 Task: Explore Salesforce AppExchange for third-party applications and install some of the apps.
Action: Mouse moved to (689, 47)
Screenshot: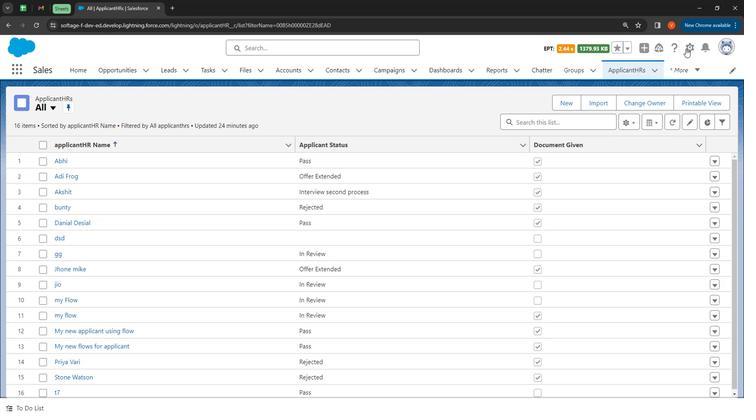 
Action: Mouse pressed left at (689, 47)
Screenshot: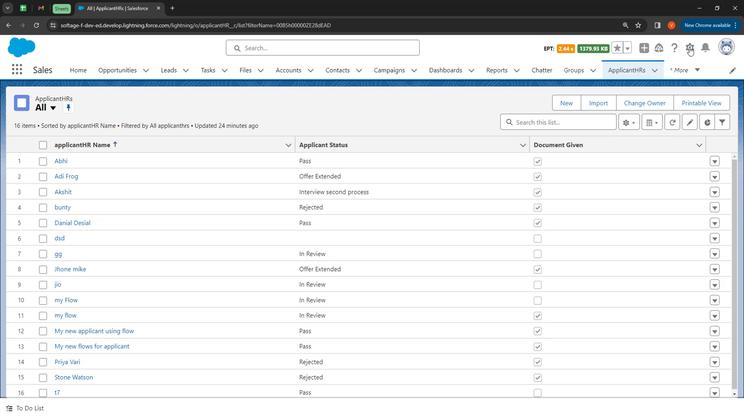 
Action: Mouse moved to (657, 77)
Screenshot: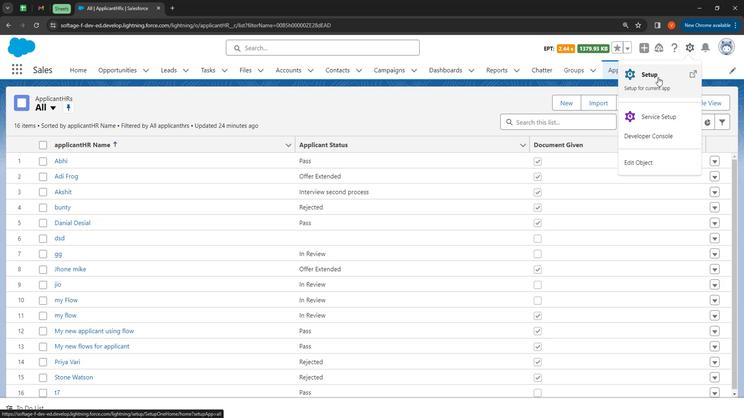
Action: Mouse pressed left at (657, 77)
Screenshot: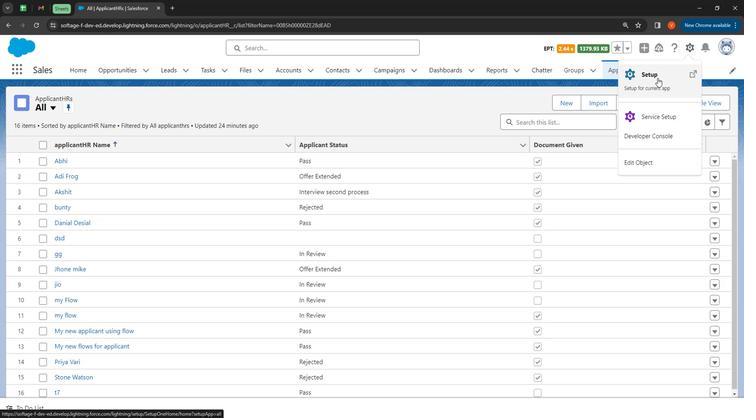 
Action: Mouse moved to (58, 101)
Screenshot: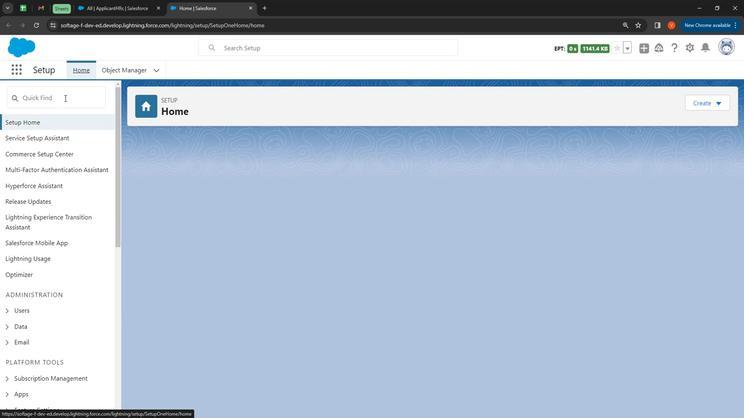 
Action: Mouse pressed left at (58, 101)
Screenshot: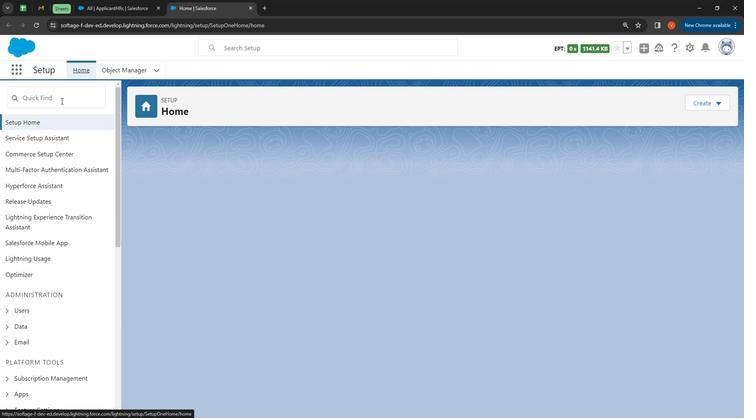 
Action: Mouse moved to (40, 91)
Screenshot: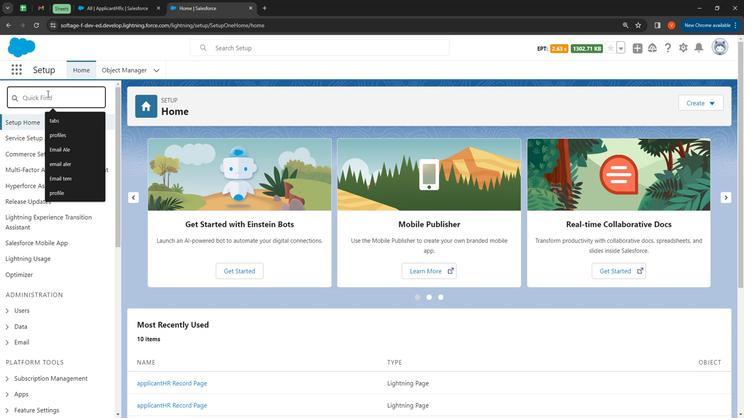 
Action: Key pressed installed
Screenshot: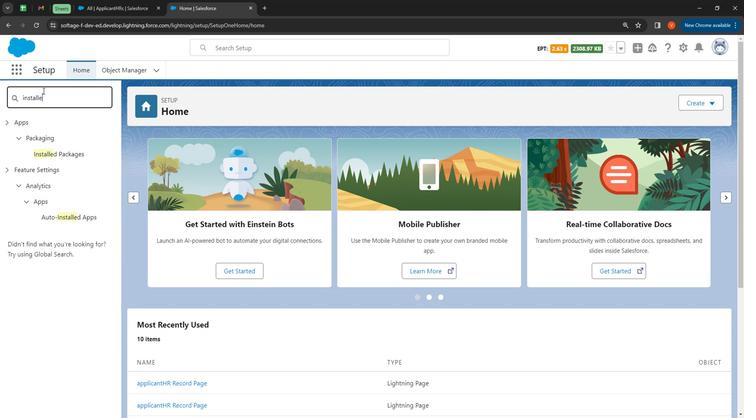 
Action: Mouse moved to (63, 151)
Screenshot: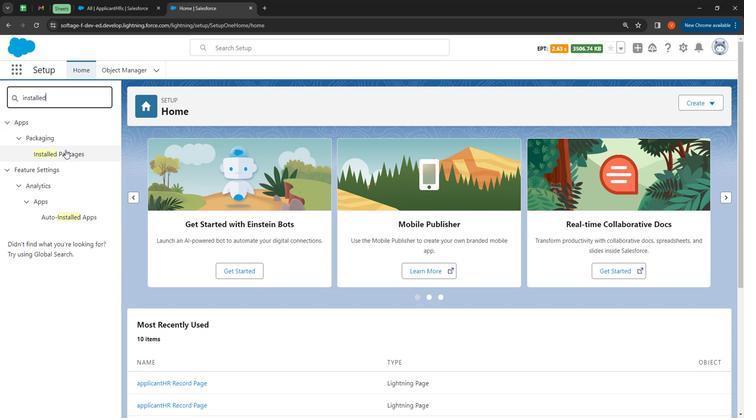 
Action: Mouse pressed left at (63, 151)
Screenshot: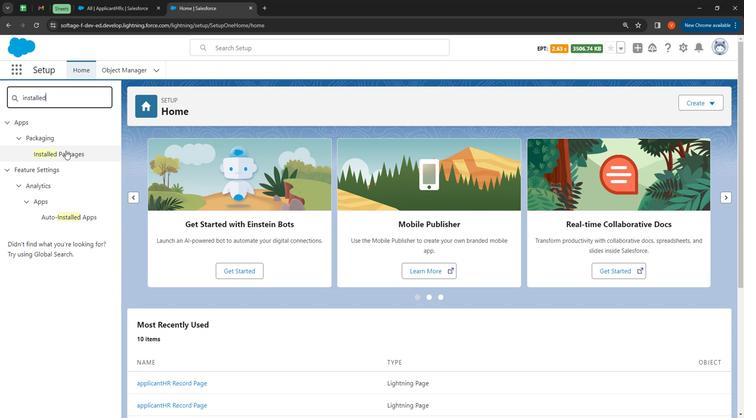 
Action: Mouse moved to (666, 206)
Screenshot: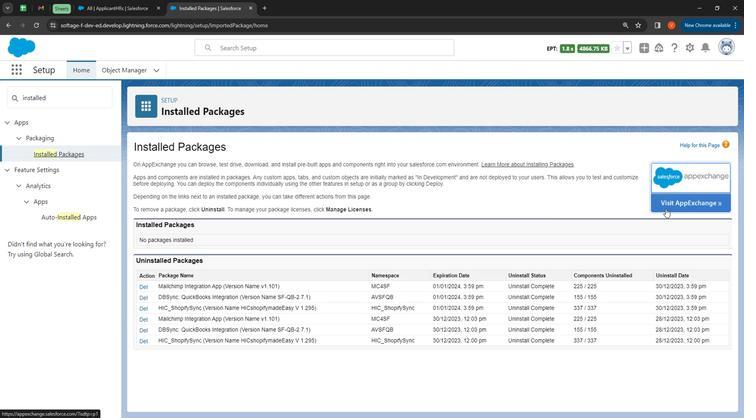
Action: Mouse pressed left at (666, 206)
Screenshot: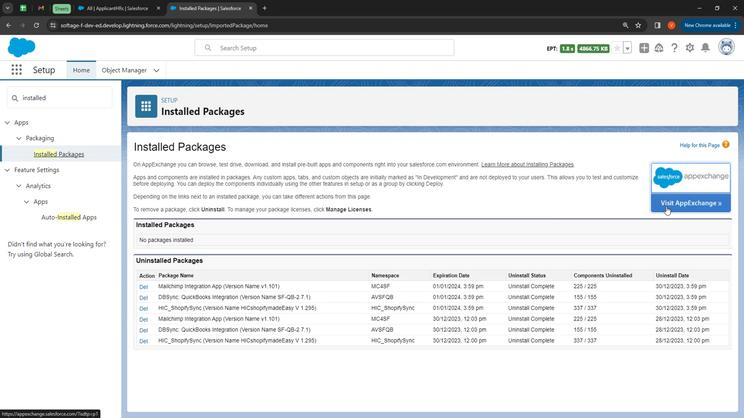 
Action: Mouse moved to (247, 209)
Screenshot: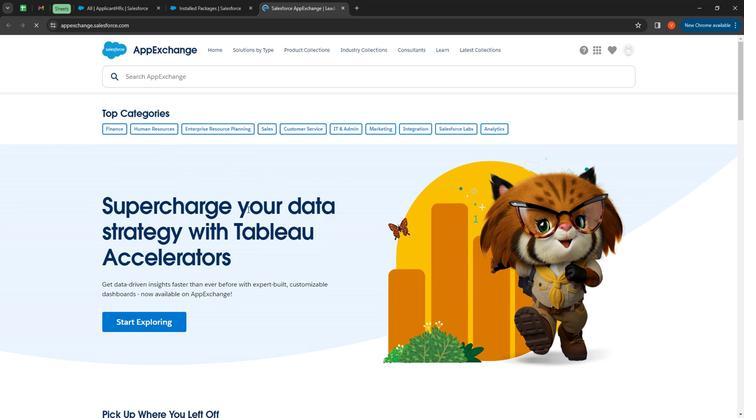 
Action: Mouse scrolled (247, 209) with delta (0, 0)
Screenshot: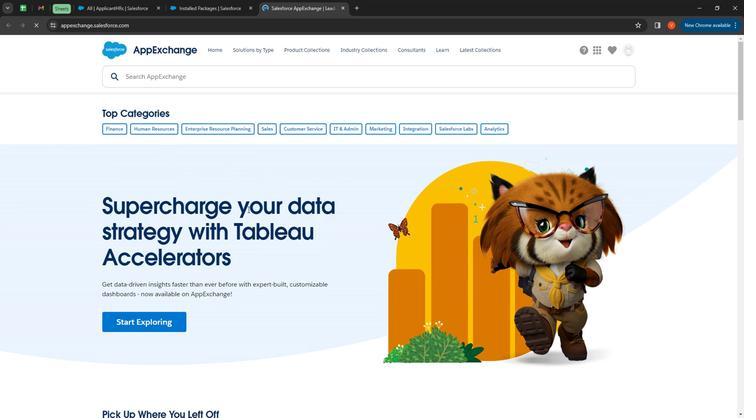 
Action: Mouse moved to (249, 212)
Screenshot: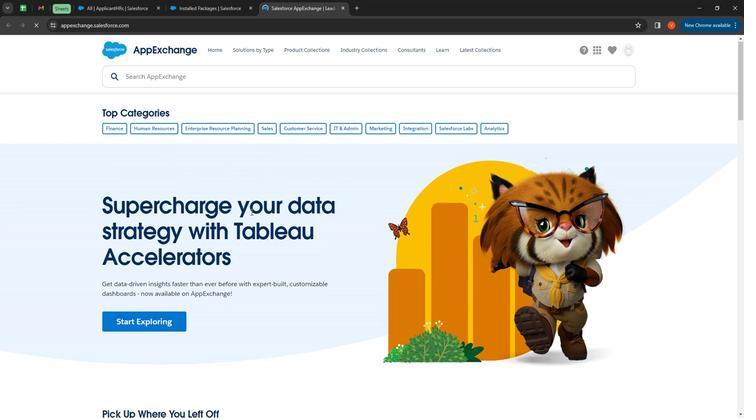 
Action: Mouse scrolled (249, 212) with delta (0, 0)
Screenshot: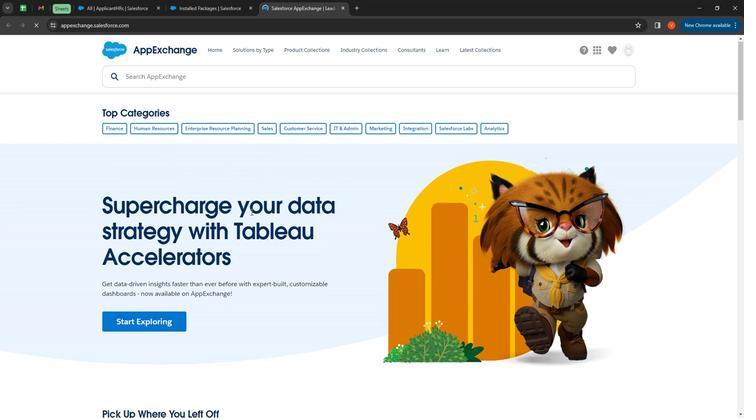 
Action: Mouse moved to (258, 215)
Screenshot: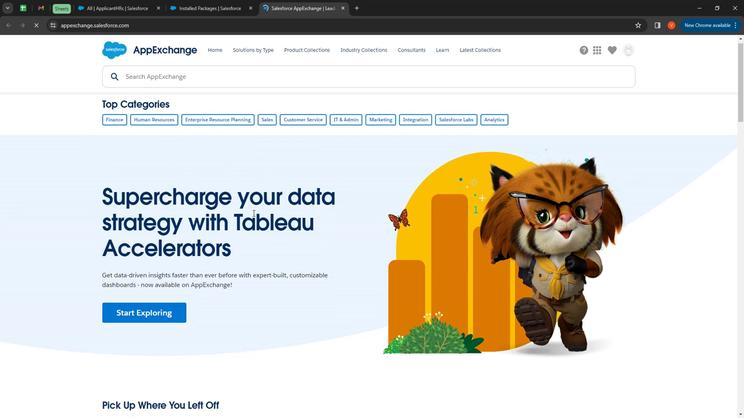 
Action: Mouse scrolled (255, 214) with delta (0, 0)
Screenshot: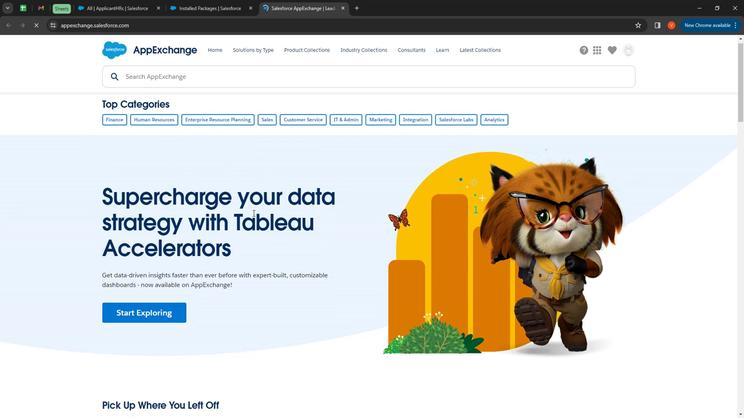 
Action: Mouse moved to (274, 252)
Screenshot: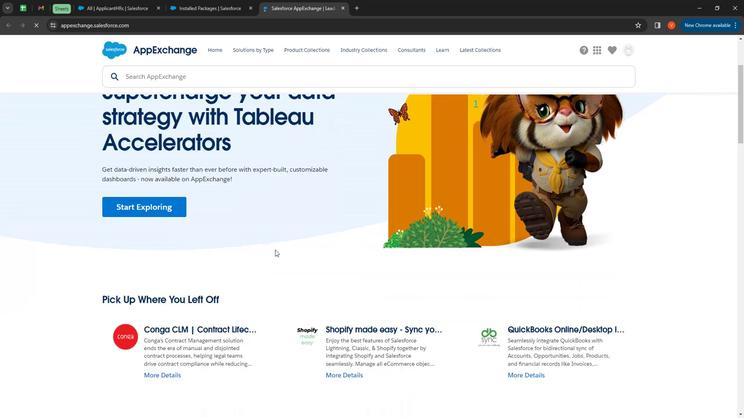 
Action: Mouse scrolled (274, 252) with delta (0, 0)
Screenshot: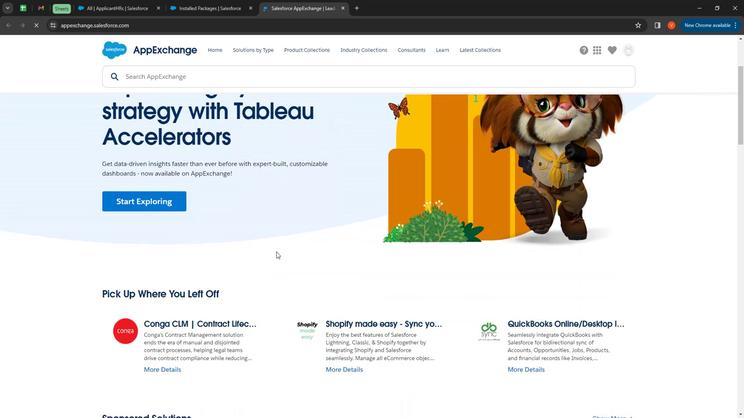 
Action: Mouse moved to (274, 250)
Screenshot: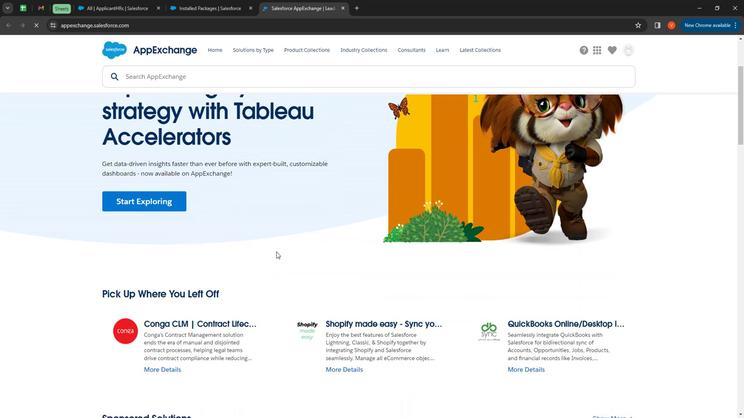
Action: Mouse scrolled (274, 249) with delta (0, 0)
Screenshot: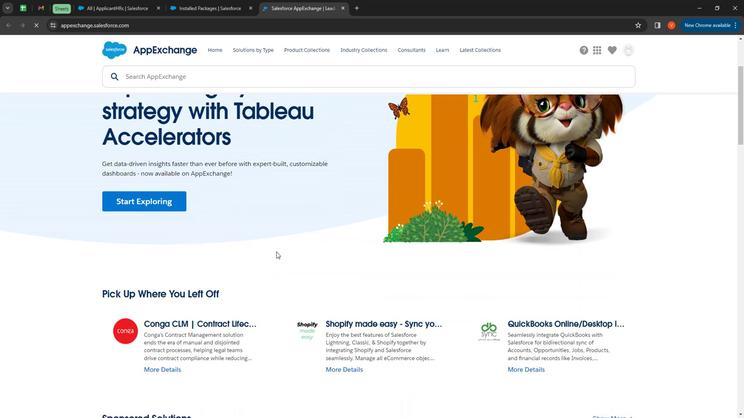 
Action: Mouse moved to (274, 246)
Screenshot: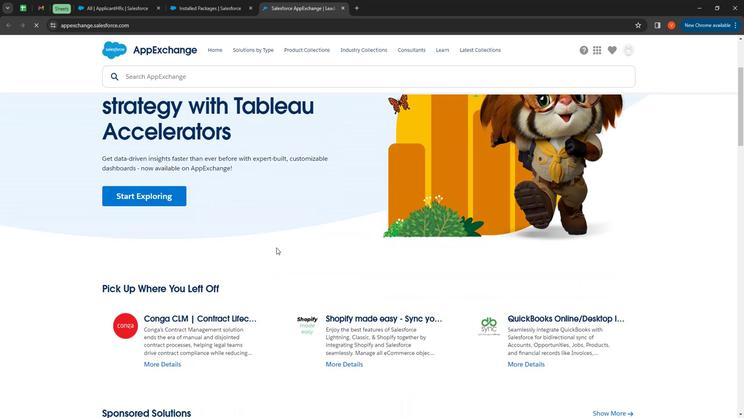 
Action: Mouse scrolled (274, 245) with delta (0, 0)
Screenshot: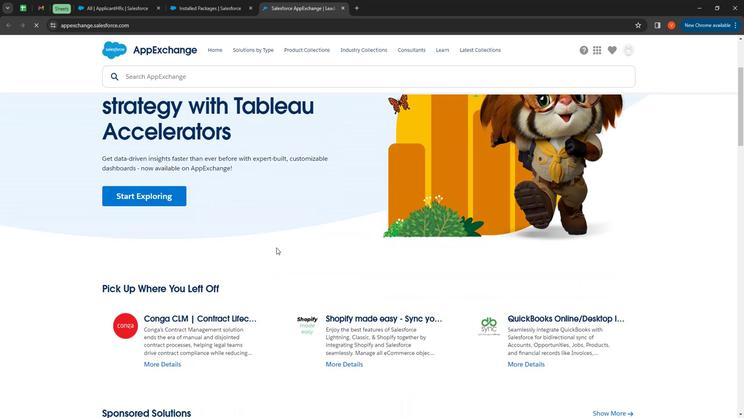 
Action: Mouse moved to (286, 226)
Screenshot: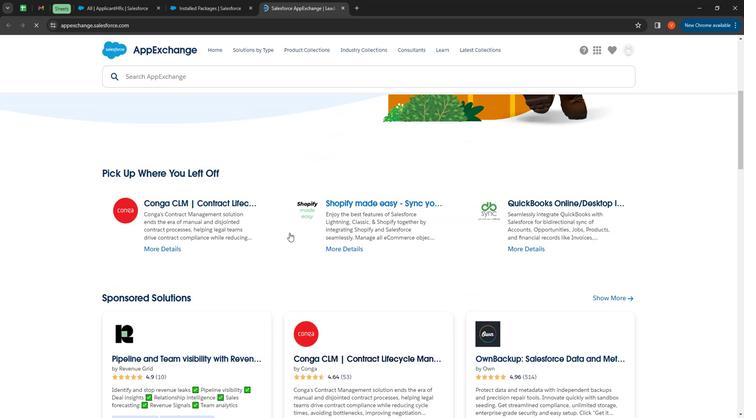 
Action: Mouse scrolled (286, 225) with delta (0, 0)
Screenshot: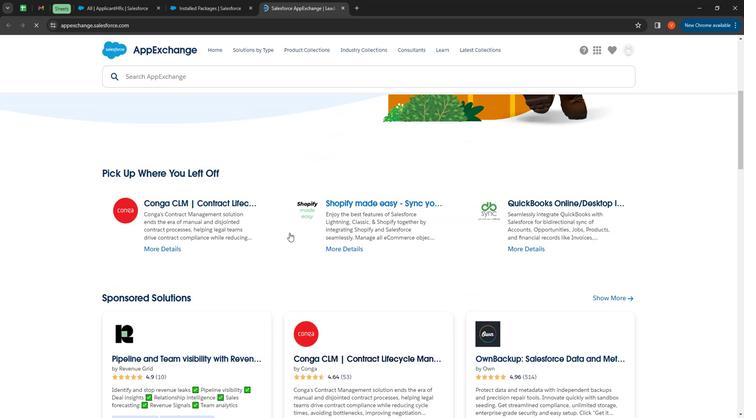 
Action: Mouse moved to (288, 225)
Screenshot: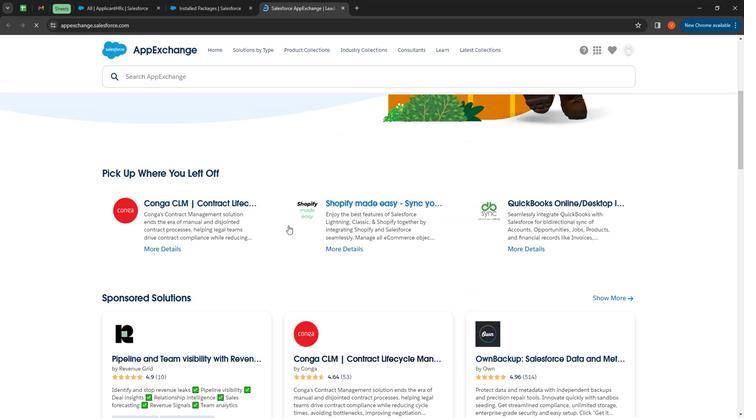 
Action: Mouse scrolled (288, 225) with delta (0, 0)
Screenshot: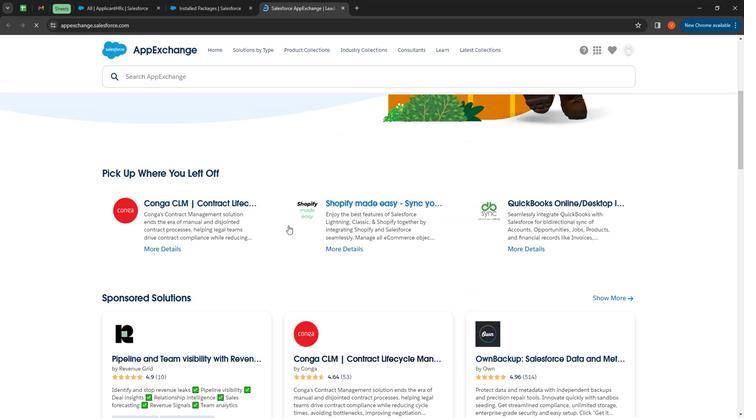 
Action: Mouse moved to (291, 227)
Screenshot: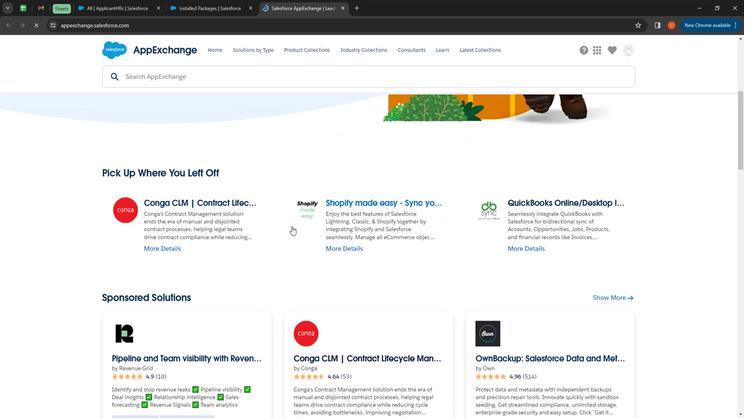 
Action: Mouse scrolled (291, 227) with delta (0, 0)
Screenshot: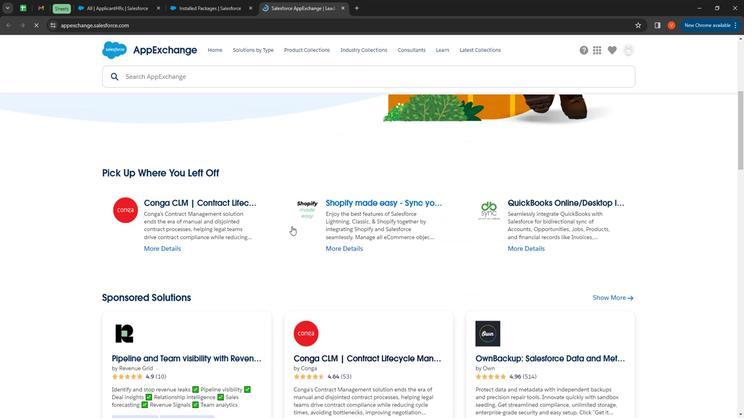 
Action: Mouse moved to (474, 325)
Screenshot: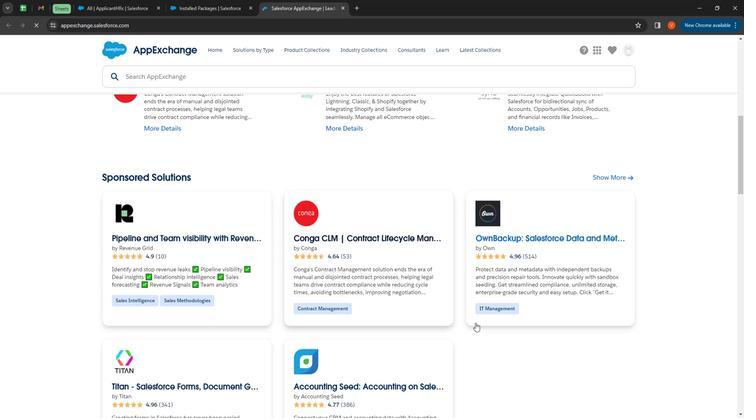 
Action: Mouse scrolled (474, 325) with delta (0, 0)
Screenshot: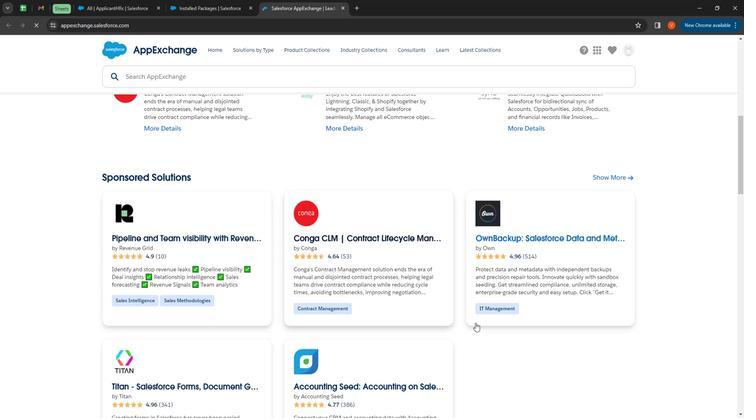 
Action: Mouse moved to (475, 326)
Screenshot: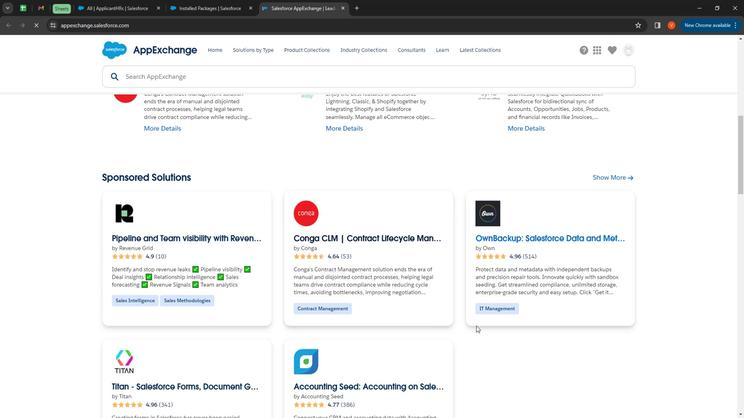 
Action: Mouse scrolled (475, 326) with delta (0, 0)
Screenshot: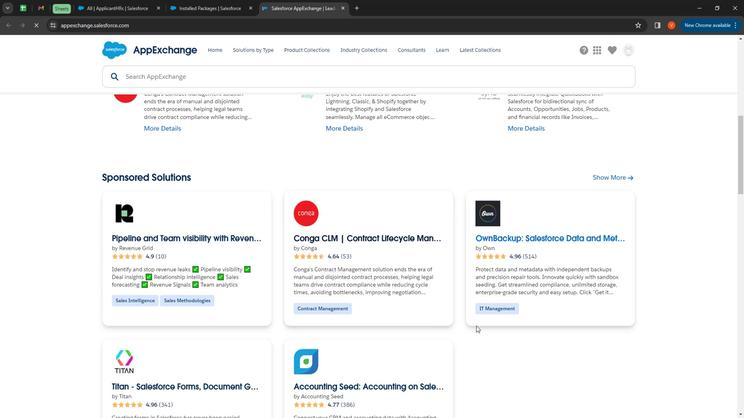 
Action: Mouse scrolled (475, 327) with delta (0, 0)
Screenshot: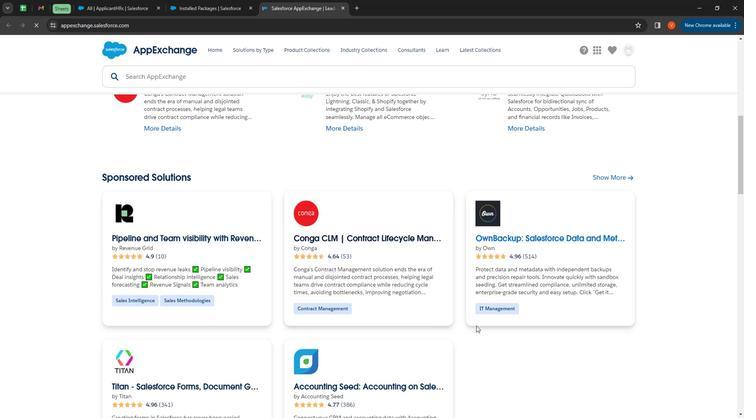 
Action: Mouse moved to (473, 326)
Screenshot: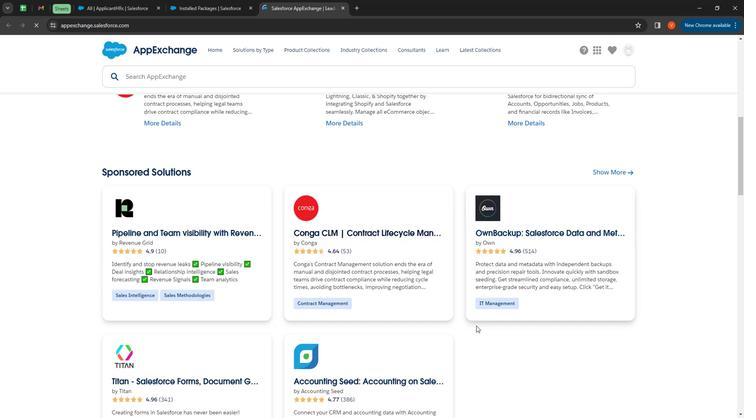 
Action: Mouse scrolled (473, 326) with delta (0, 0)
Screenshot: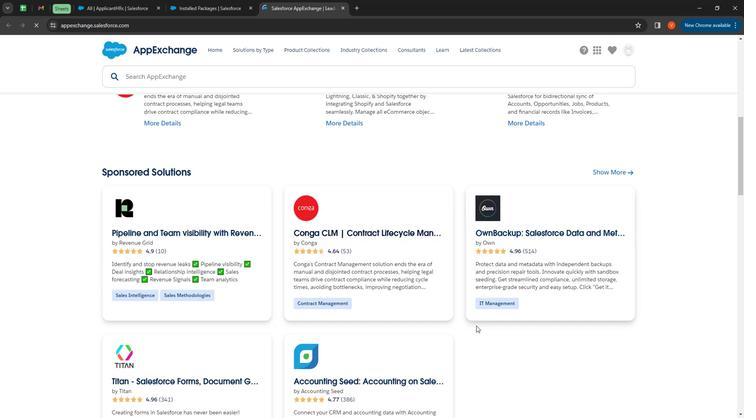 
Action: Mouse moved to (471, 325)
Screenshot: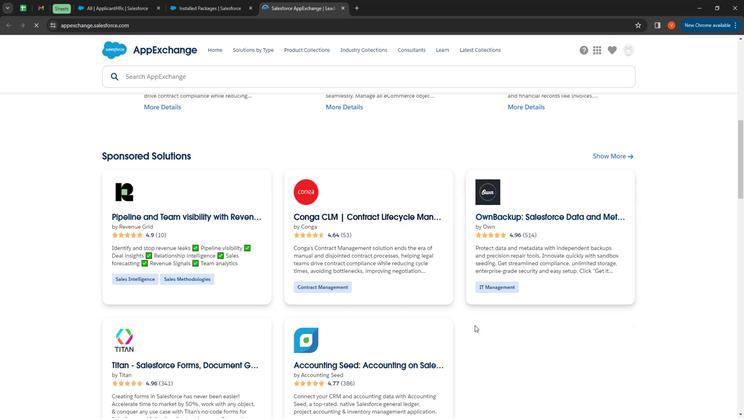 
Action: Mouse scrolled (471, 325) with delta (0, 0)
Screenshot: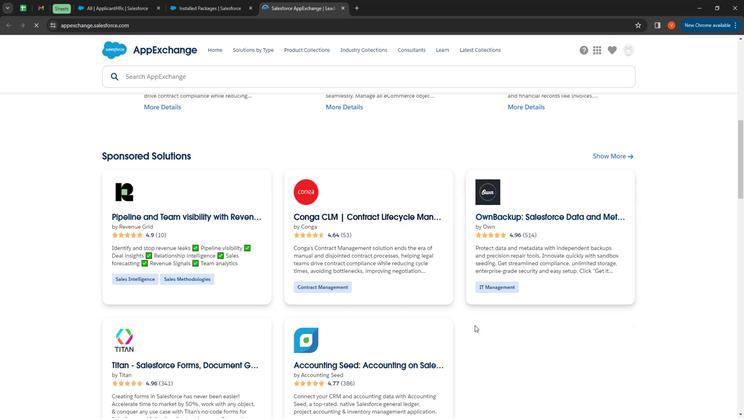 
Action: Mouse moved to (475, 323)
Screenshot: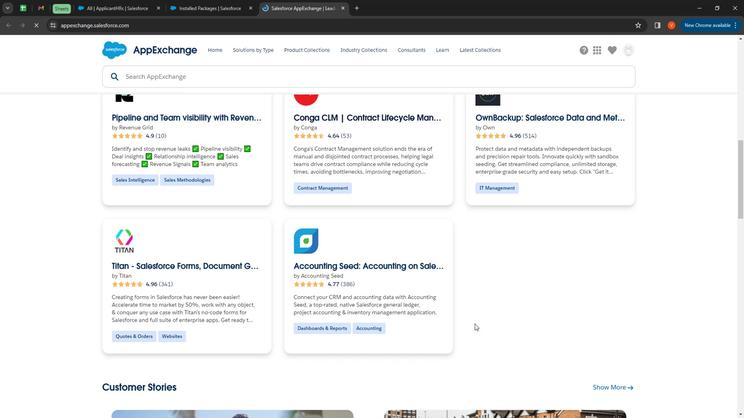 
Action: Mouse scrolled (475, 322) with delta (0, 0)
Screenshot: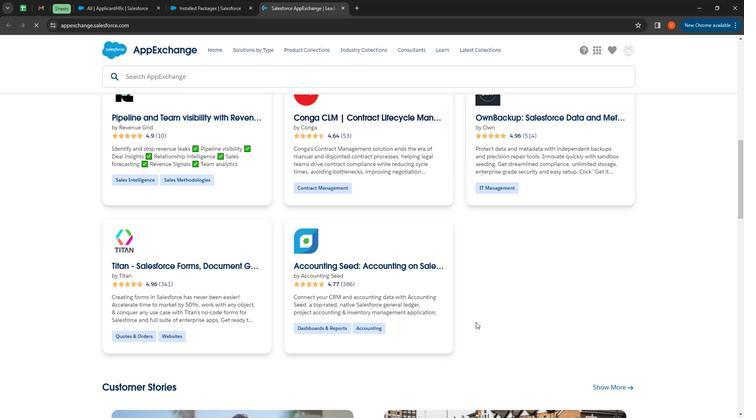 
Action: Mouse moved to (475, 323)
Screenshot: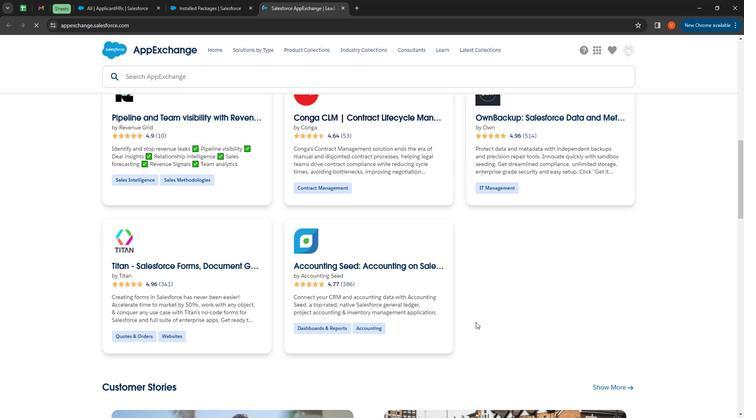 
Action: Mouse scrolled (475, 322) with delta (0, 0)
Screenshot: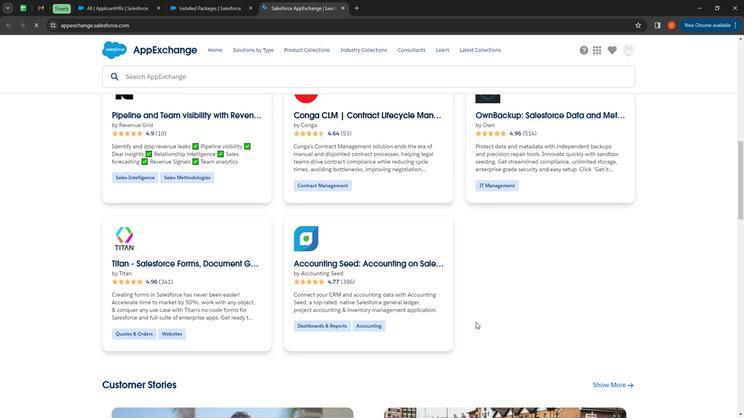 
Action: Mouse scrolled (475, 322) with delta (0, 0)
Screenshot: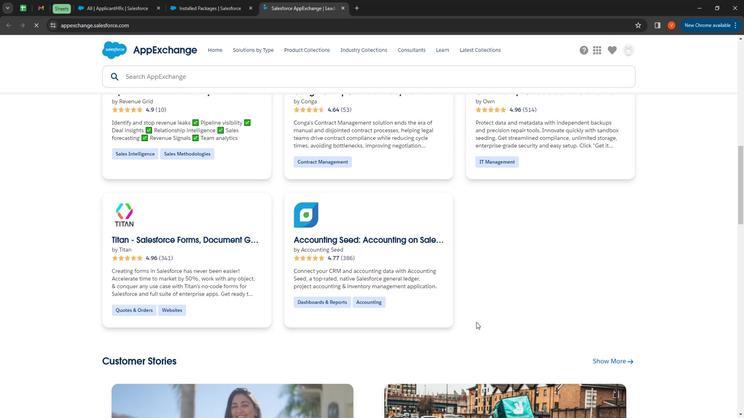 
Action: Mouse moved to (476, 322)
Screenshot: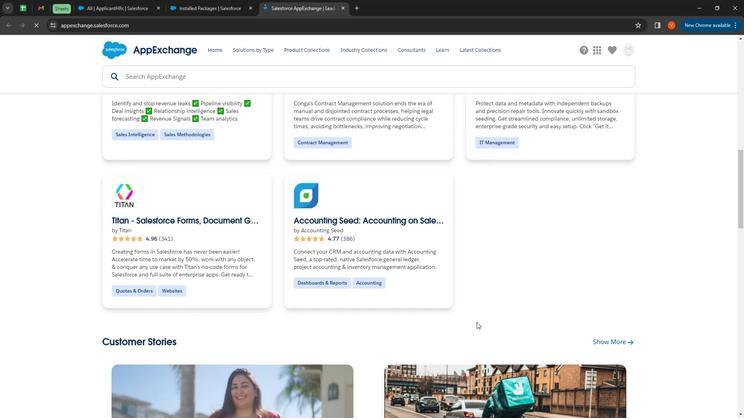 
Action: Mouse scrolled (476, 322) with delta (0, 0)
Screenshot: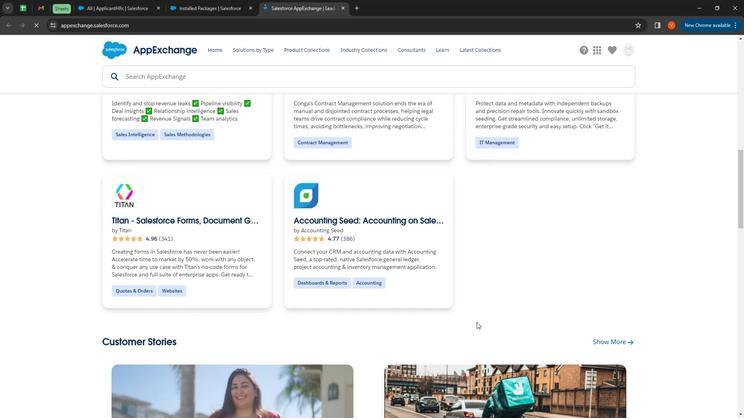 
Action: Mouse moved to (479, 320)
Screenshot: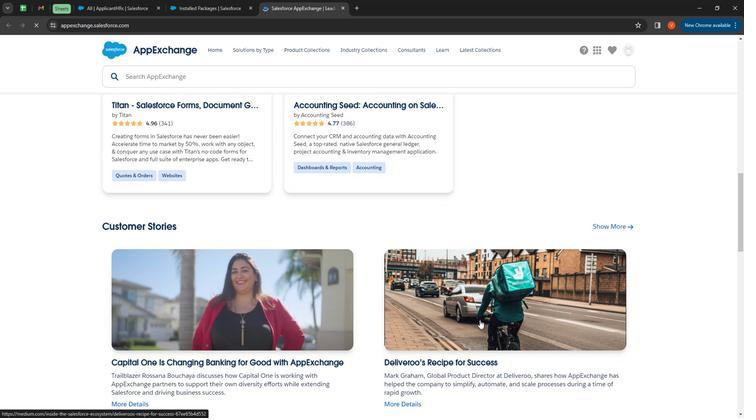 
Action: Mouse scrolled (479, 320) with delta (0, 0)
Screenshot: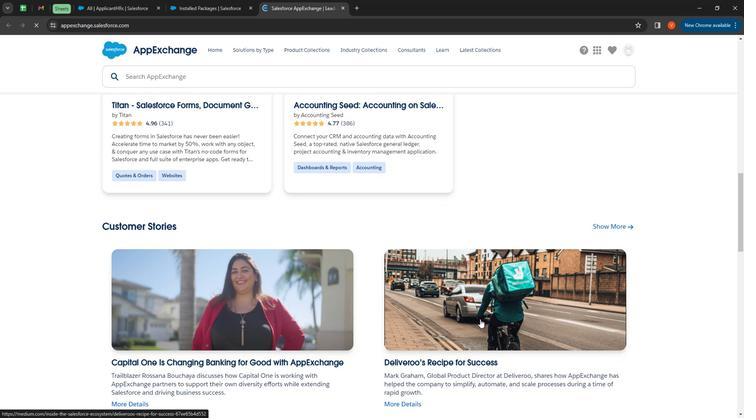 
Action: Mouse moved to (480, 320)
Screenshot: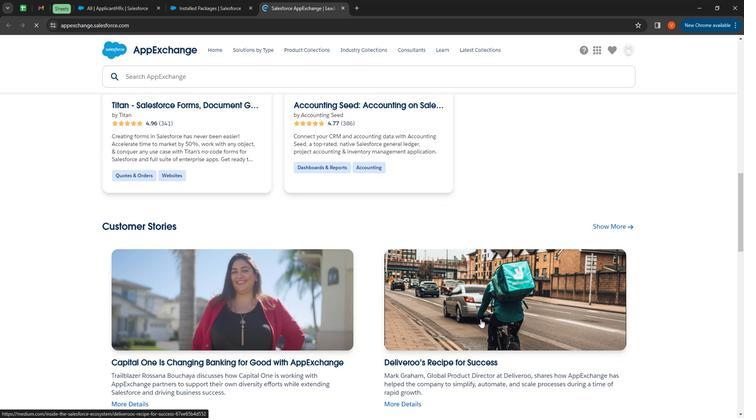 
Action: Mouse scrolled (480, 319) with delta (0, 0)
Screenshot: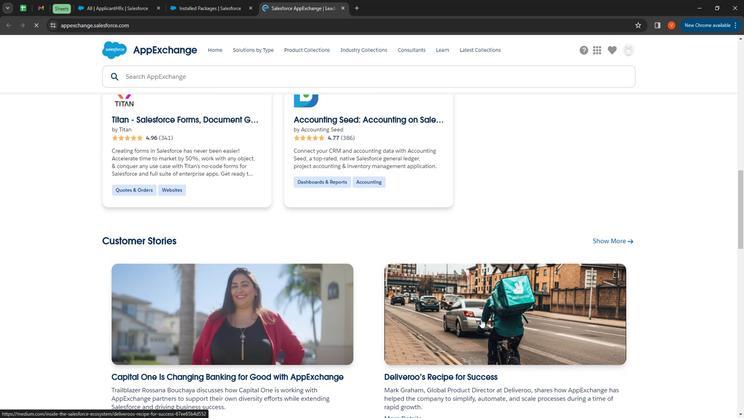 
Action: Mouse moved to (482, 318)
Screenshot: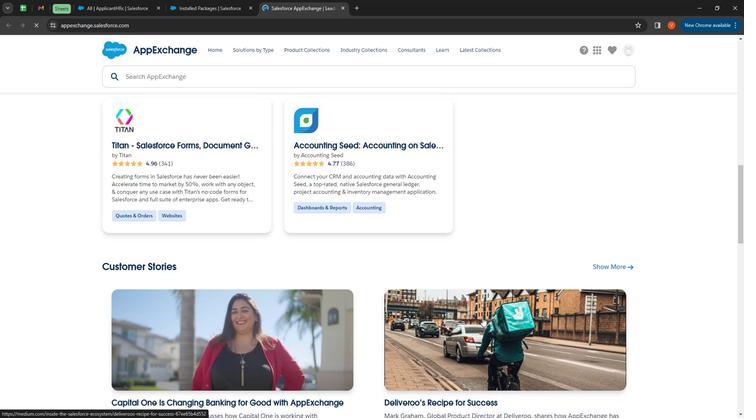 
Action: Mouse scrolled (482, 317) with delta (0, 0)
Screenshot: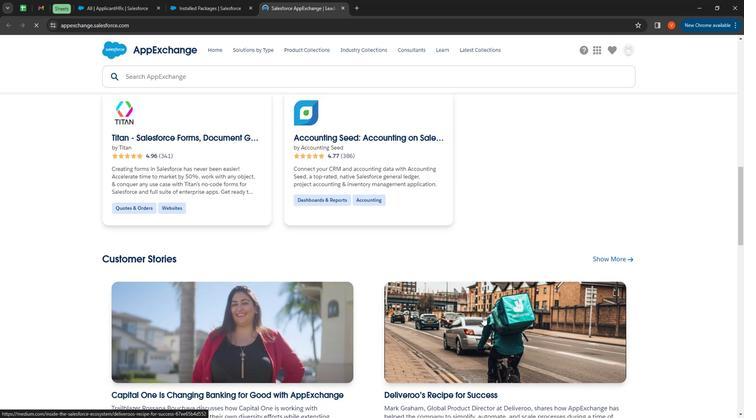 
Action: Mouse moved to (404, 313)
Screenshot: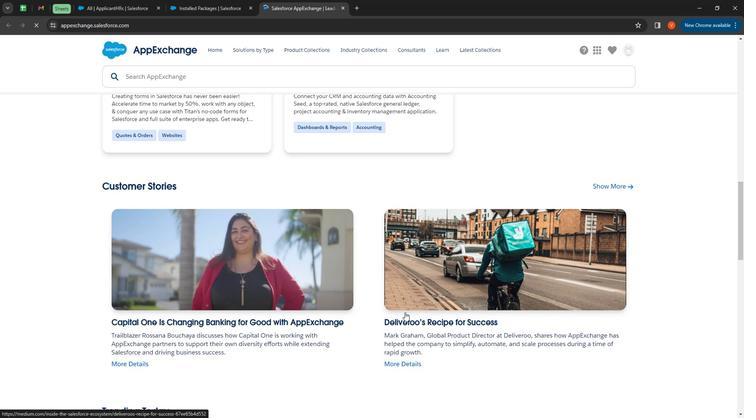 
Action: Mouse scrolled (404, 312) with delta (0, 0)
Screenshot: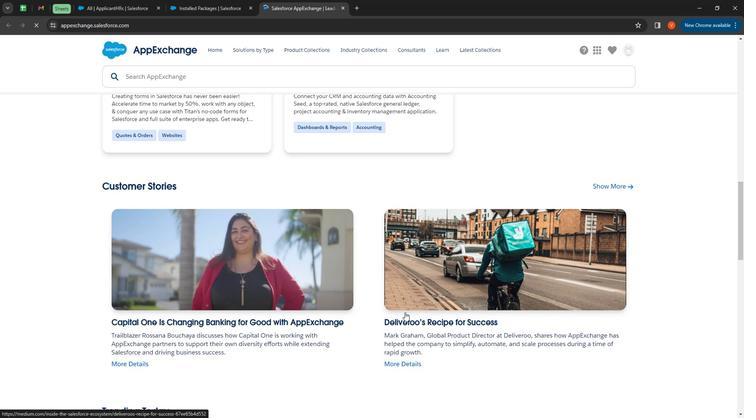 
Action: Mouse moved to (370, 325)
Screenshot: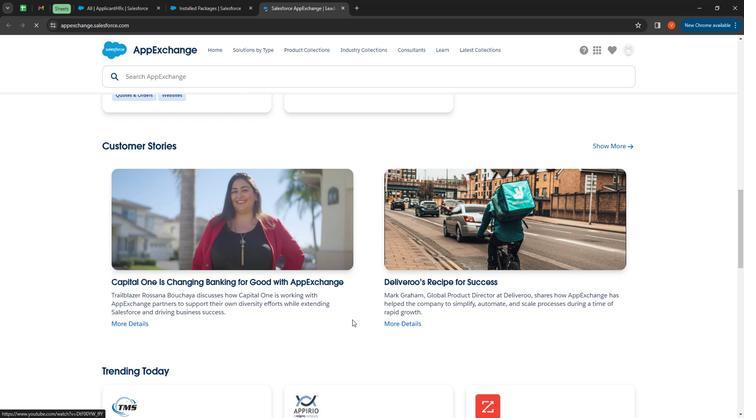 
Action: Mouse scrolled (370, 325) with delta (0, 0)
Screenshot: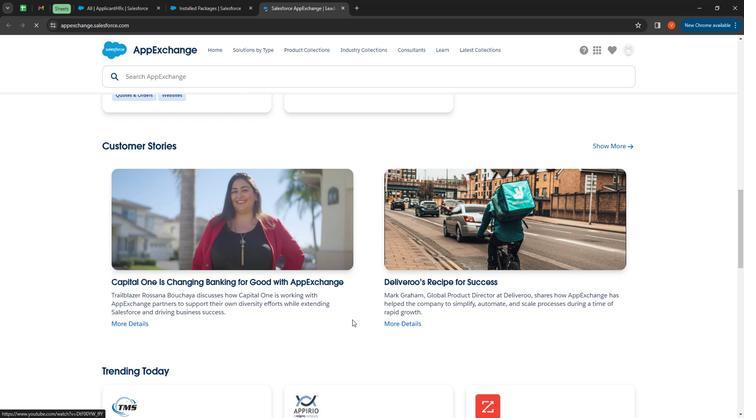 
Action: Mouse moved to (372, 327)
Screenshot: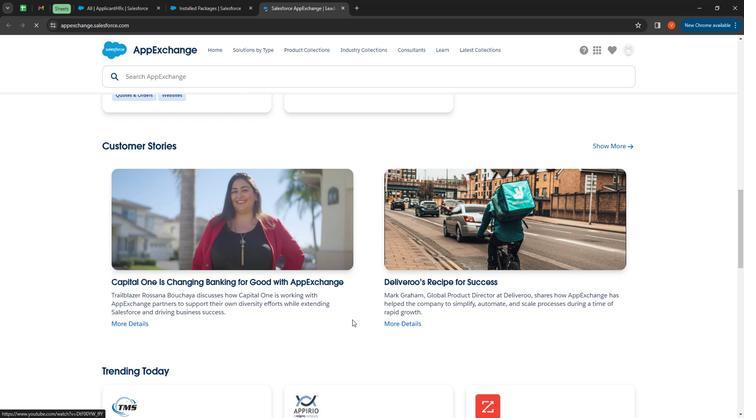 
Action: Mouse scrolled (372, 327) with delta (0, 0)
Screenshot: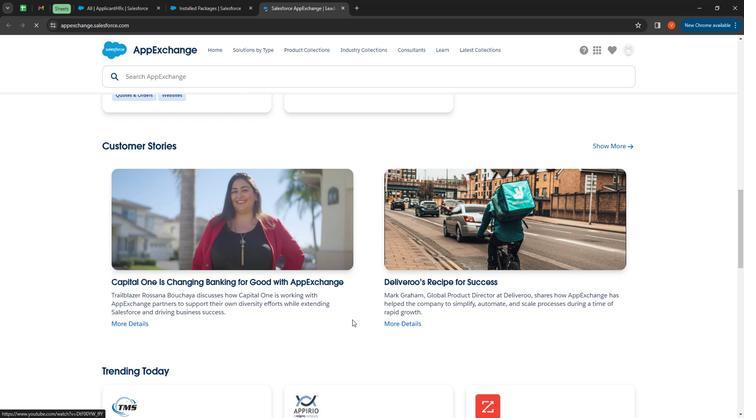 
Action: Mouse moved to (374, 332)
Screenshot: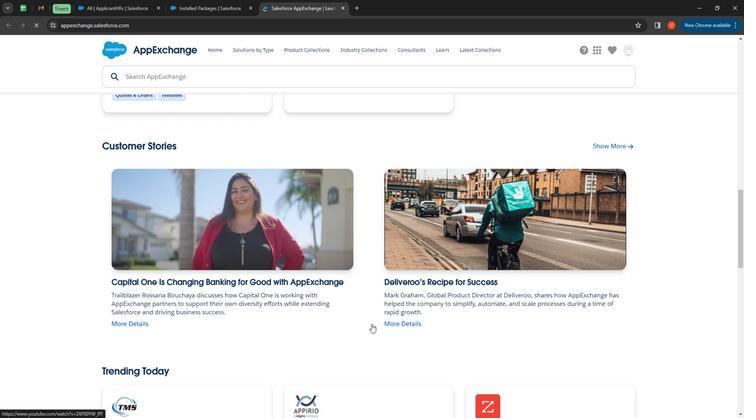 
Action: Mouse scrolled (374, 331) with delta (0, 0)
Screenshot: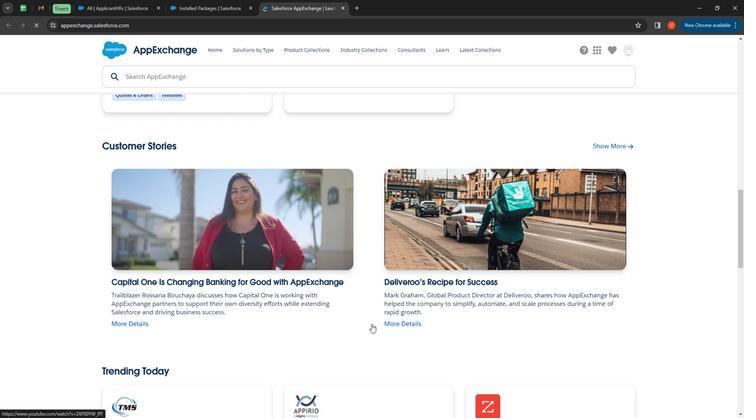 
Action: Mouse moved to (375, 332)
Screenshot: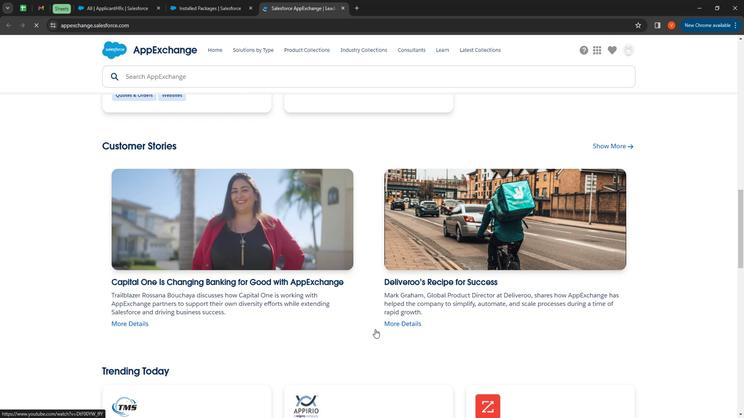 
Action: Mouse scrolled (375, 332) with delta (0, 0)
Screenshot: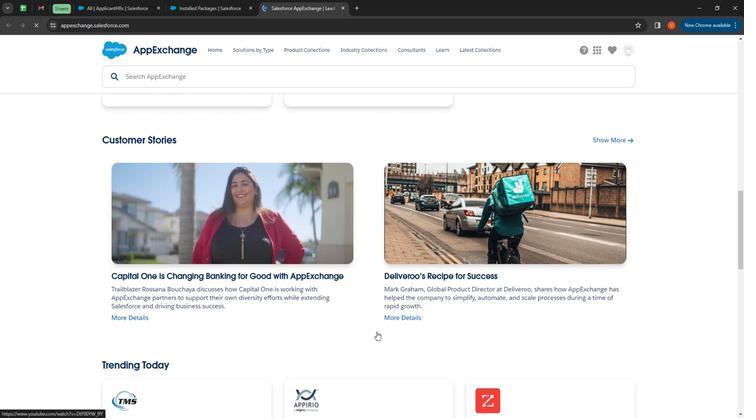 
Action: Mouse moved to (375, 332)
Screenshot: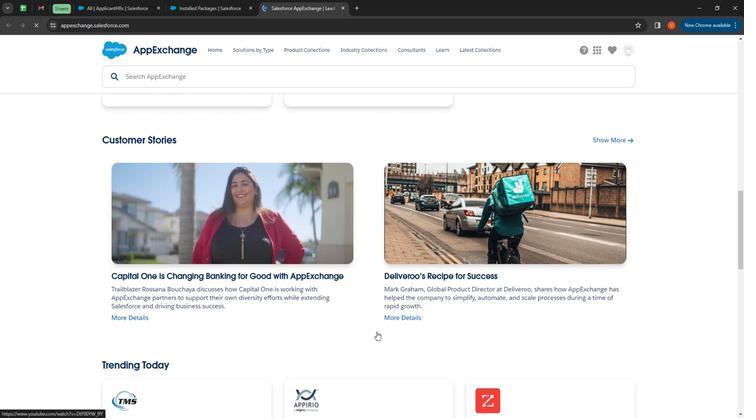 
Action: Mouse scrolled (375, 332) with delta (0, 0)
Screenshot: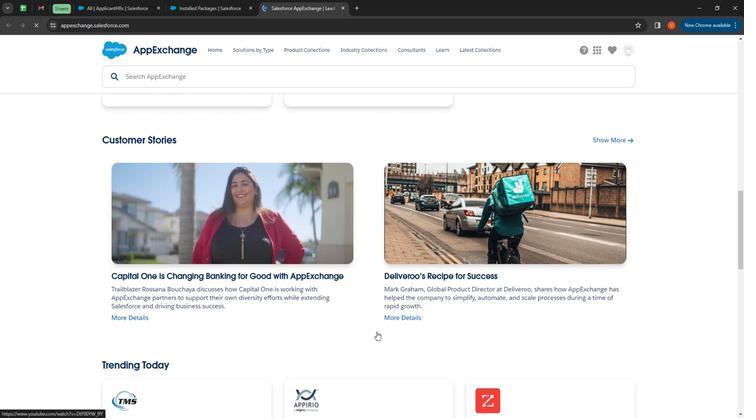 
Action: Mouse moved to (353, 261)
Screenshot: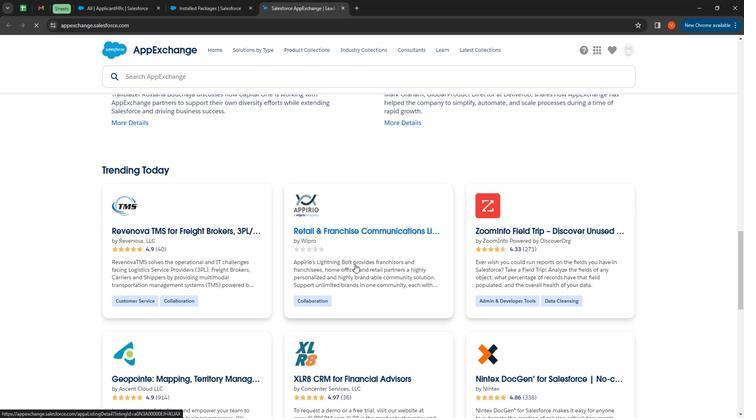 
Action: Mouse scrolled (353, 261) with delta (0, 0)
Screenshot: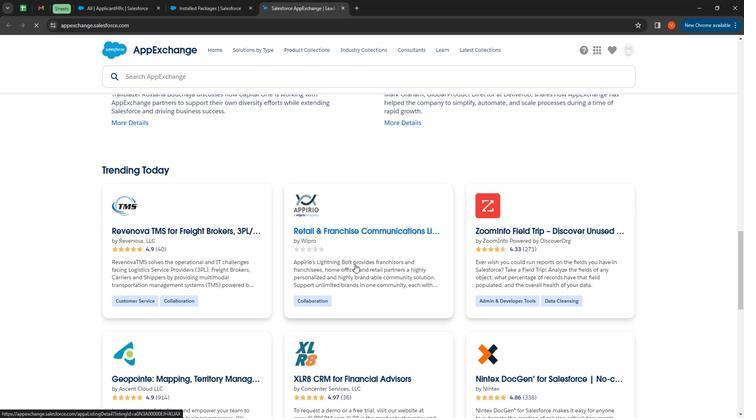 
Action: Mouse moved to (362, 253)
Screenshot: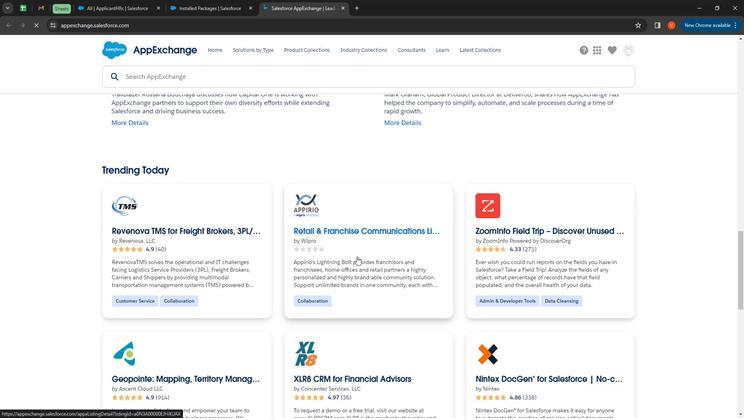 
Action: Mouse scrolled (362, 254) with delta (0, 0)
Screenshot: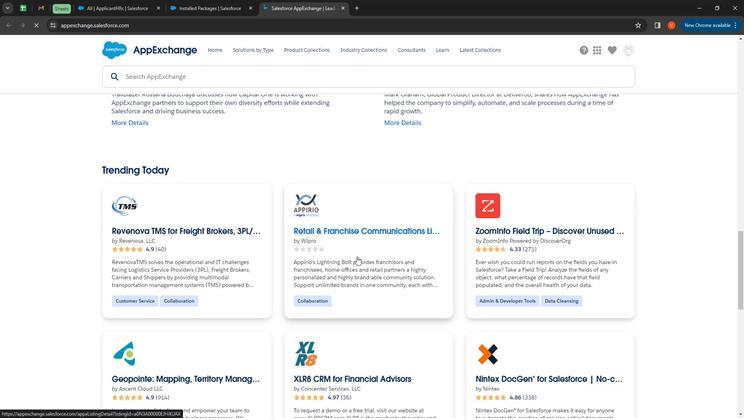 
Action: Mouse moved to (378, 248)
Screenshot: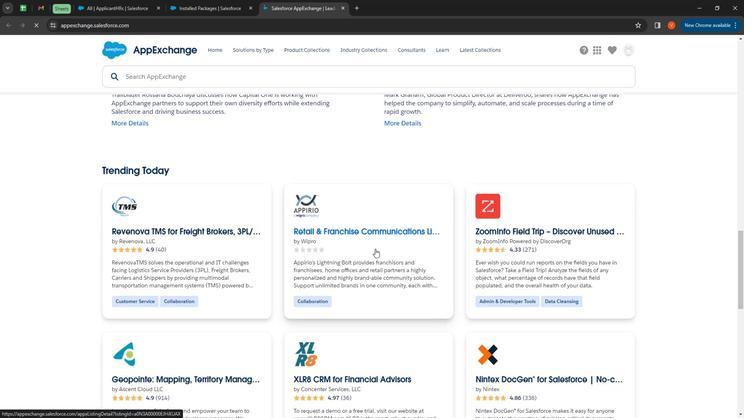 
Action: Mouse scrolled (378, 249) with delta (0, 0)
Screenshot: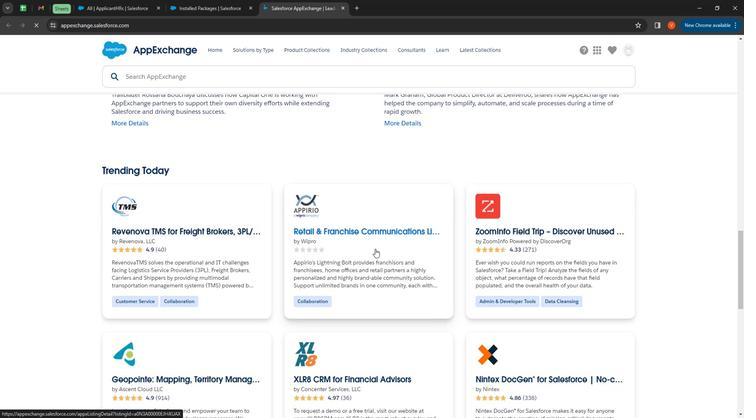 
Action: Mouse moved to (384, 247)
Screenshot: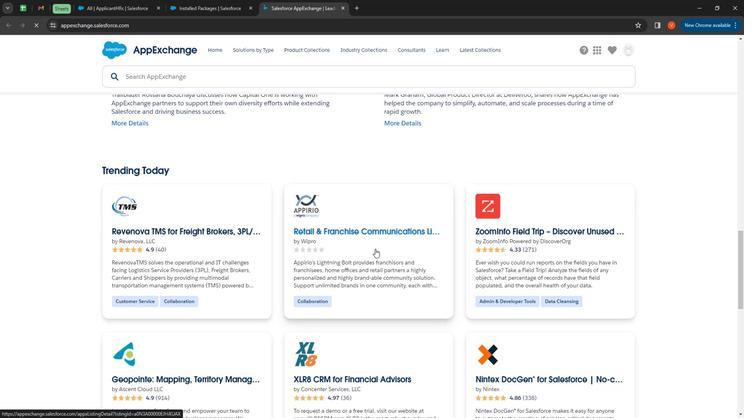 
Action: Mouse scrolled (384, 247) with delta (0, 0)
Screenshot: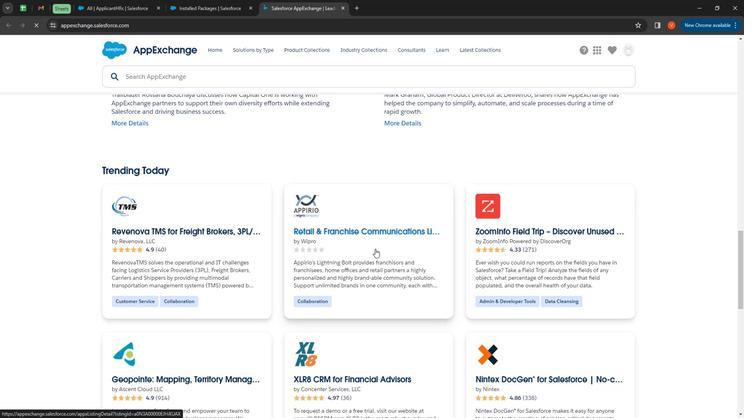 
Action: Mouse moved to (386, 247)
Screenshot: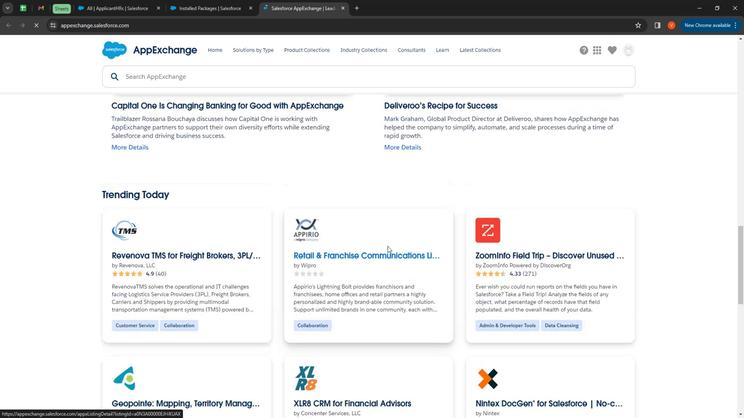 
Action: Mouse scrolled (386, 247) with delta (0, 0)
Screenshot: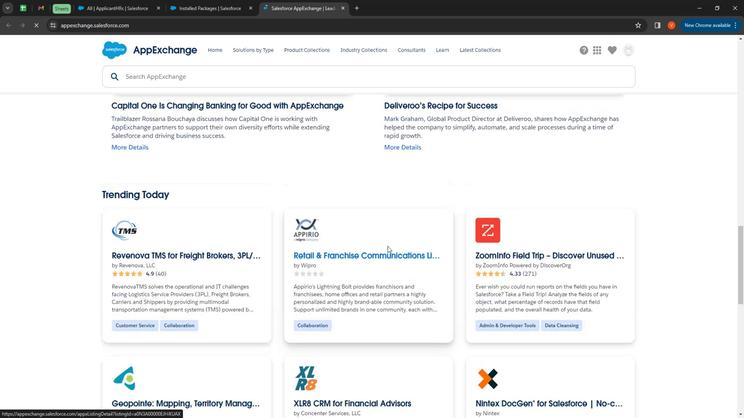 
Action: Mouse moved to (360, 237)
Screenshot: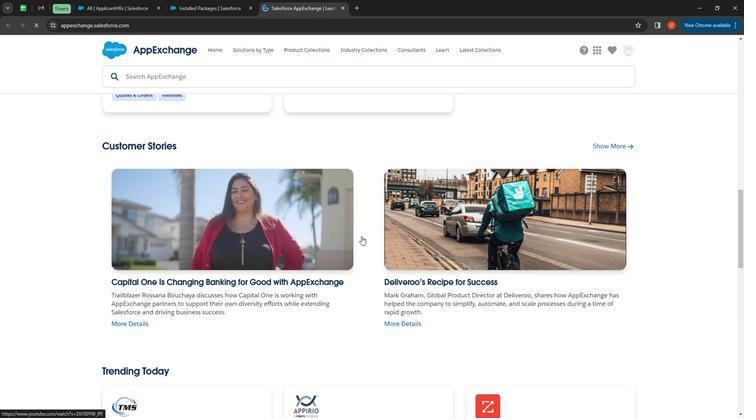 
Action: Mouse scrolled (360, 238) with delta (0, 0)
Screenshot: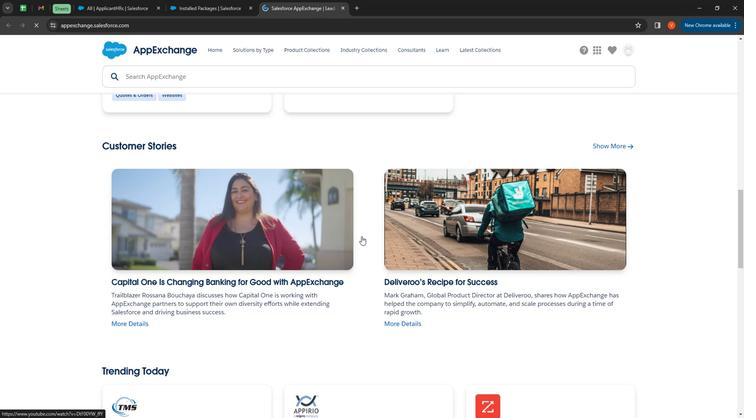 
Action: Mouse scrolled (360, 238) with delta (0, 0)
Screenshot: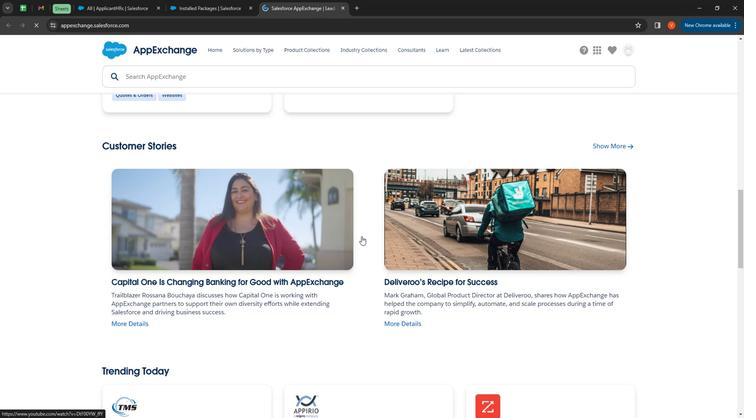 
Action: Mouse moved to (361, 238)
Screenshot: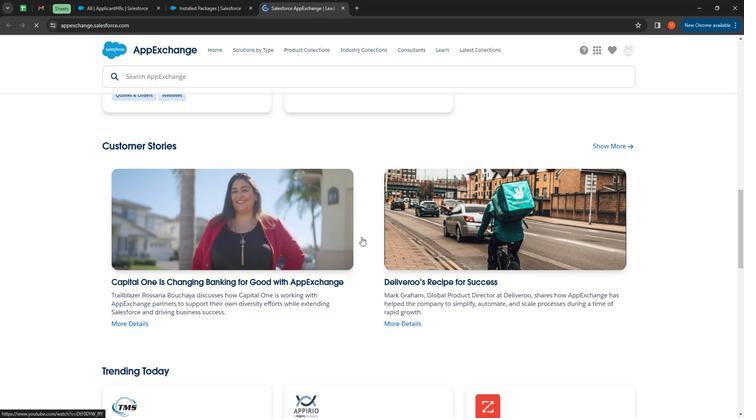 
Action: Mouse scrolled (361, 239) with delta (0, 0)
Screenshot: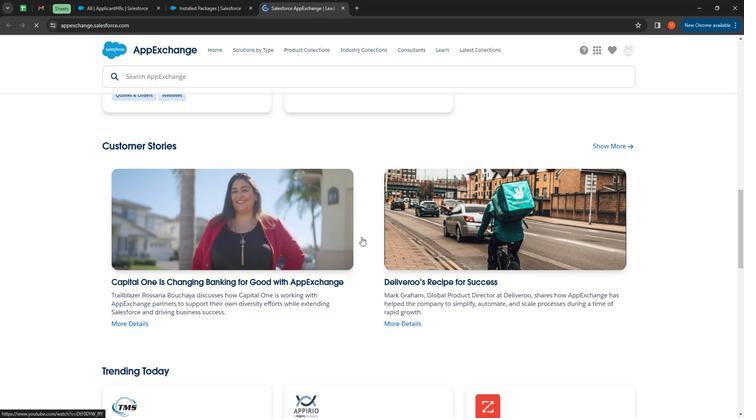 
Action: Mouse moved to (362, 240)
Screenshot: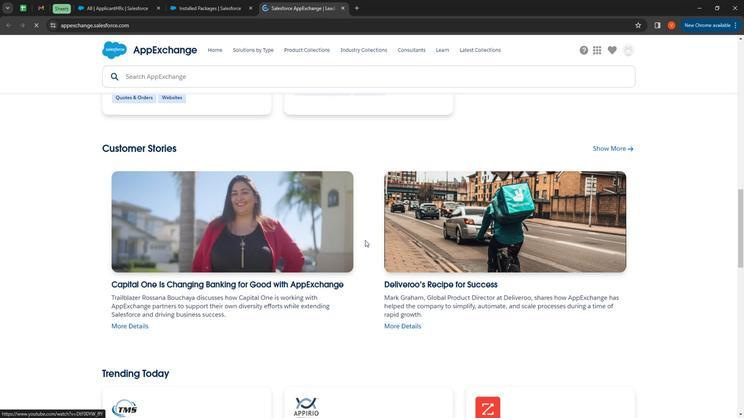 
Action: Mouse scrolled (362, 240) with delta (0, 0)
Screenshot: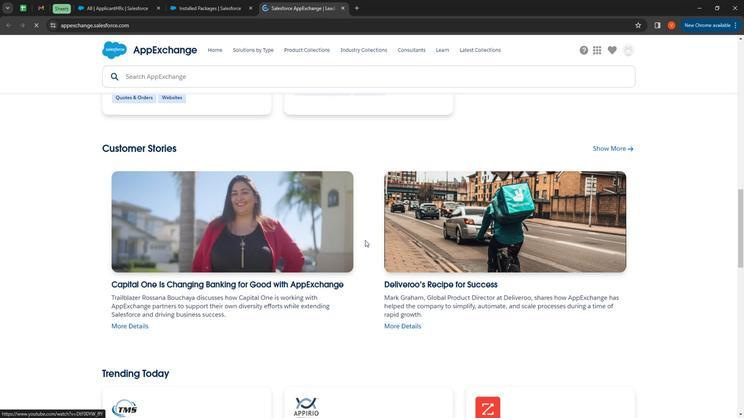 
Action: Mouse moved to (365, 241)
Screenshot: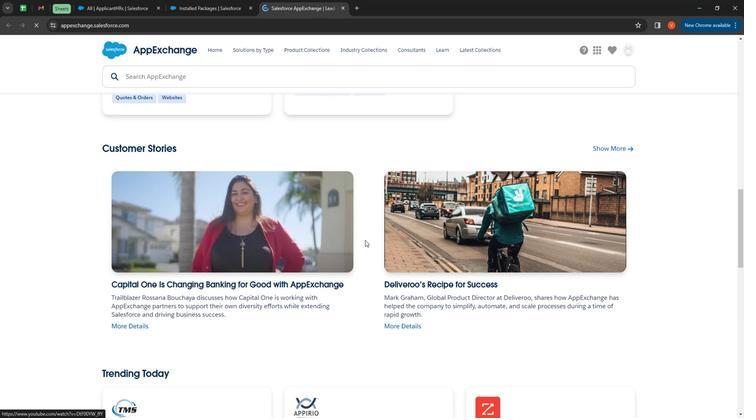 
Action: Mouse scrolled (365, 241) with delta (0, 0)
Screenshot: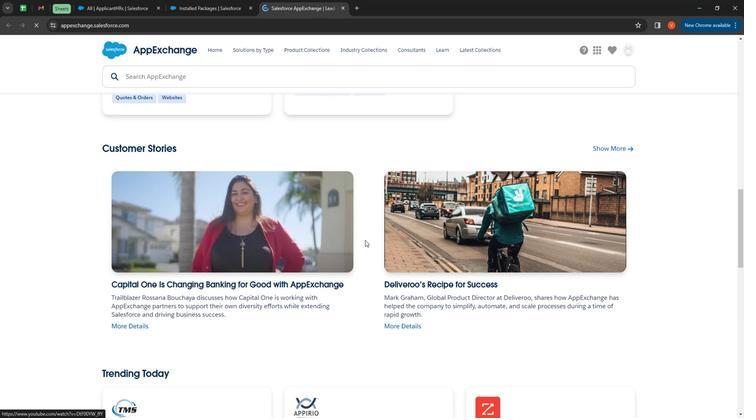 
Action: Mouse moved to (369, 241)
Screenshot: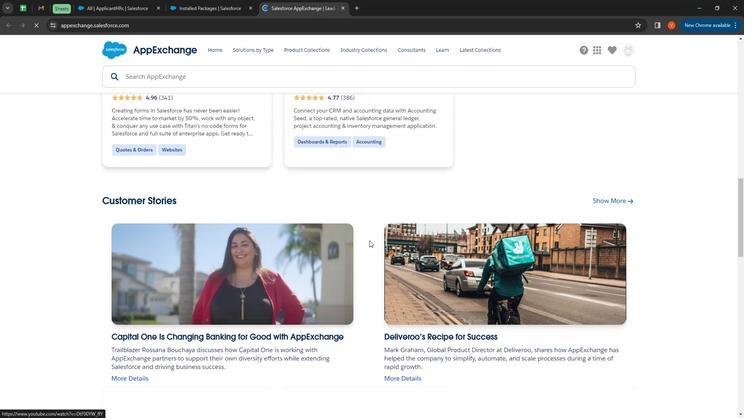 
Action: Mouse scrolled (369, 241) with delta (0, 0)
Screenshot: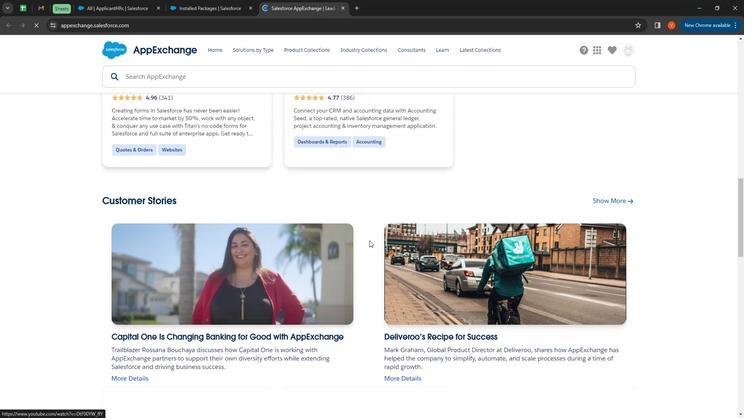 
Action: Mouse moved to (455, 202)
Screenshot: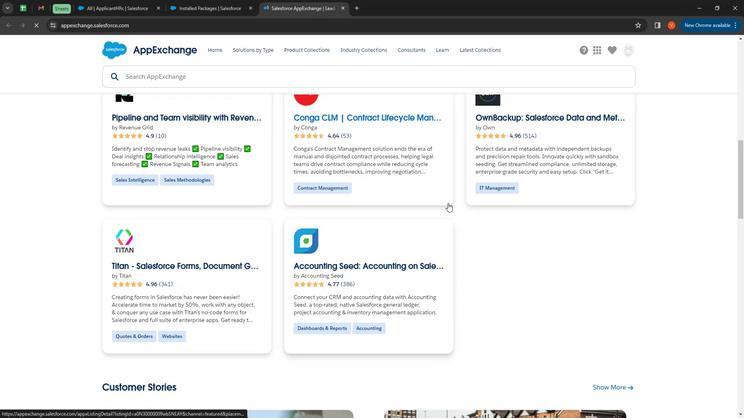
Action: Mouse scrolled (455, 203) with delta (0, 0)
Screenshot: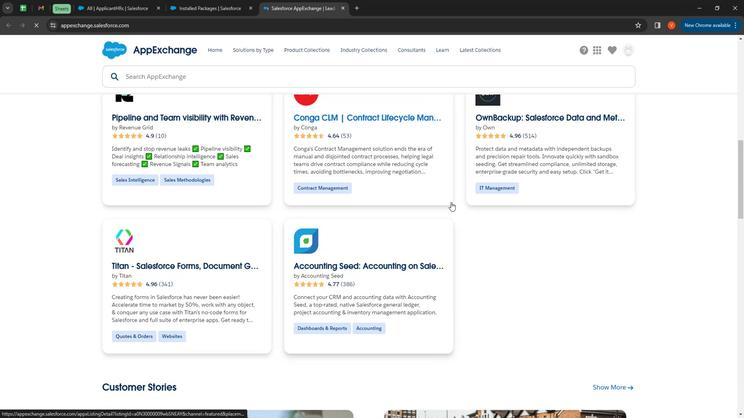
Action: Mouse moved to (458, 202)
Screenshot: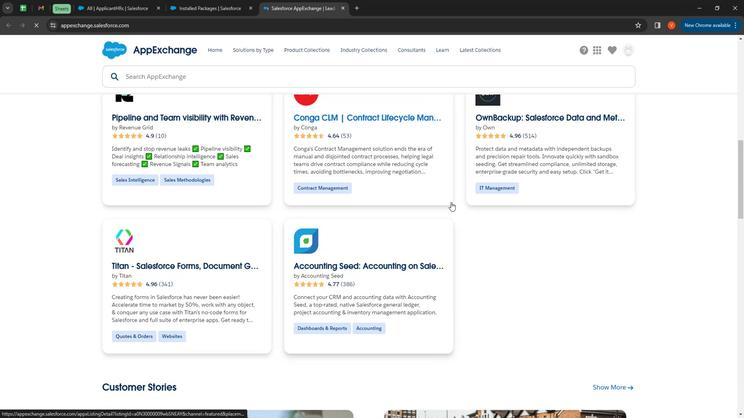 
Action: Mouse scrolled (458, 202) with delta (0, 0)
Screenshot: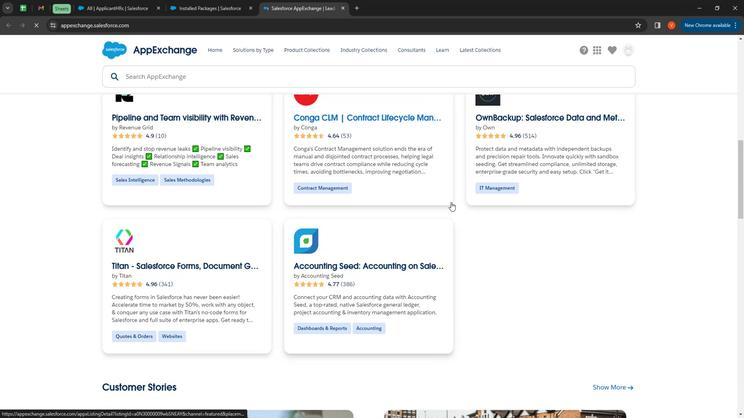 
Action: Mouse moved to (467, 202)
Screenshot: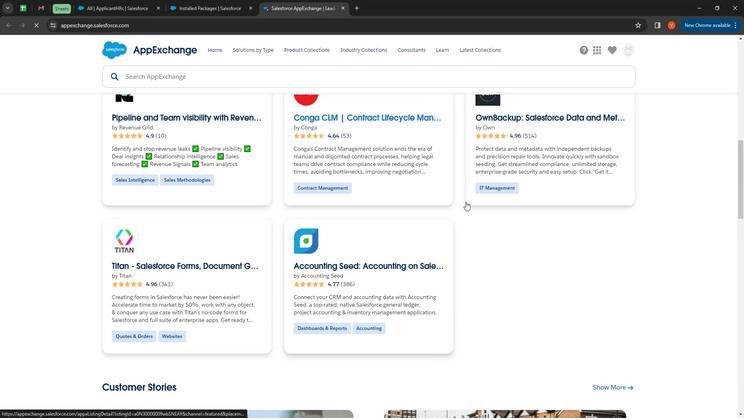 
Action: Mouse scrolled (467, 202) with delta (0, 0)
Screenshot: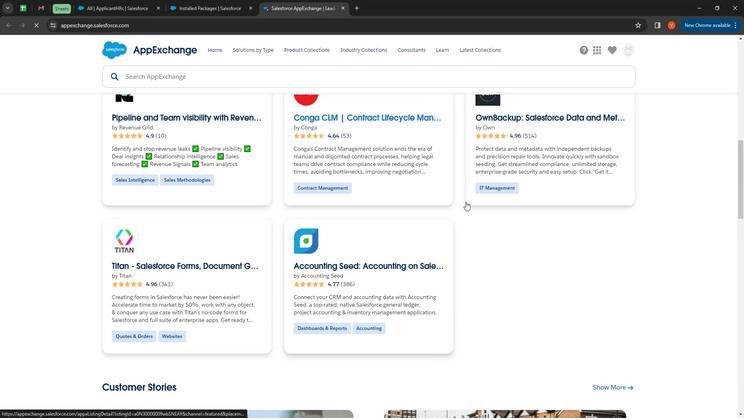 
Action: Mouse moved to (469, 201)
Screenshot: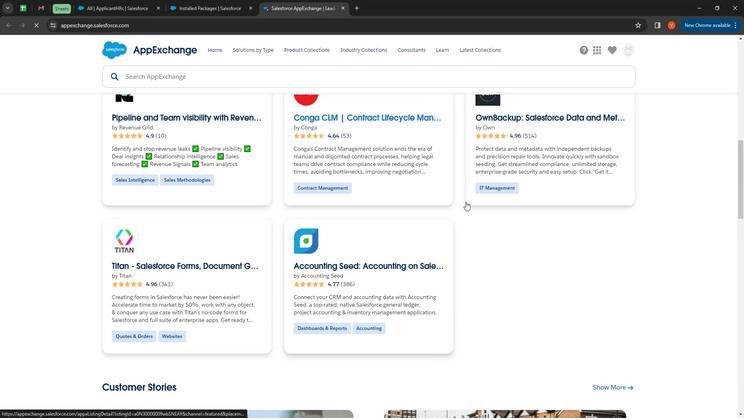 
Action: Mouse scrolled (469, 201) with delta (0, 0)
Screenshot: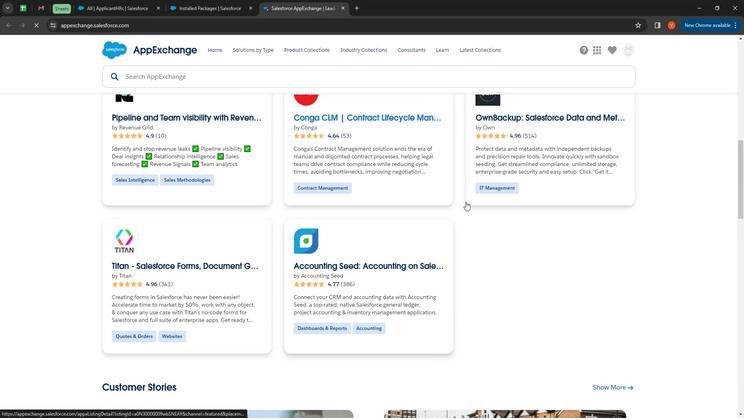 
Action: Mouse moved to (469, 201)
Screenshot: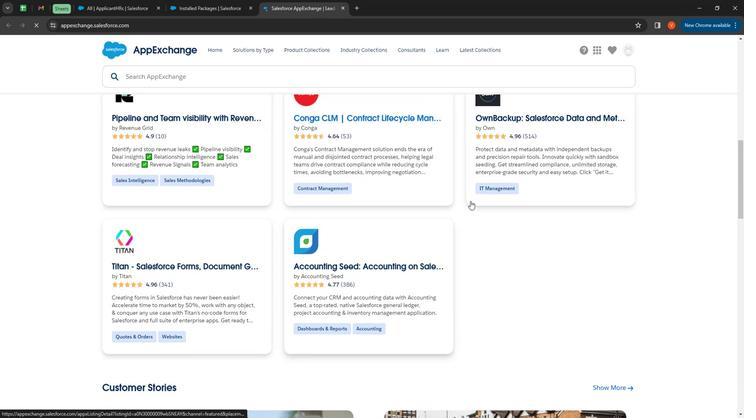 
Action: Mouse scrolled (469, 201) with delta (0, 0)
Screenshot: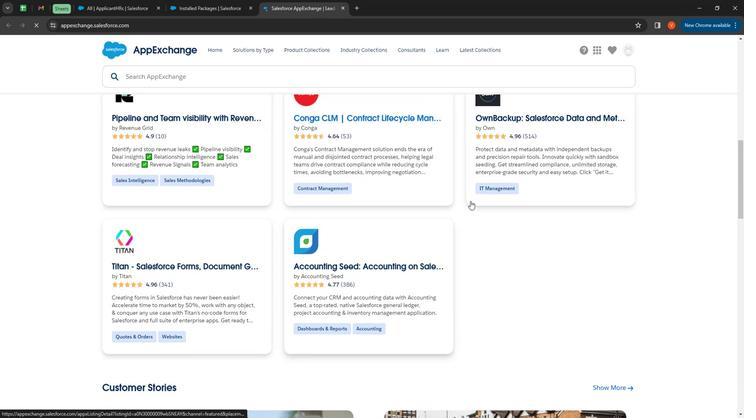 
Action: Mouse moved to (492, 206)
Screenshot: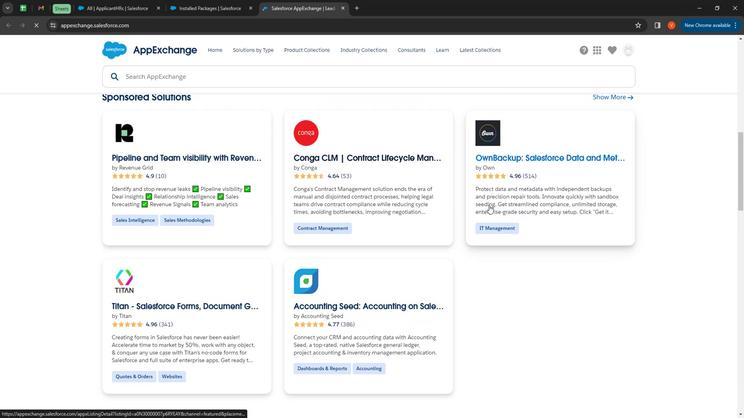 
Action: Mouse scrolled (492, 206) with delta (0, 0)
Screenshot: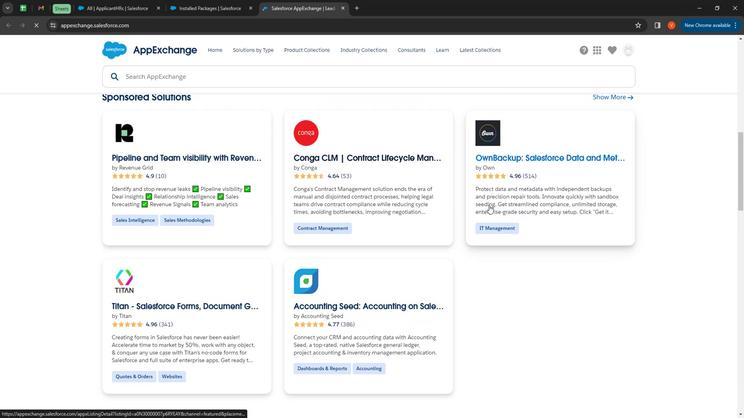 
Action: Mouse moved to (493, 208)
Screenshot: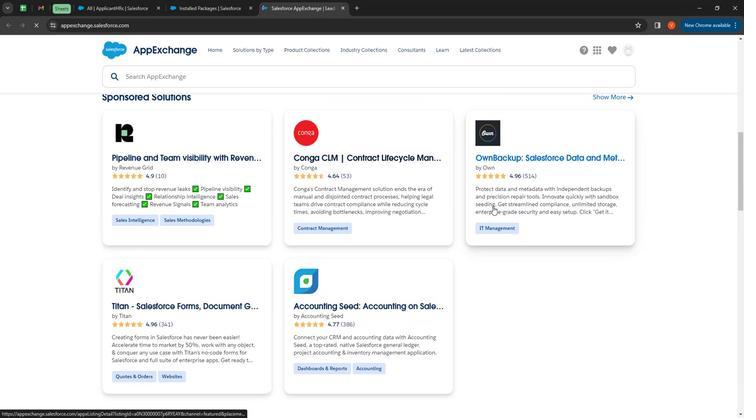 
Action: Mouse scrolled (493, 208) with delta (0, 0)
Screenshot: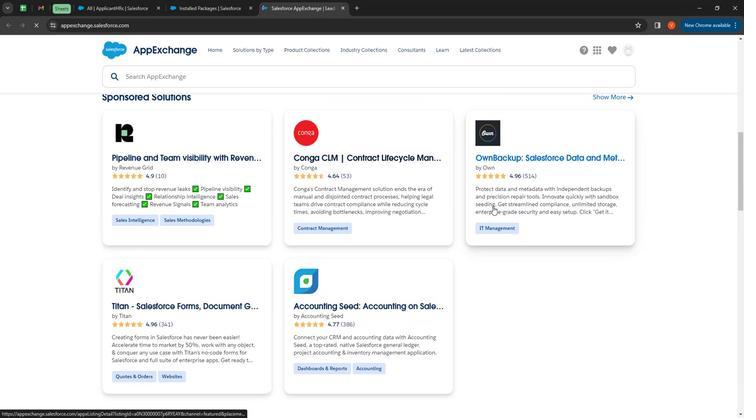 
Action: Mouse moved to (495, 208)
Screenshot: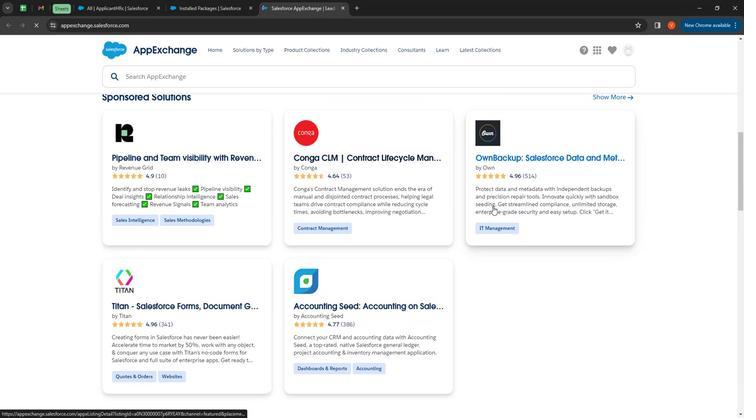 
Action: Mouse scrolled (495, 209) with delta (0, 0)
Screenshot: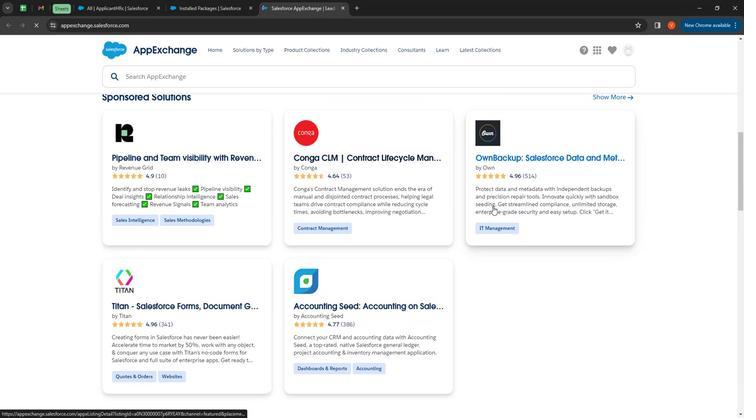 
Action: Mouse moved to (496, 209)
Screenshot: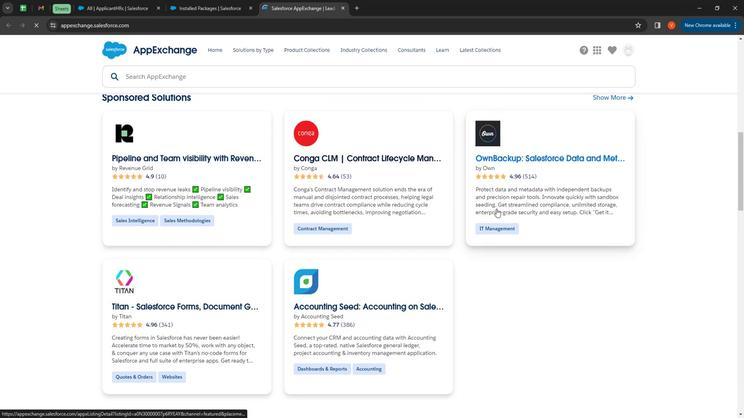 
Action: Mouse scrolled (496, 210) with delta (0, 0)
Screenshot: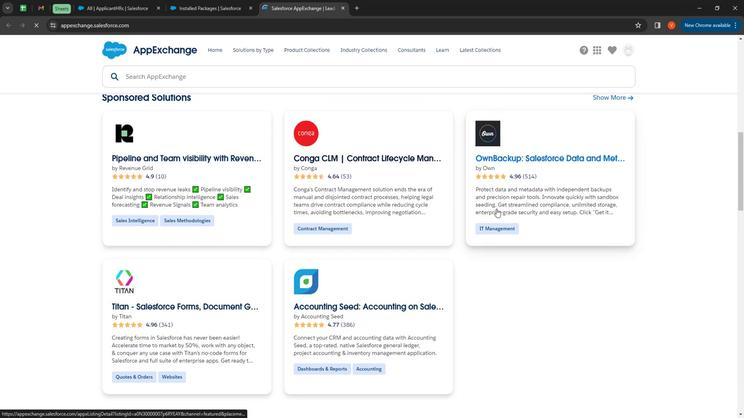 
Action: Mouse moved to (497, 210)
Screenshot: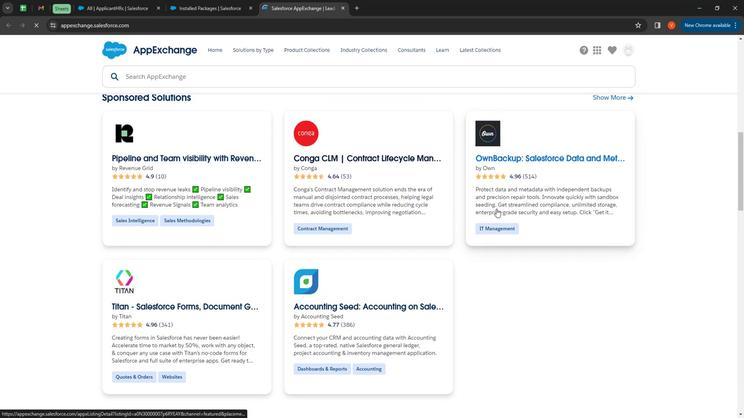 
Action: Mouse scrolled (497, 211) with delta (0, 0)
Screenshot: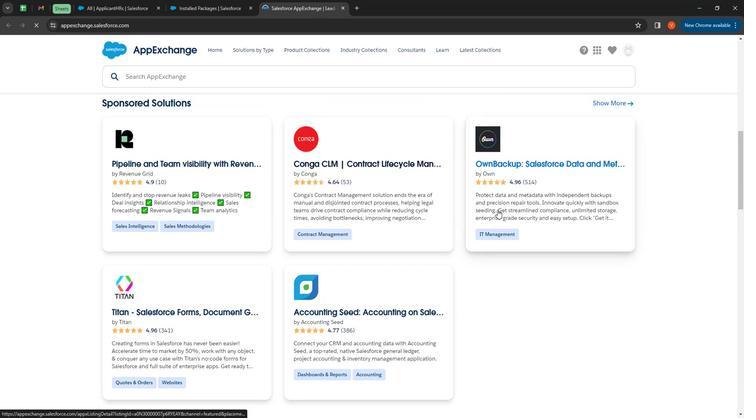 
Action: Mouse moved to (320, 236)
Screenshot: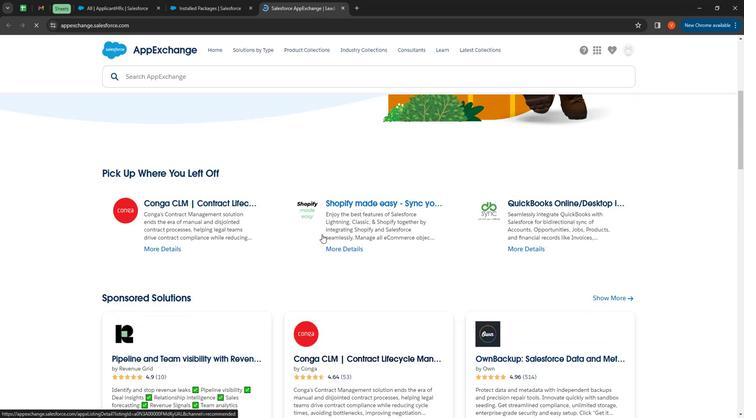 
Action: Mouse scrolled (320, 236) with delta (0, 0)
Screenshot: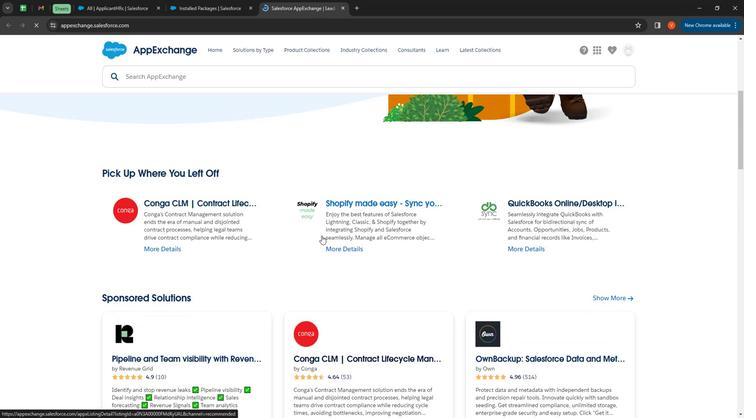 
Action: Mouse moved to (322, 237)
Screenshot: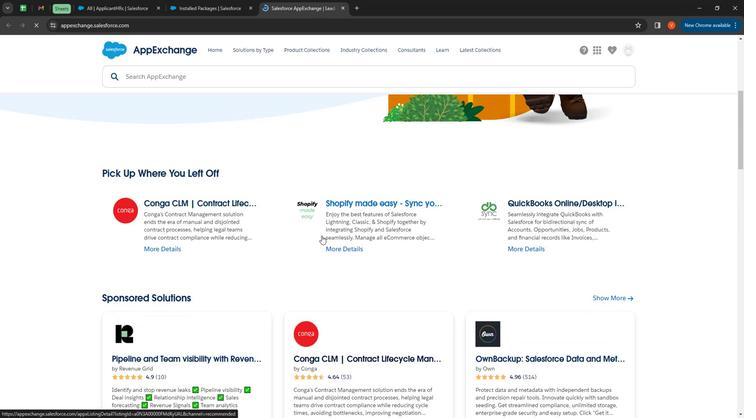 
Action: Mouse scrolled (322, 237) with delta (0, 0)
Screenshot: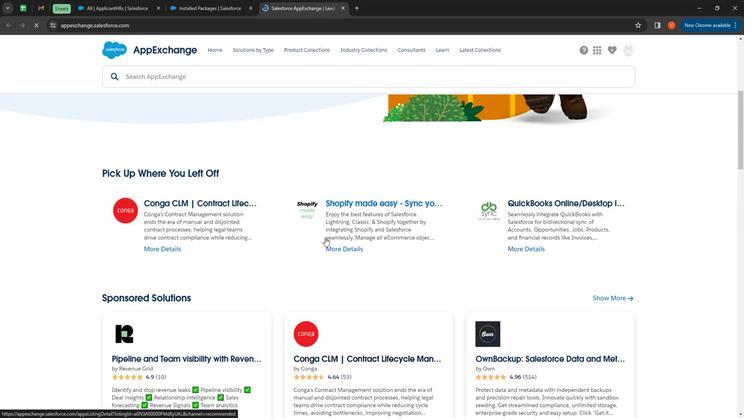 
Action: Mouse moved to (323, 238)
Screenshot: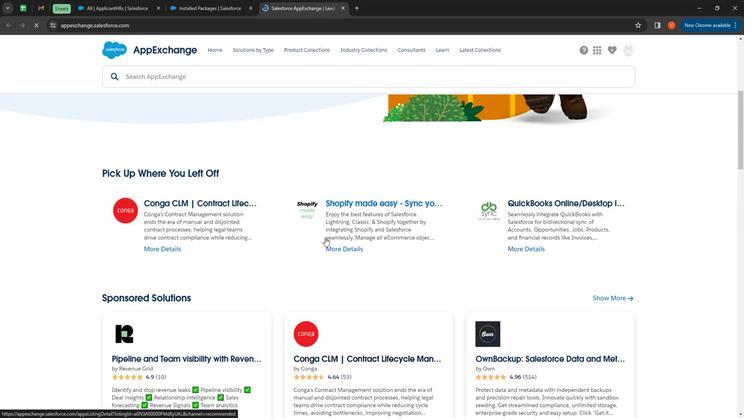 
Action: Mouse scrolled (323, 238) with delta (0, 0)
Screenshot: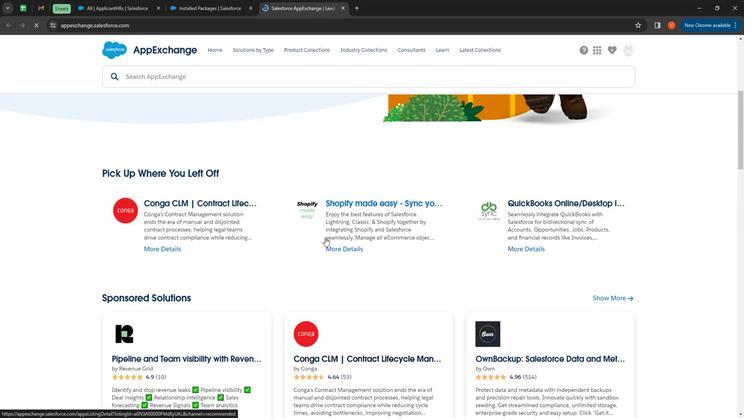
Action: Mouse moved to (324, 238)
Screenshot: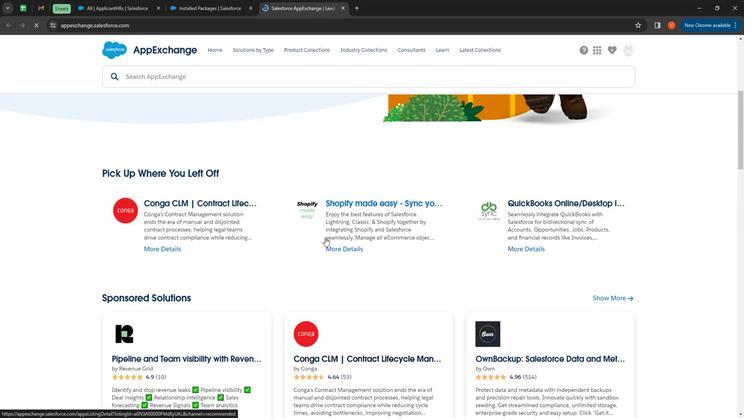 
Action: Mouse scrolled (324, 238) with delta (0, 0)
Screenshot: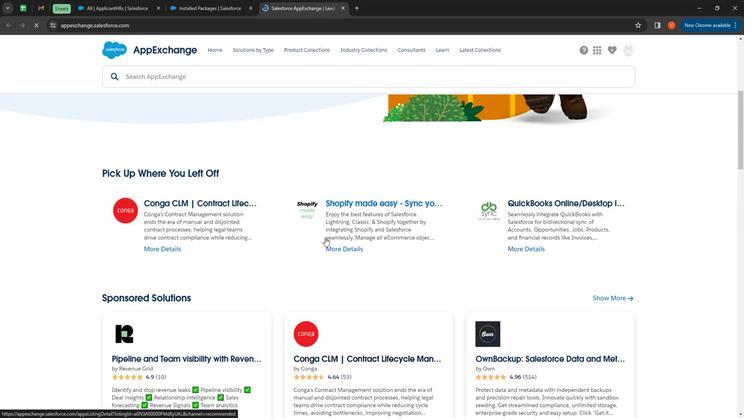 
Action: Mouse moved to (325, 240)
Screenshot: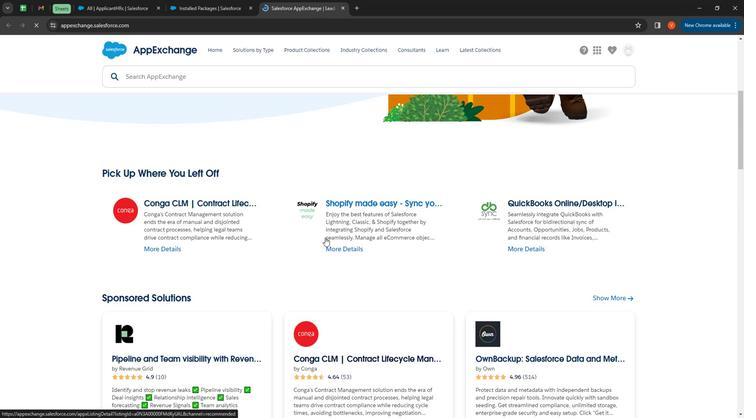 
Action: Mouse scrolled (325, 240) with delta (0, 0)
Screenshot: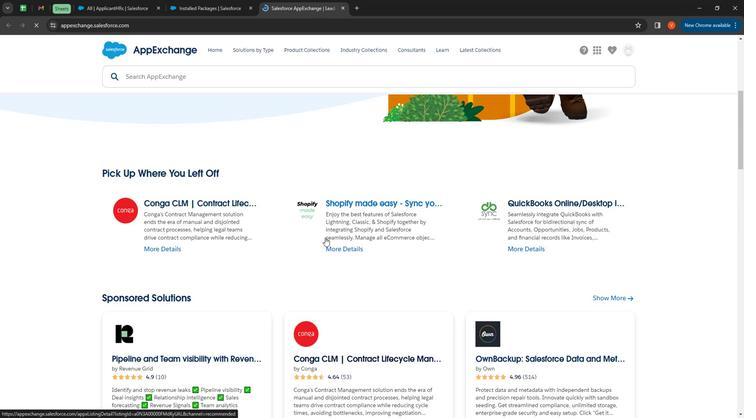 
Action: Mouse moved to (326, 240)
Screenshot: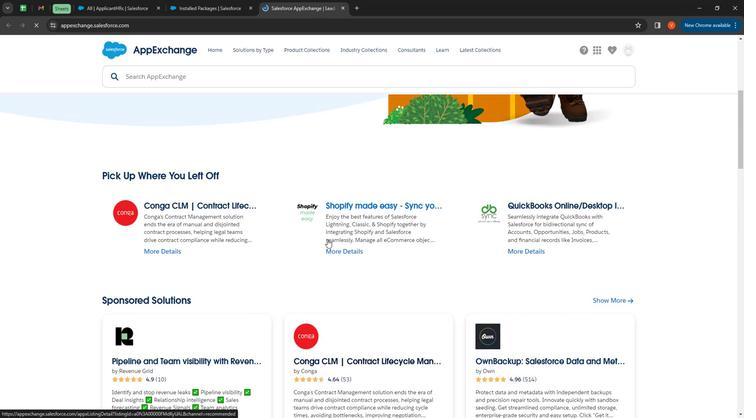 
Action: Mouse scrolled (326, 240) with delta (0, 0)
Screenshot: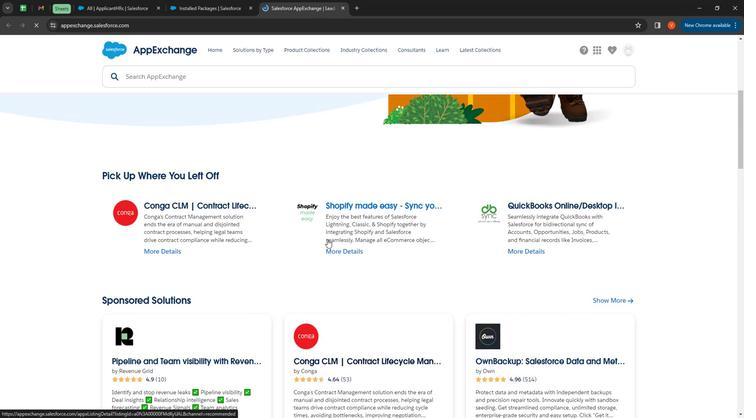 
Action: Mouse moved to (325, 248)
Screenshot: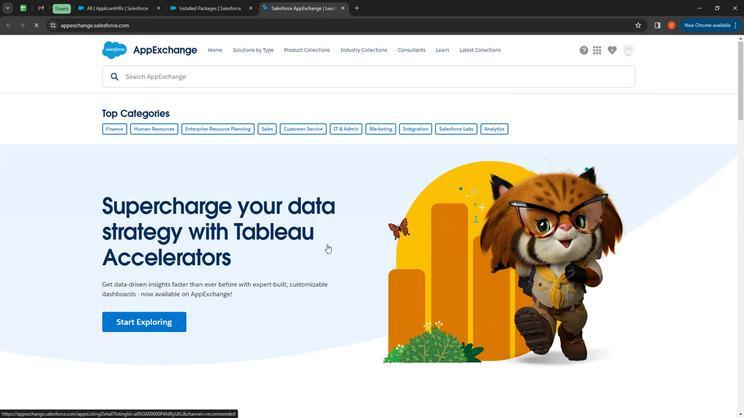 
Action: Mouse scrolled (325, 249) with delta (0, 0)
Screenshot: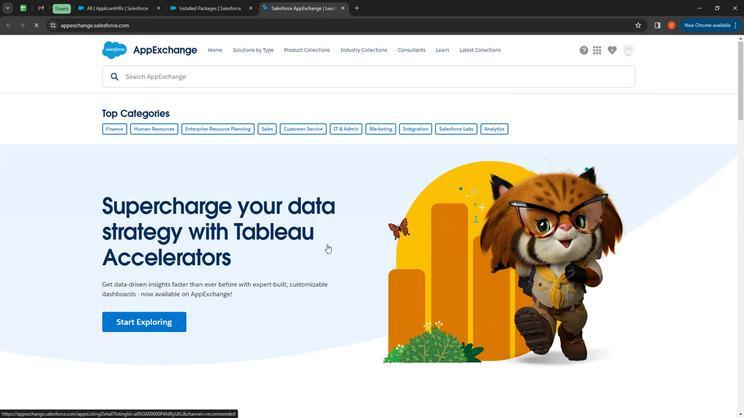 
Action: Mouse moved to (314, 263)
Screenshot: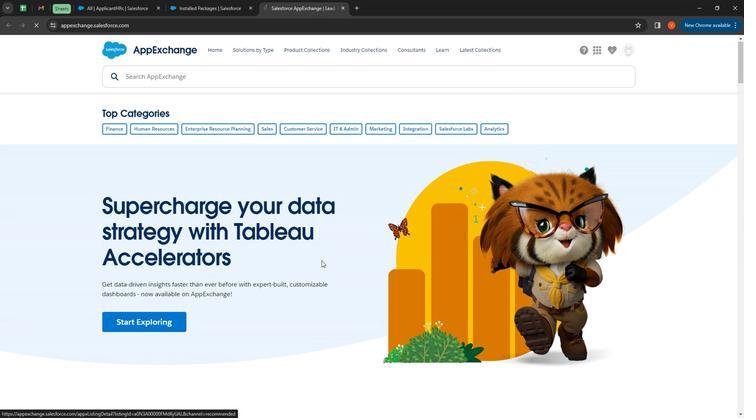 
Action: Mouse scrolled (314, 263) with delta (0, 0)
Screenshot: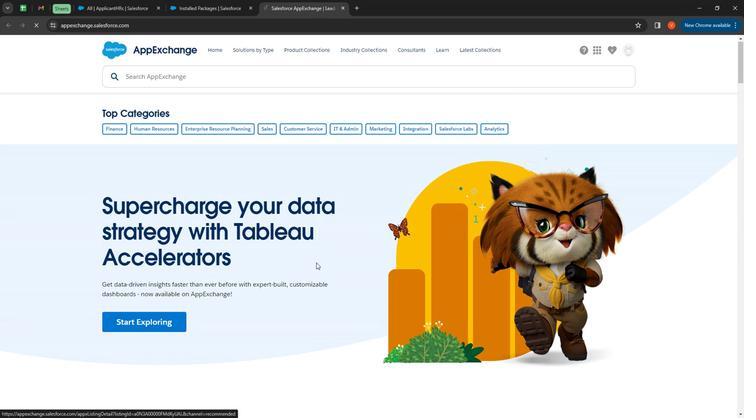 
Action: Mouse moved to (313, 263)
Screenshot: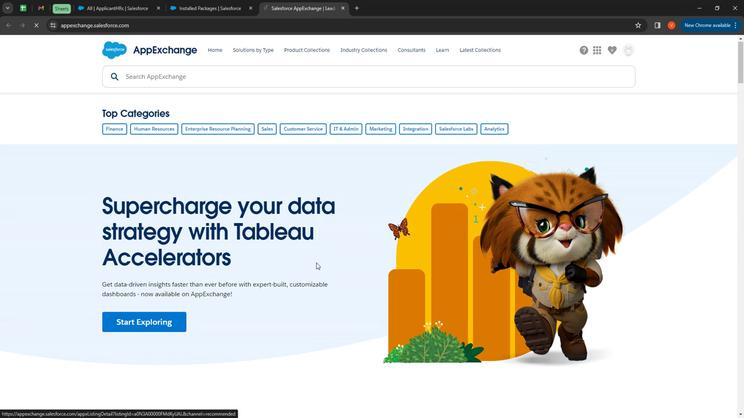 
Action: Mouse scrolled (313, 264) with delta (0, 0)
Screenshot: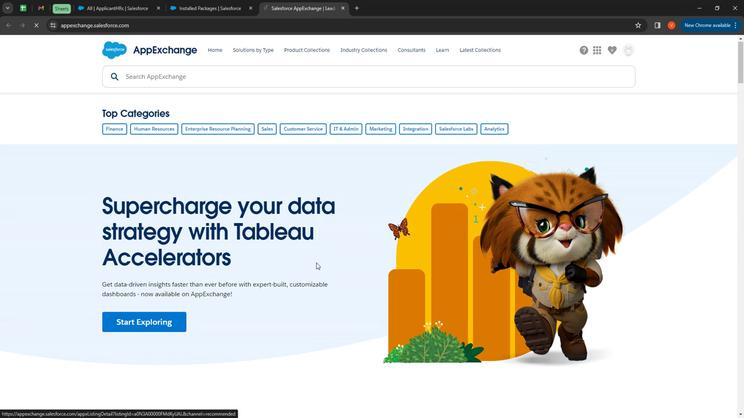 
Action: Mouse moved to (312, 263)
Screenshot: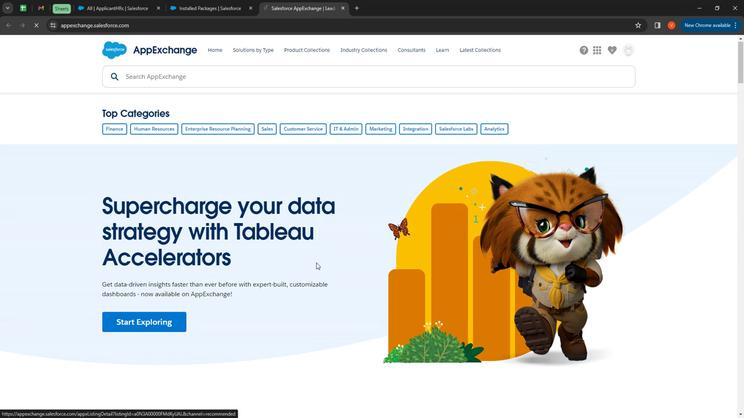 
Action: Mouse scrolled (312, 264) with delta (0, 0)
Screenshot: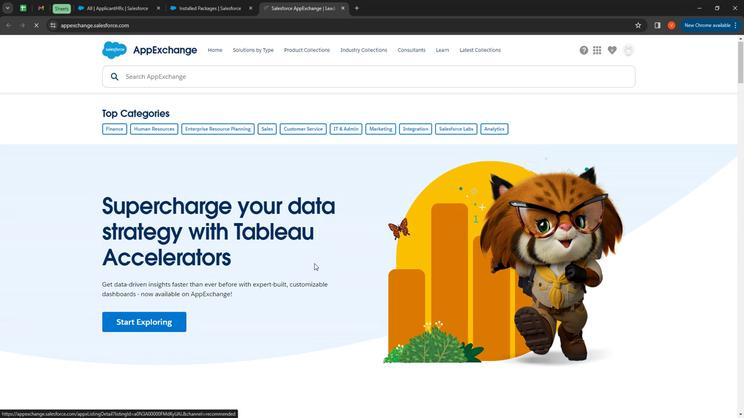 
Action: Mouse moved to (239, 154)
Screenshot: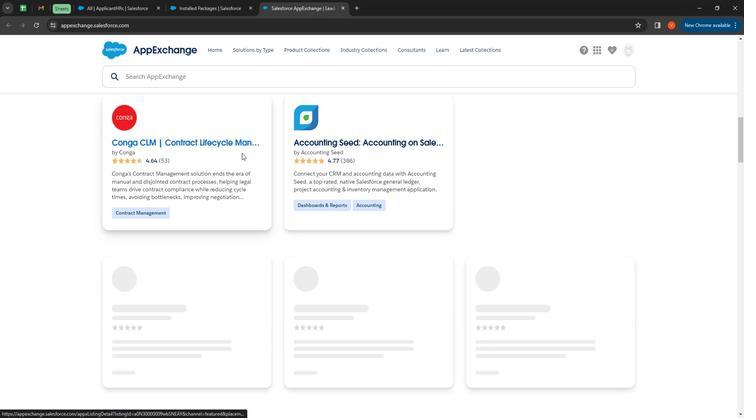 
Action: Mouse scrolled (239, 154) with delta (0, 0)
Screenshot: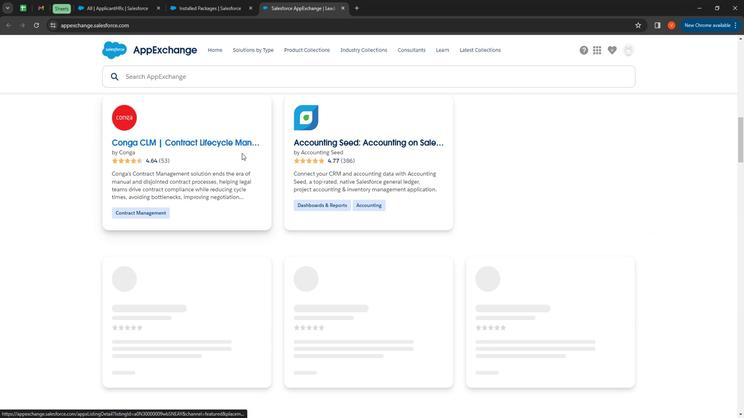 
Action: Mouse scrolled (239, 154) with delta (0, 0)
Screenshot: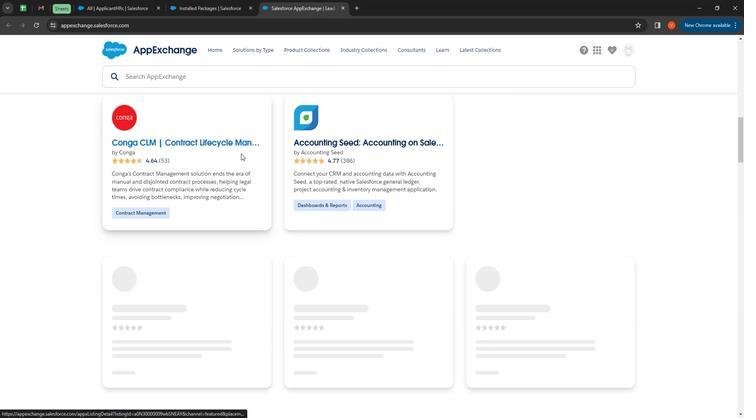 
Action: Mouse moved to (239, 155)
Screenshot: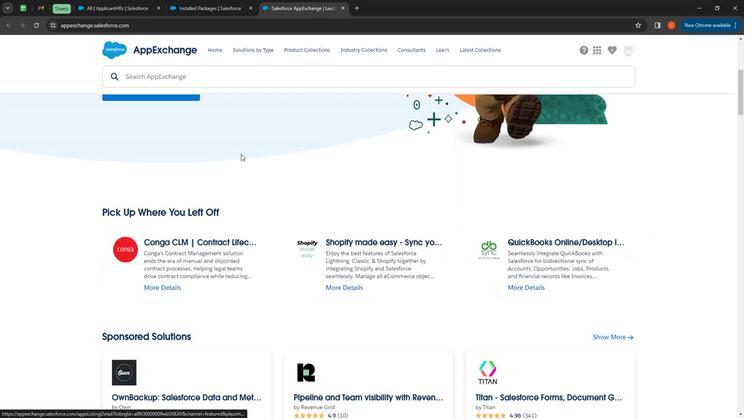 
Action: Mouse scrolled (239, 155) with delta (0, 0)
Screenshot: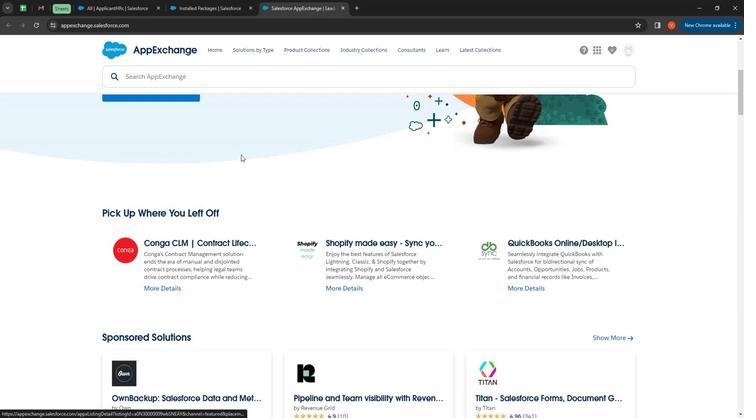 
Action: Mouse moved to (191, 77)
Screenshot: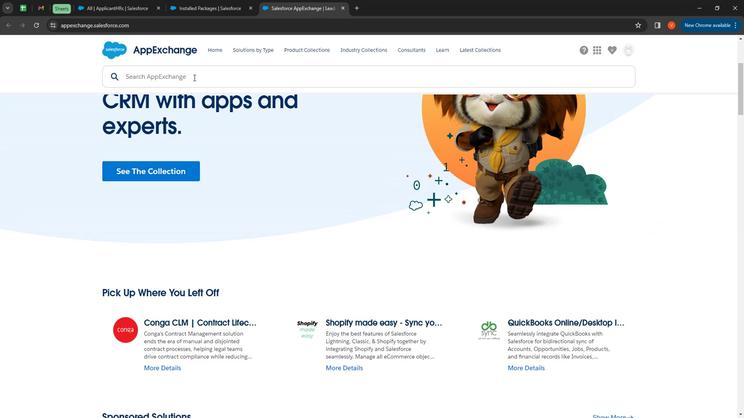 
Action: Mouse pressed left at (191, 77)
Screenshot: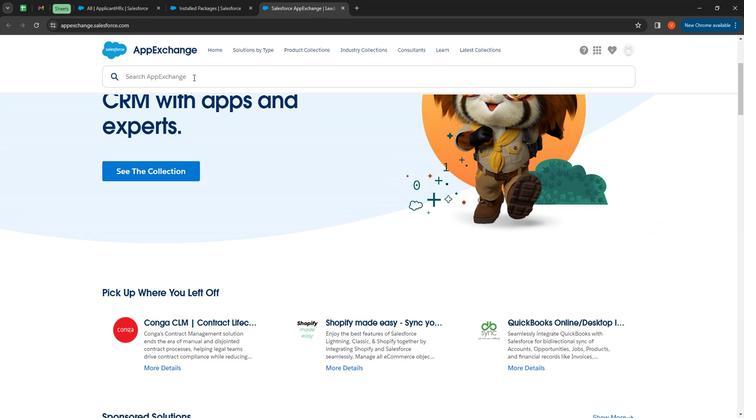 
Action: Key pressed hic<Key.enter>
Screenshot: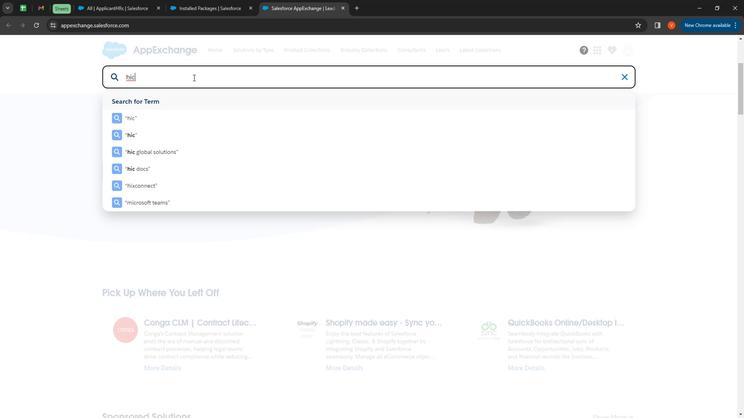 
Action: Mouse moved to (347, 195)
Screenshot: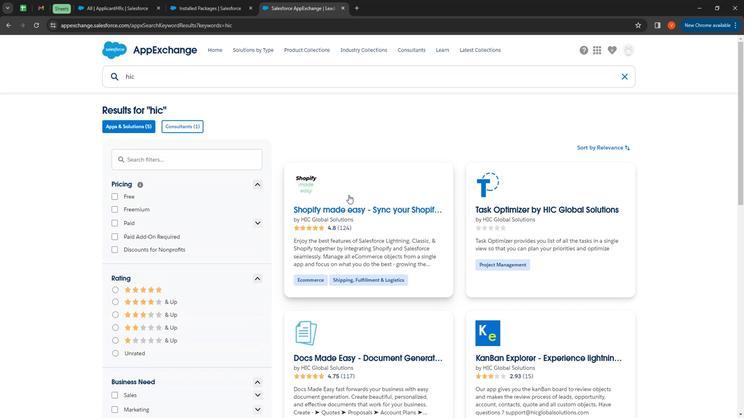 
Action: Mouse pressed left at (347, 195)
Screenshot: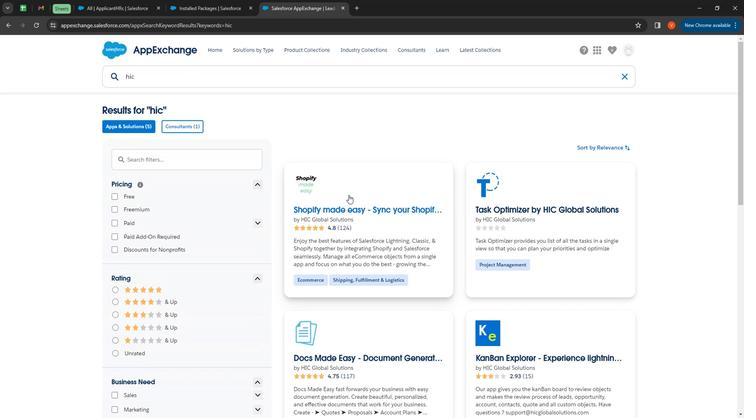 
Action: Mouse moved to (261, 240)
Screenshot: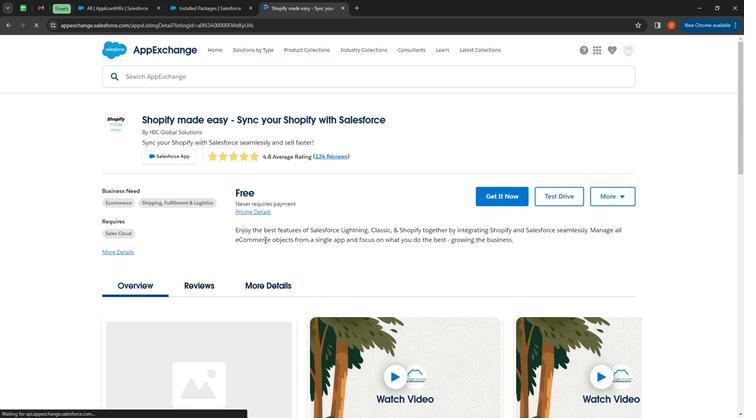 
Action: Mouse scrolled (261, 239) with delta (0, 0)
Screenshot: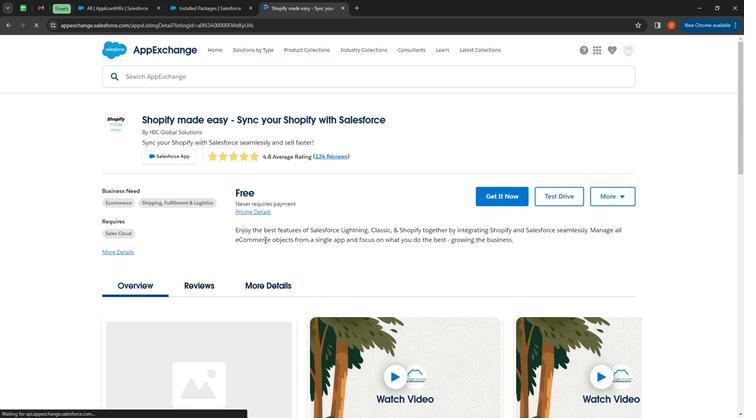 
Action: Mouse moved to (261, 237)
Screenshot: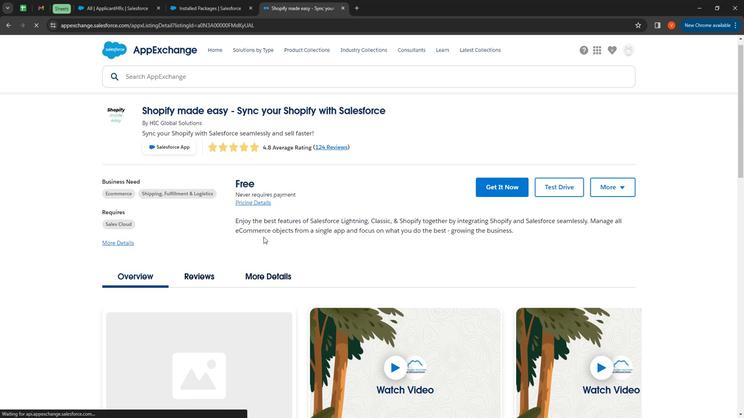 
Action: Mouse scrolled (261, 236) with delta (0, 0)
Screenshot: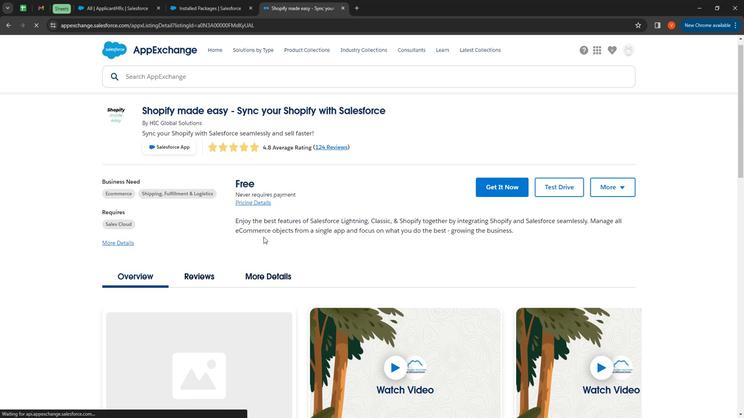 
Action: Mouse moved to (261, 235)
Screenshot: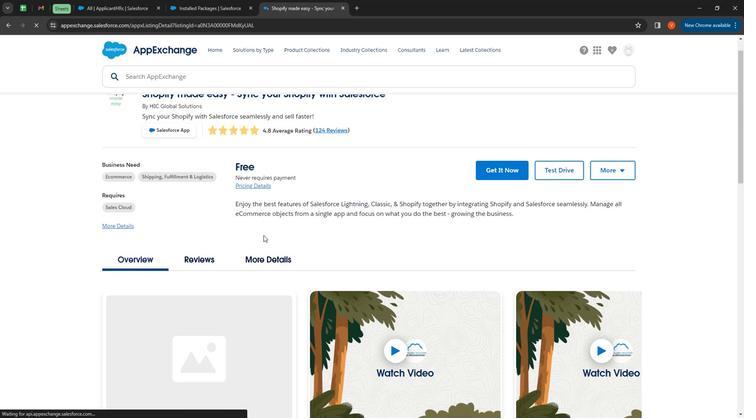 
Action: Mouse scrolled (261, 234) with delta (0, 0)
Screenshot: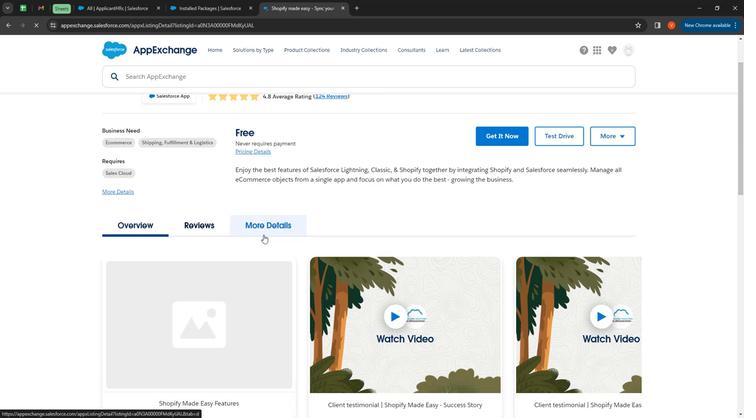 
Action: Mouse moved to (262, 234)
Screenshot: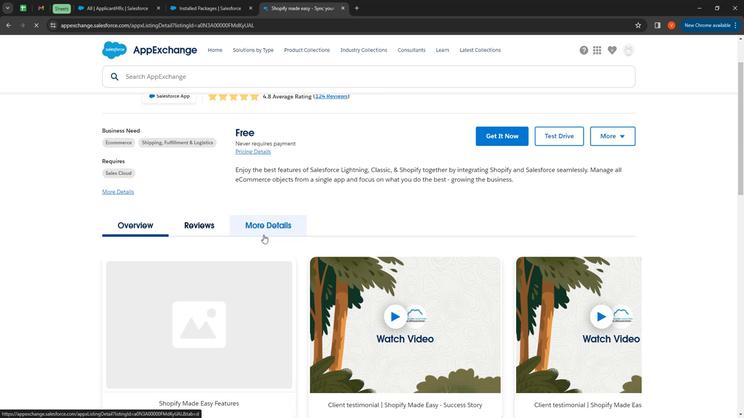 
Action: Mouse scrolled (262, 233) with delta (0, 0)
Screenshot: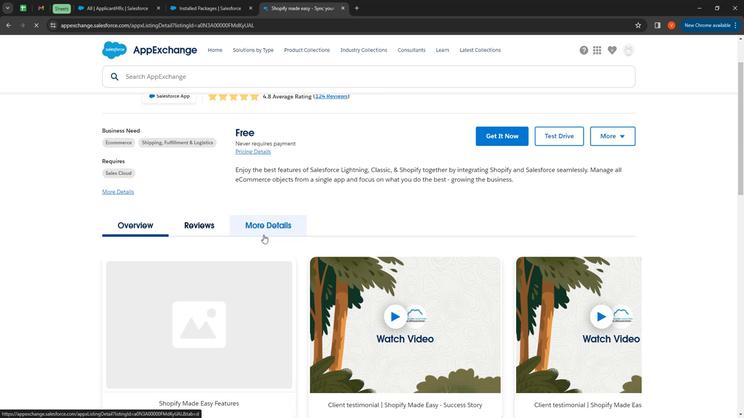 
Action: Mouse moved to (263, 233)
Screenshot: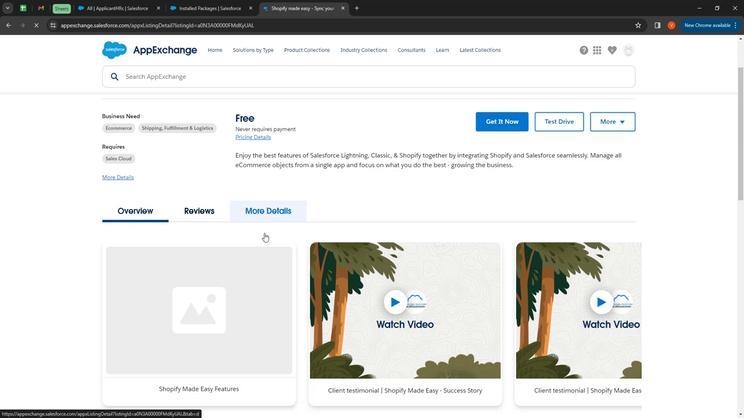 
Action: Mouse scrolled (263, 232) with delta (0, 0)
Screenshot: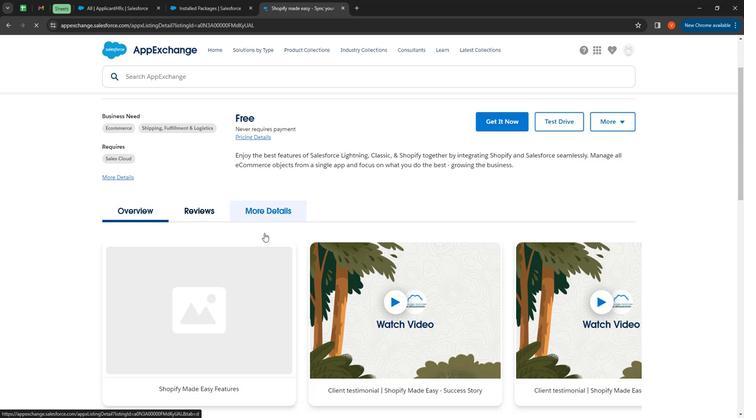 
Action: Mouse moved to (263, 232)
Screenshot: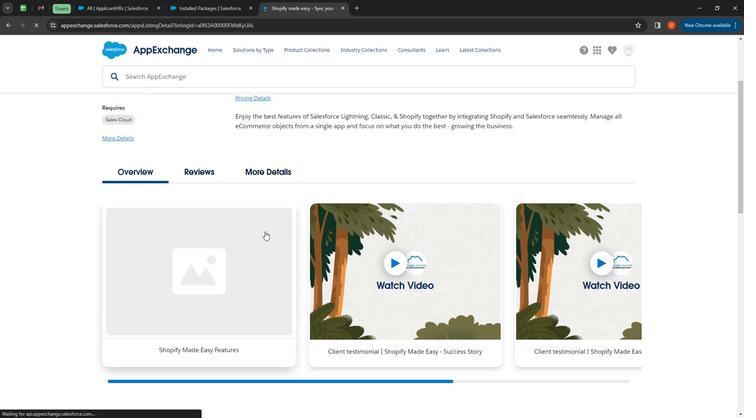 
Action: Mouse scrolled (263, 231) with delta (0, 0)
Screenshot: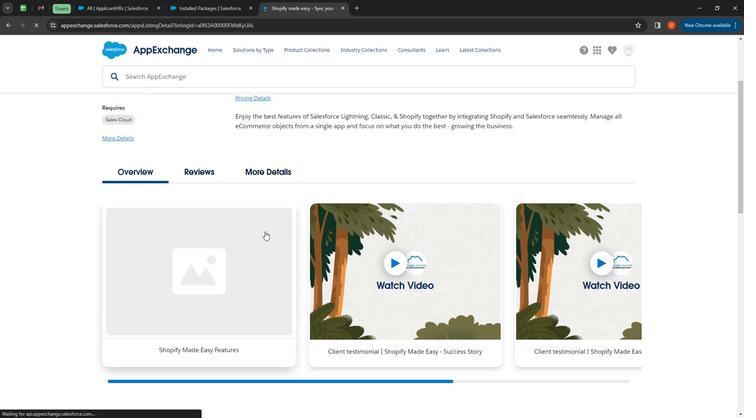 
Action: Mouse moved to (263, 230)
Screenshot: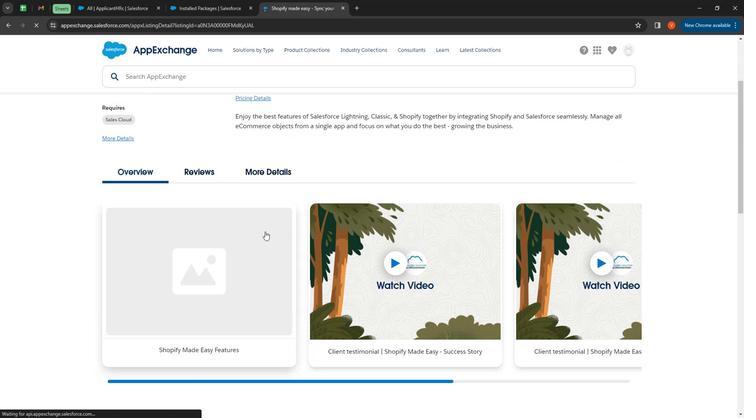 
Action: Mouse scrolled (263, 230) with delta (0, 0)
Screenshot: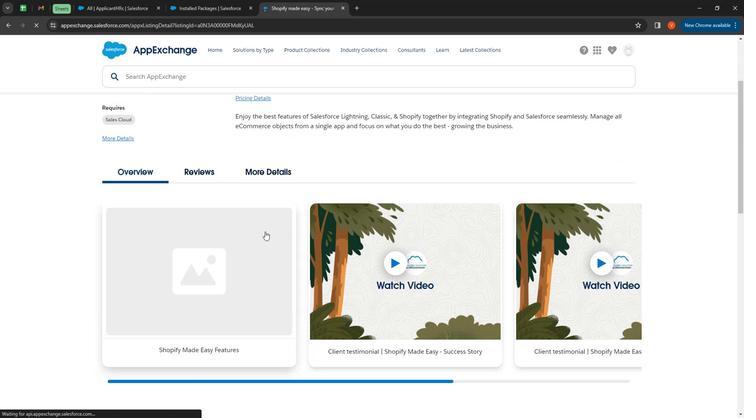 
Action: Mouse moved to (286, 226)
Screenshot: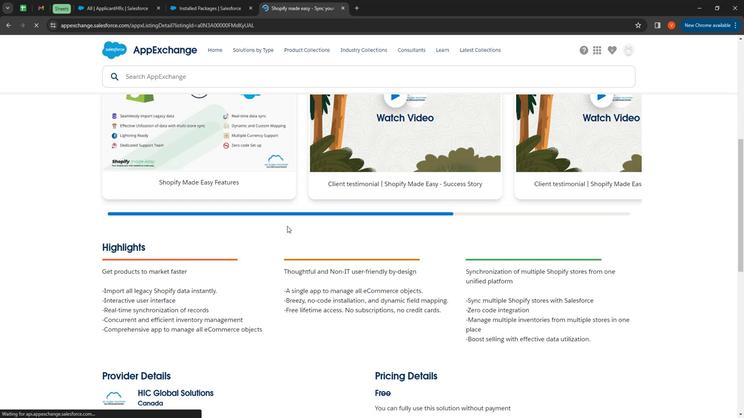 
Action: Mouse scrolled (286, 226) with delta (0, 0)
Screenshot: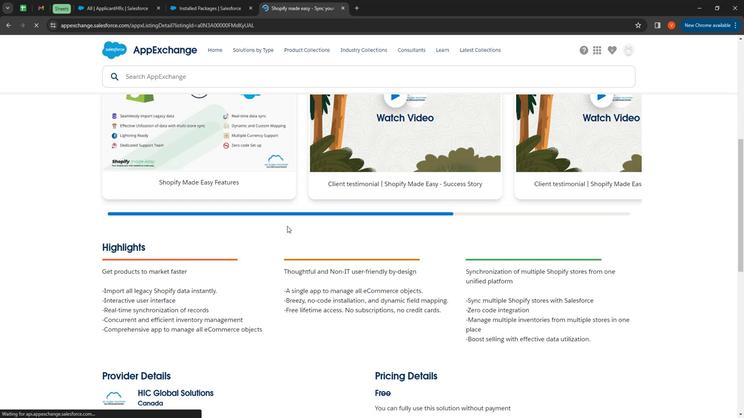 
Action: Mouse moved to (290, 226)
Screenshot: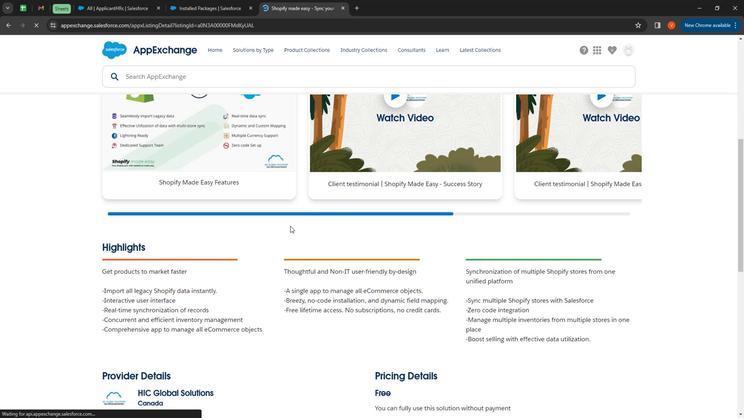 
Action: Mouse scrolled (290, 226) with delta (0, 0)
Screenshot: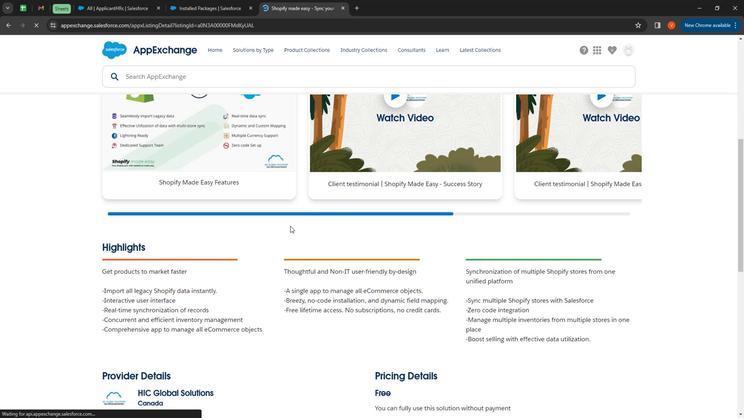 
Action: Mouse moved to (292, 226)
Screenshot: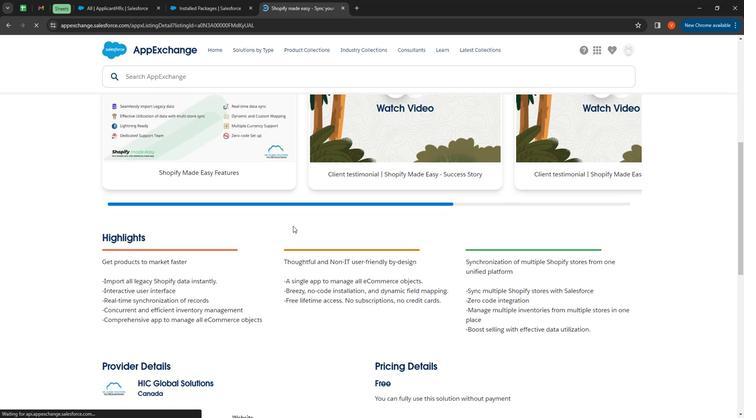 
Action: Mouse scrolled (292, 226) with delta (0, 0)
Screenshot: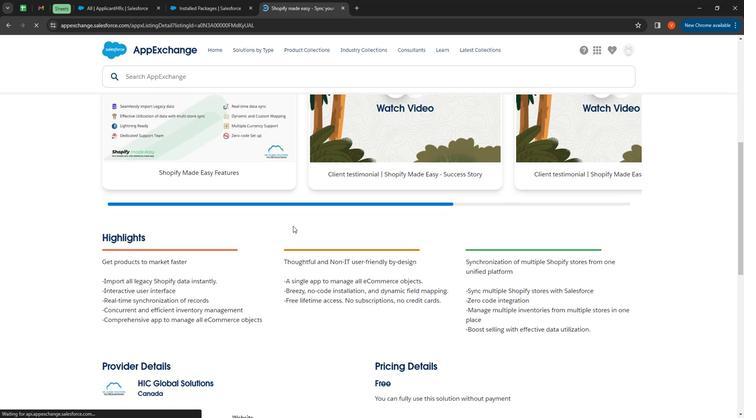 
Action: Mouse moved to (294, 227)
Screenshot: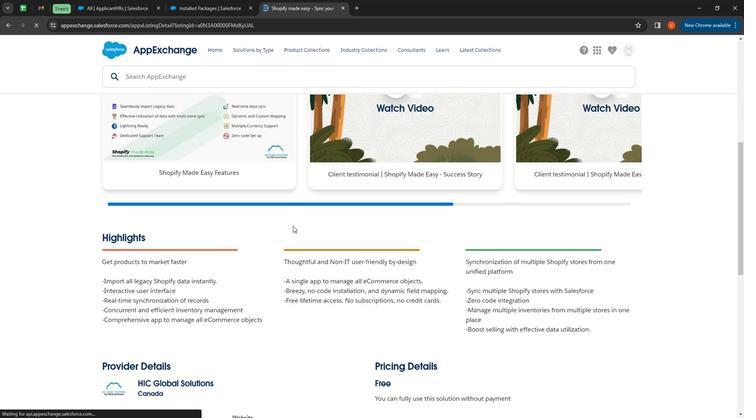 
Action: Mouse scrolled (294, 227) with delta (0, 0)
Screenshot: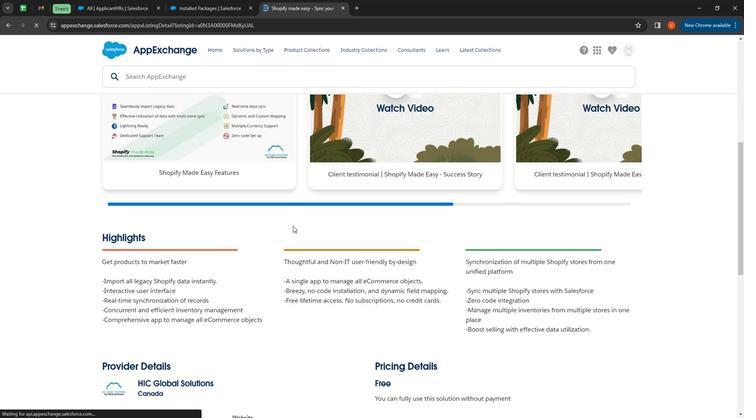 
Action: Mouse moved to (298, 227)
Screenshot: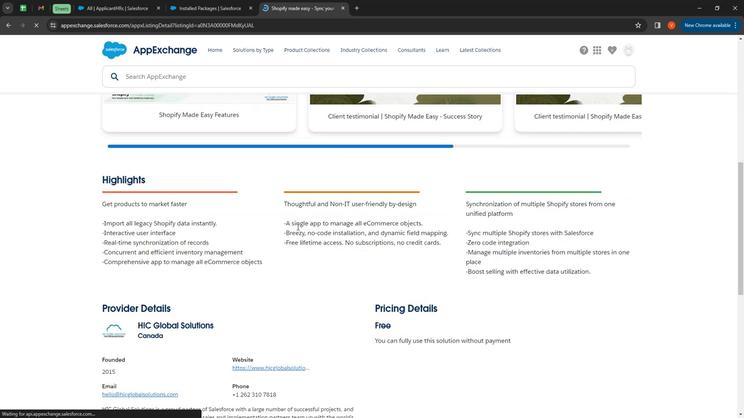 
Action: Mouse scrolled (298, 227) with delta (0, 0)
Screenshot: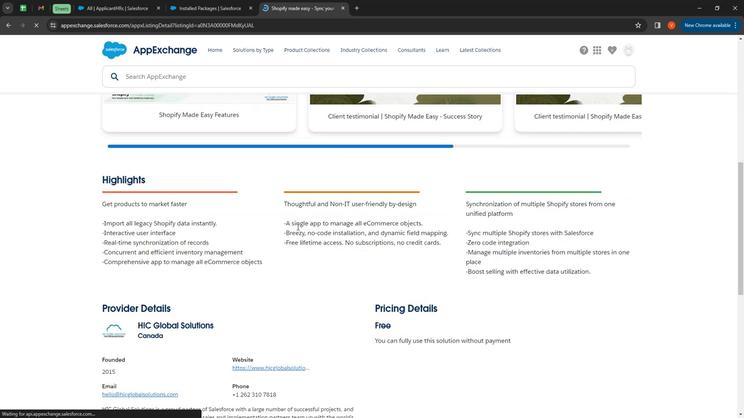 
Action: Mouse moved to (301, 227)
Screenshot: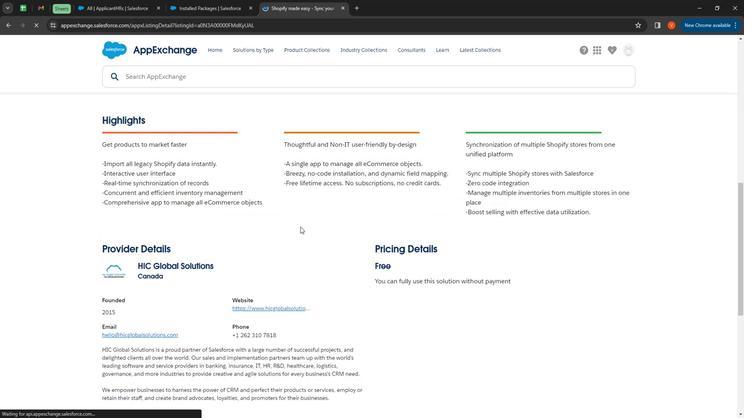 
Action: Mouse scrolled (301, 227) with delta (0, 0)
Screenshot: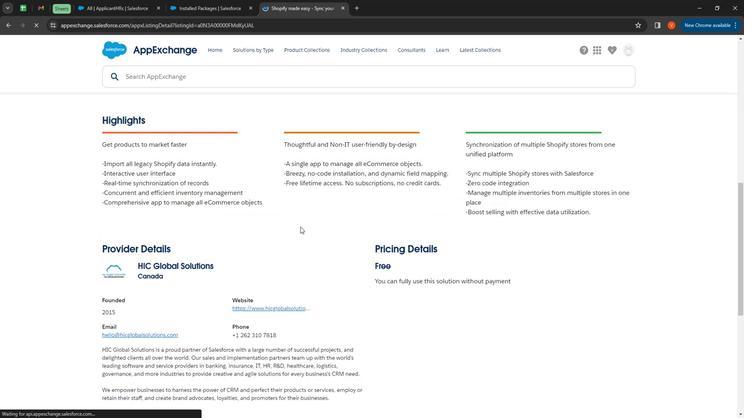 
Action: Mouse moved to (301, 228)
Screenshot: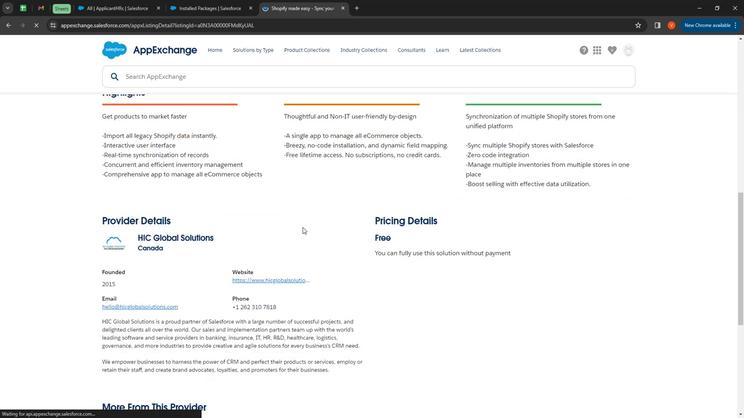 
Action: Mouse scrolled (301, 227) with delta (0, 0)
Screenshot: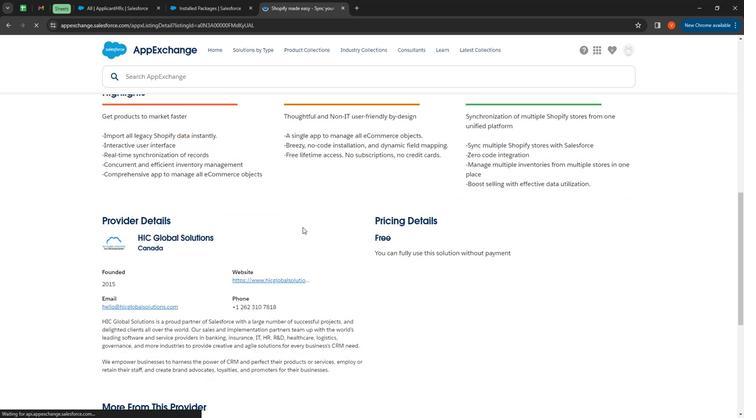 
Action: Mouse scrolled (301, 227) with delta (0, 0)
Screenshot: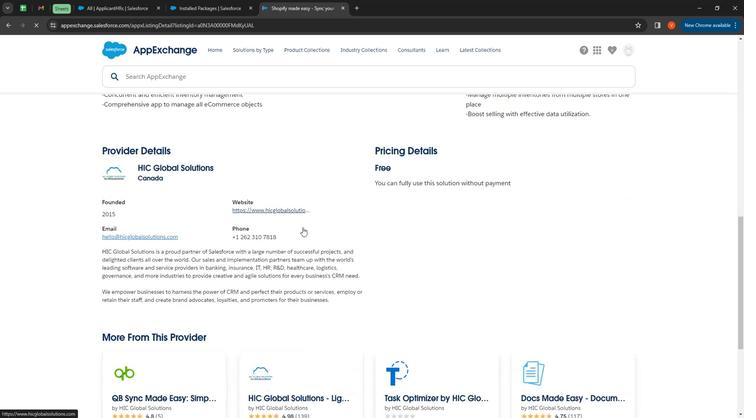 
Action: Mouse moved to (307, 225)
Screenshot: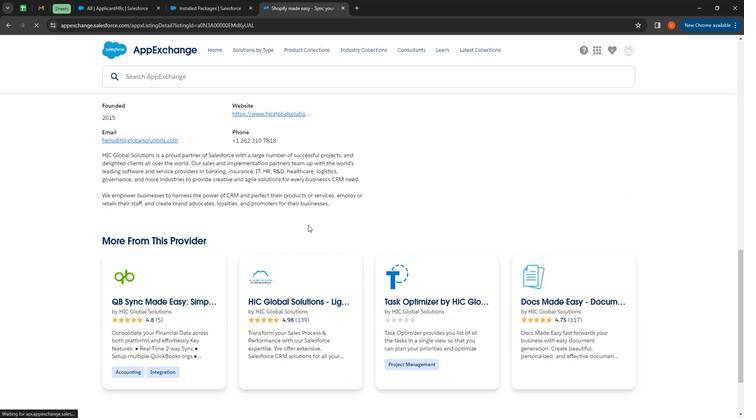 
Action: Mouse scrolled (307, 225) with delta (0, 0)
Screenshot: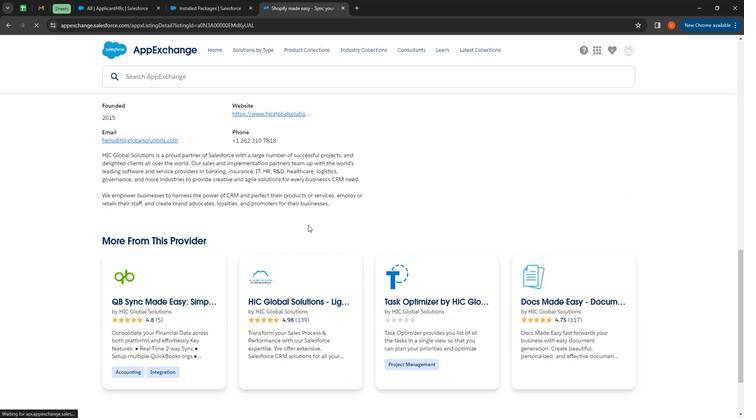 
Action: Mouse moved to (308, 225)
Screenshot: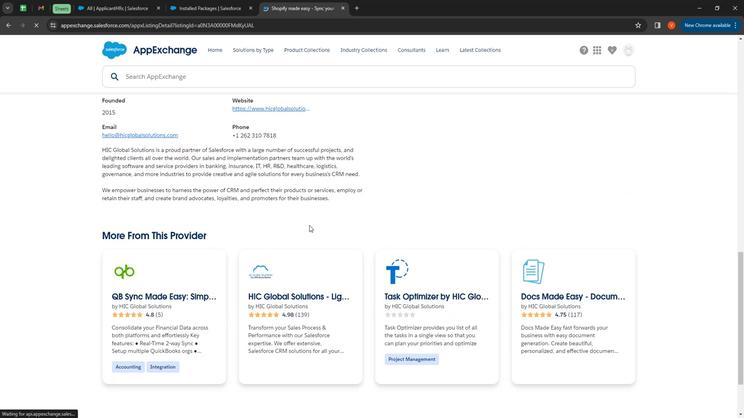 
Action: Mouse scrolled (308, 225) with delta (0, 0)
Screenshot: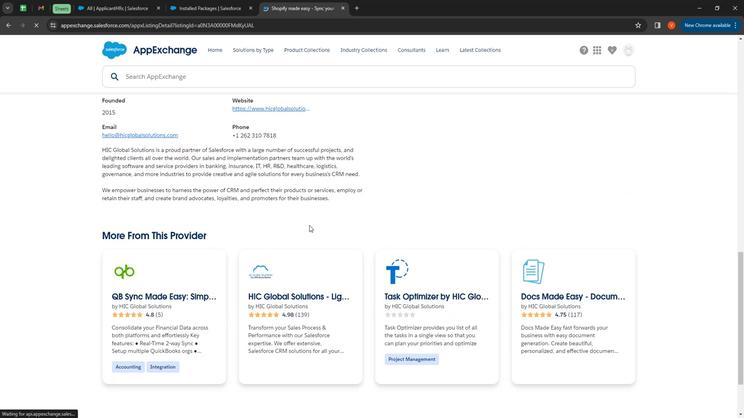 
Action: Mouse moved to (309, 225)
Screenshot: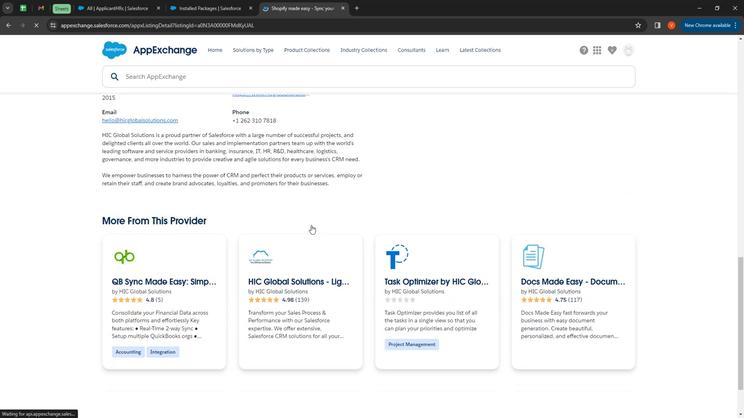 
Action: Mouse scrolled (309, 226) with delta (0, 0)
Screenshot: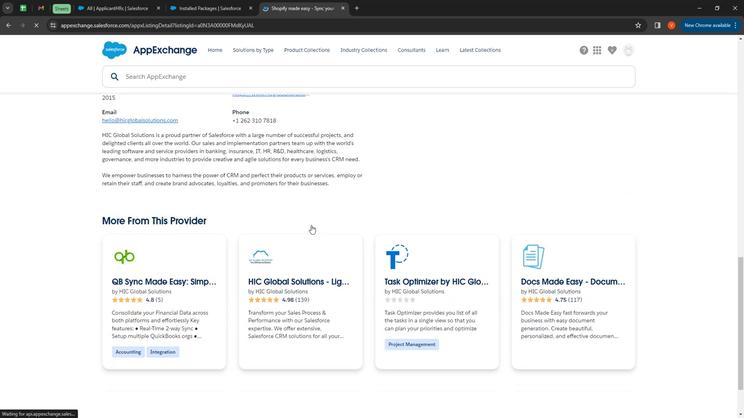 
Action: Mouse moved to (312, 225)
Screenshot: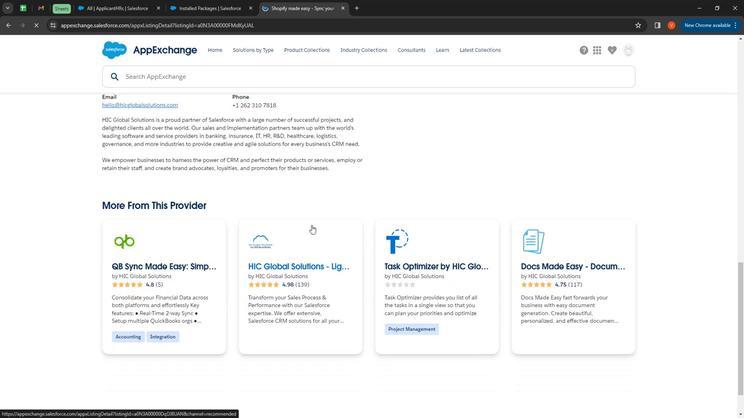 
Action: Mouse scrolled (312, 225) with delta (0, 0)
Screenshot: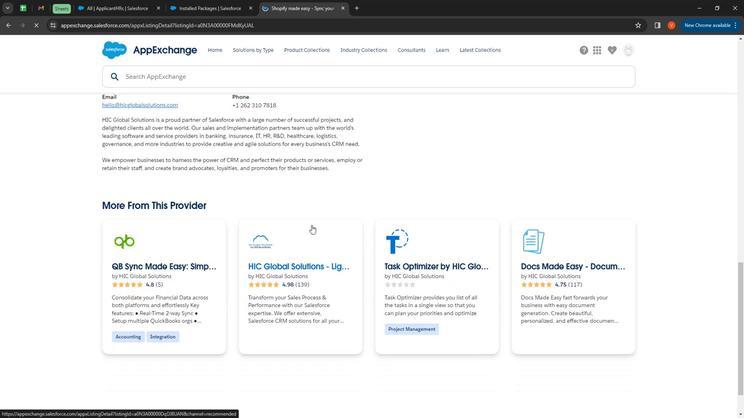 
Action: Mouse moved to (313, 225)
Screenshot: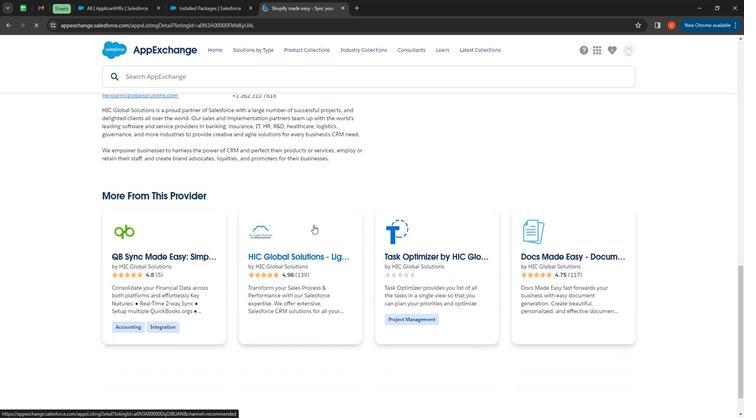 
Action: Mouse scrolled (313, 225) with delta (0, 0)
Screenshot: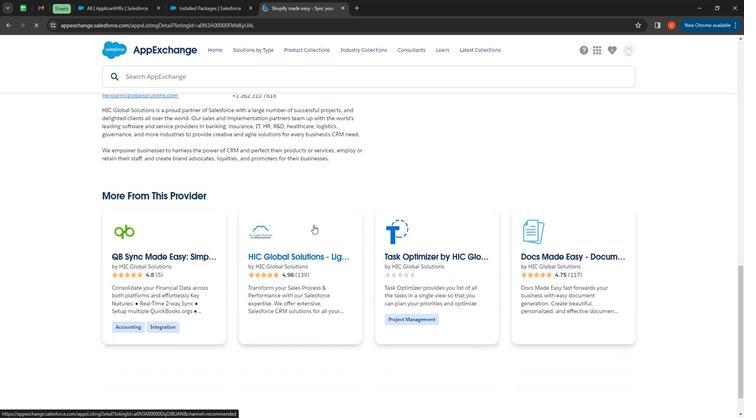 
Action: Mouse moved to (315, 225)
Screenshot: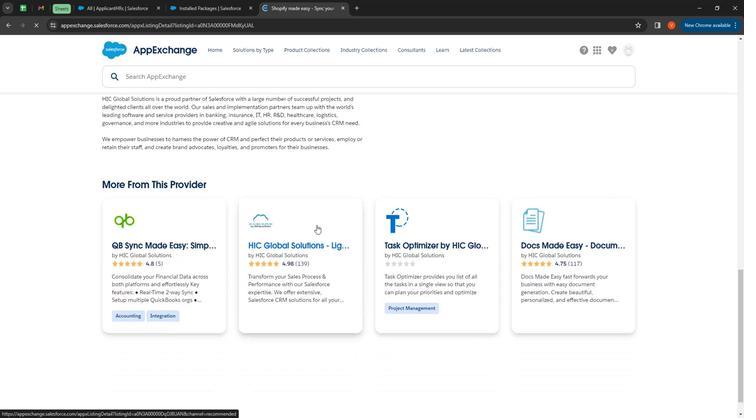
Action: Mouse scrolled (315, 225) with delta (0, 0)
Screenshot: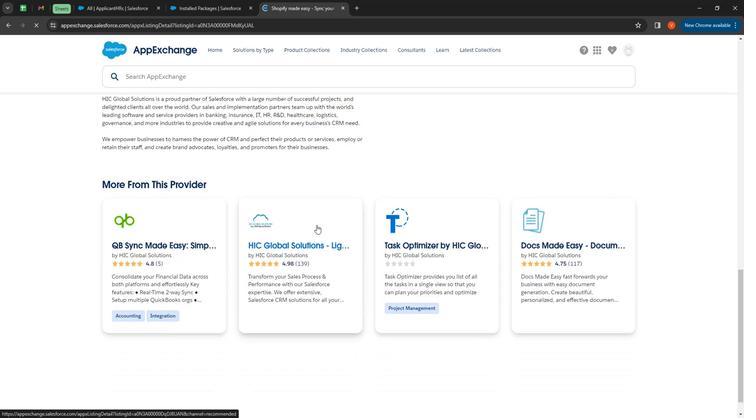 
Action: Mouse moved to (316, 225)
Screenshot: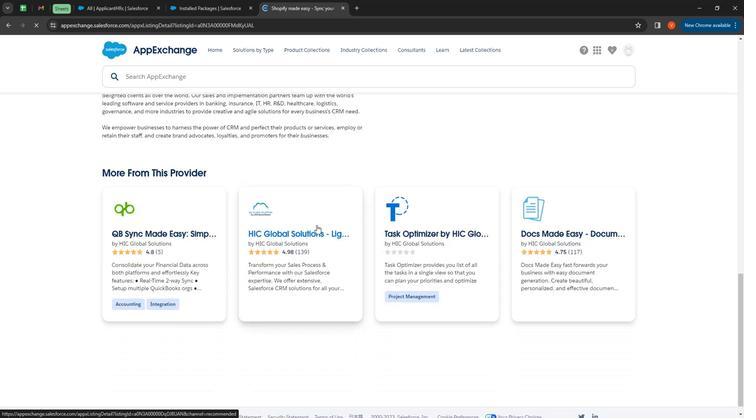 
Action: Mouse scrolled (316, 225) with delta (0, 0)
Screenshot: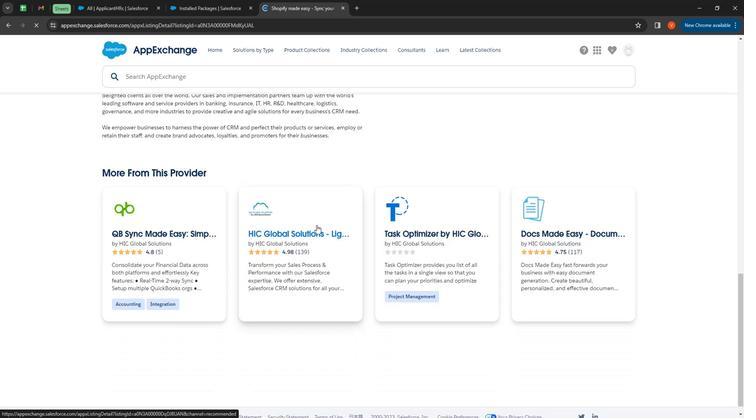 
Action: Mouse moved to (277, 204)
Screenshot: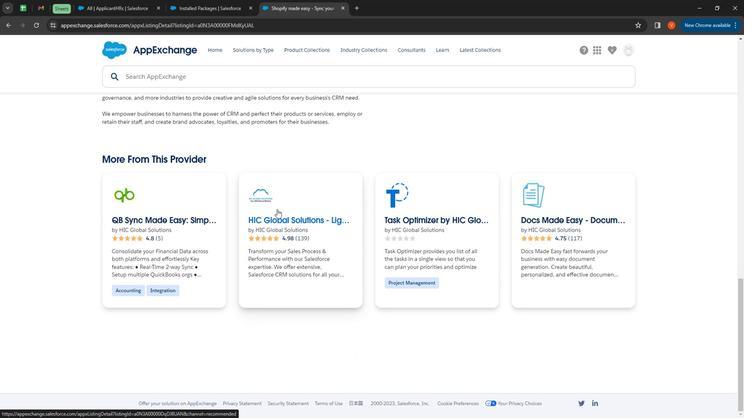 
Action: Mouse scrolled (277, 204) with delta (0, 0)
Screenshot: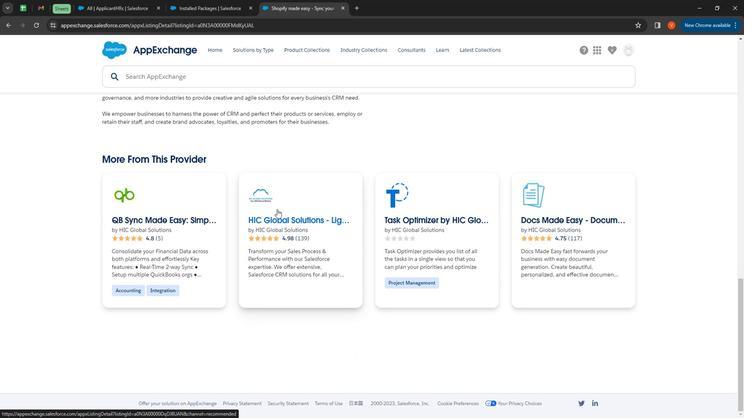 
Action: Mouse moved to (278, 204)
Screenshot: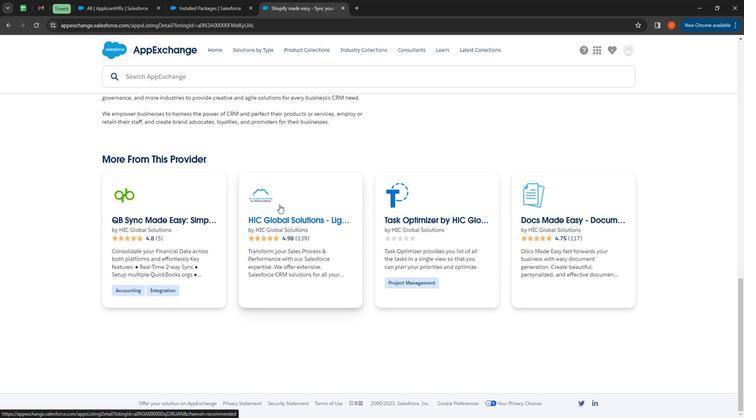 
Action: Mouse scrolled (278, 204) with delta (0, 0)
Screenshot: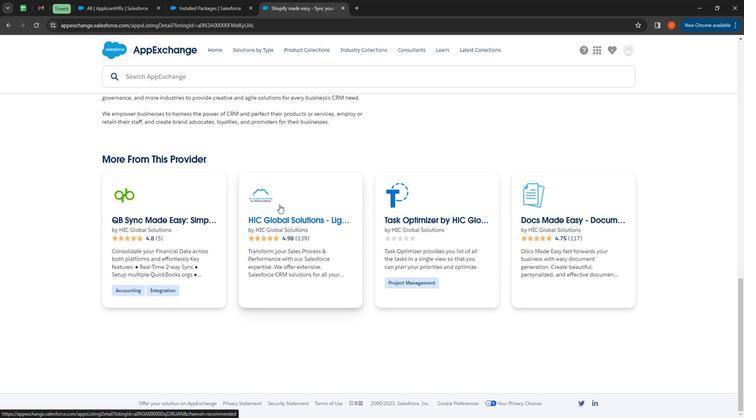 
Action: Mouse scrolled (278, 204) with delta (0, 0)
Screenshot: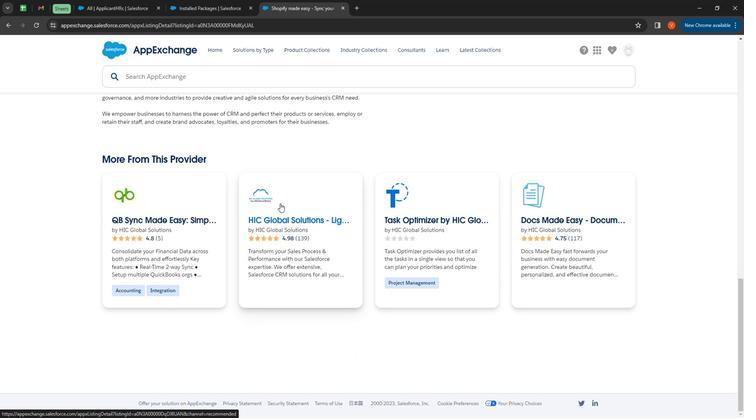 
Action: Mouse scrolled (278, 204) with delta (0, 0)
Screenshot: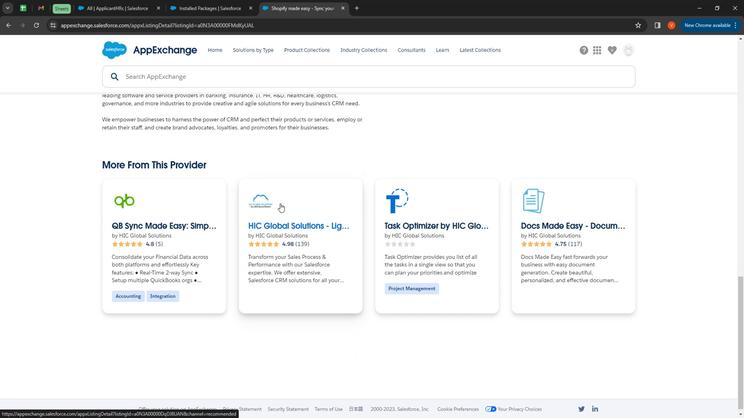 
Action: Mouse moved to (95, 231)
Screenshot: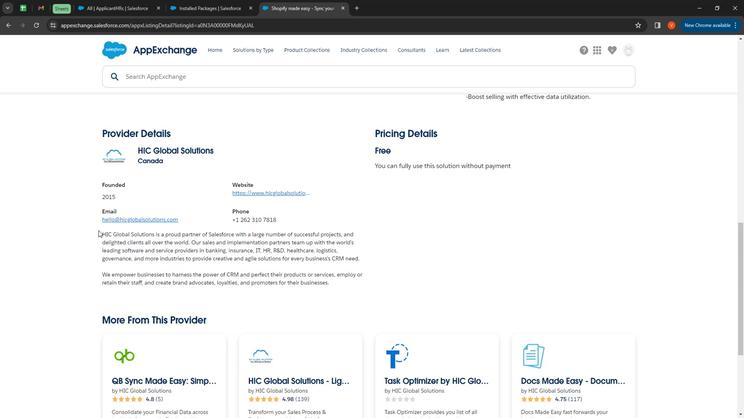 
Action: Mouse pressed left at (95, 231)
Screenshot: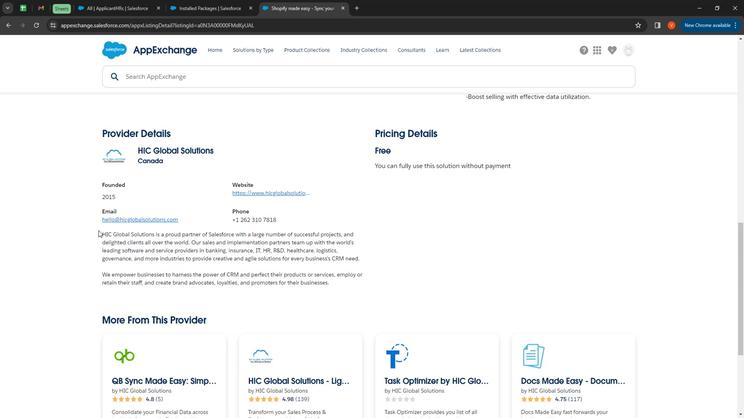 
Action: Mouse moved to (214, 260)
Screenshot: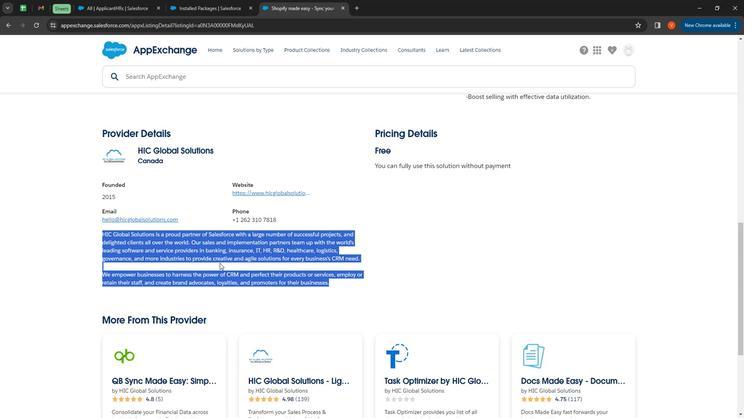 
Action: Mouse pressed left at (214, 260)
Screenshot: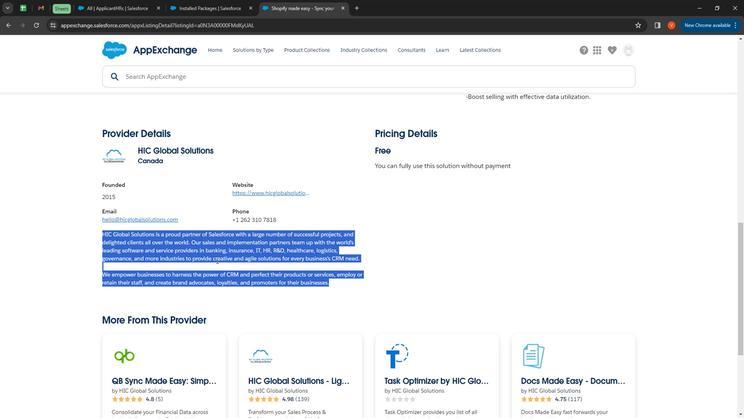 
Action: Mouse moved to (269, 258)
Screenshot: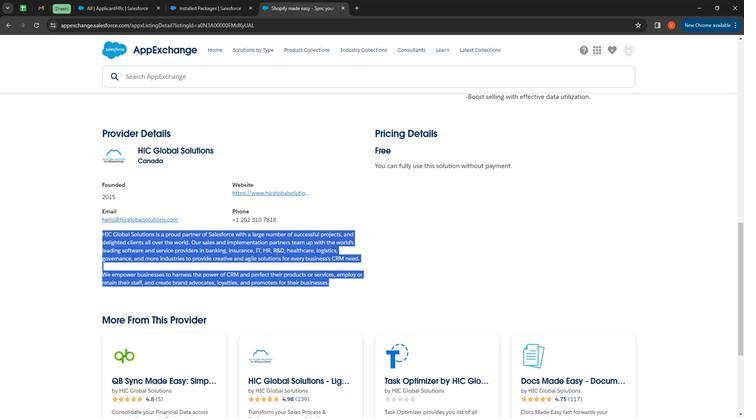 
Action: Mouse pressed left at (269, 258)
Screenshot: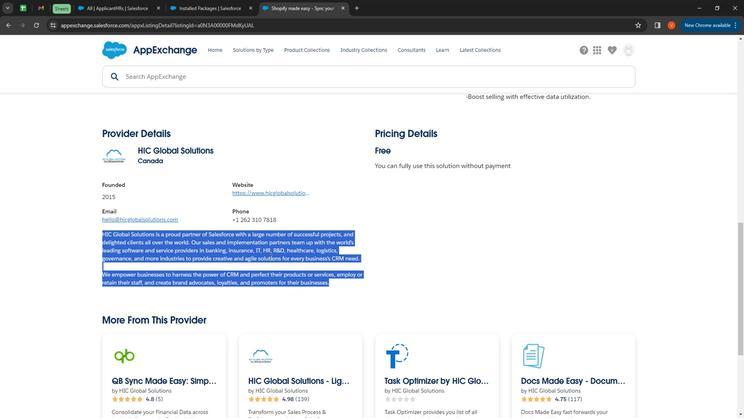 
Action: Mouse moved to (321, 220)
Screenshot: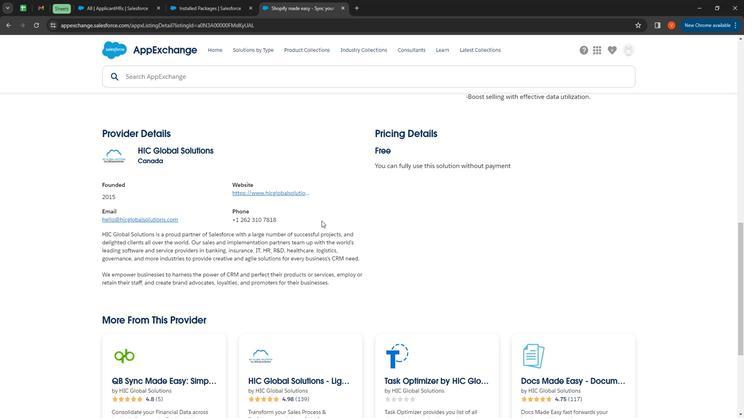 
Action: Mouse scrolled (321, 220) with delta (0, 0)
Screenshot: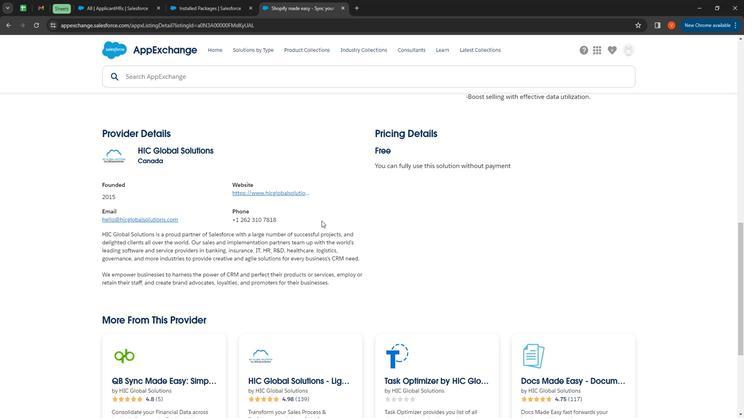 
Action: Mouse moved to (323, 222)
Screenshot: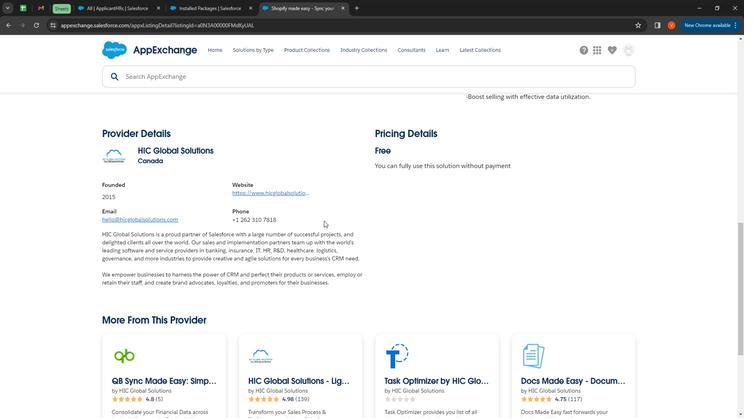 
Action: Mouse scrolled (323, 222) with delta (0, 0)
Screenshot: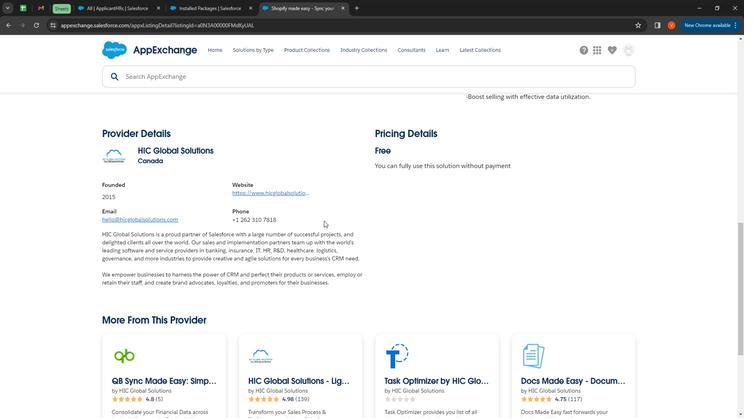 
Action: Mouse moved to (327, 223)
Screenshot: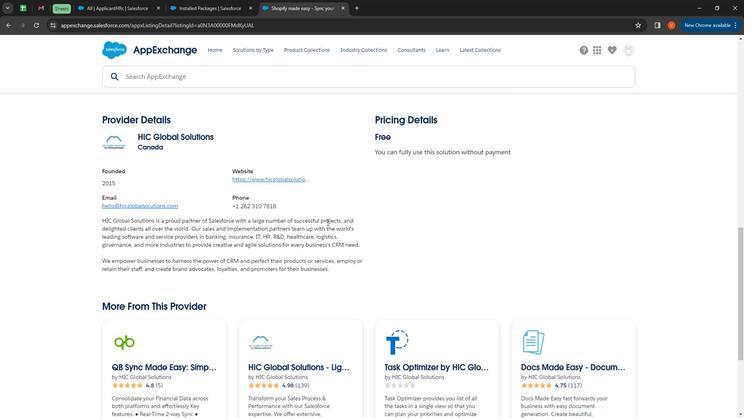 
Action: Mouse scrolled (327, 223) with delta (0, 0)
Screenshot: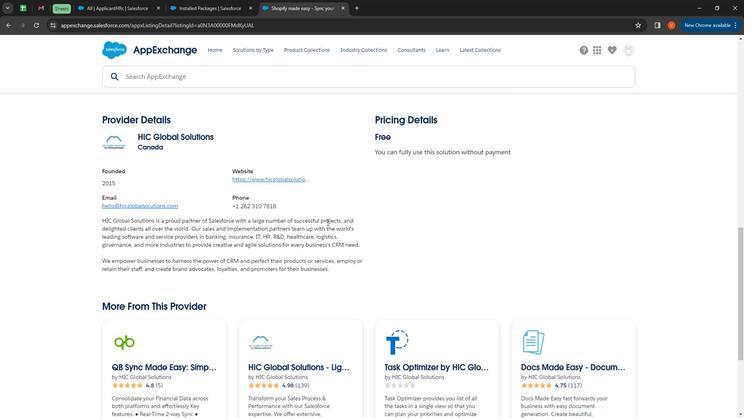 
Action: Mouse moved to (331, 225)
Screenshot: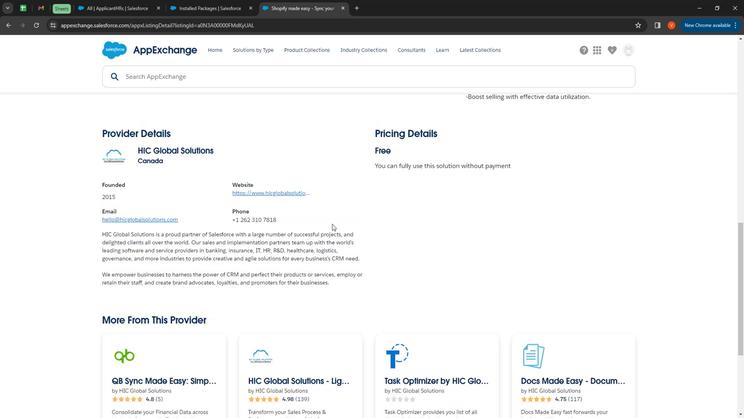
Action: Mouse scrolled (331, 225) with delta (0, 0)
Screenshot: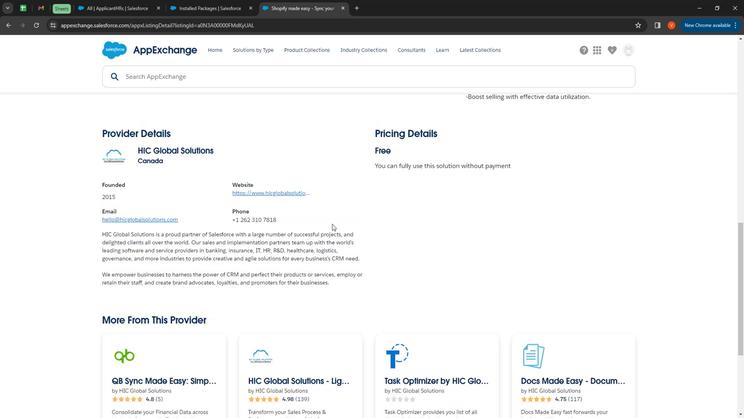 
Action: Mouse moved to (340, 225)
Screenshot: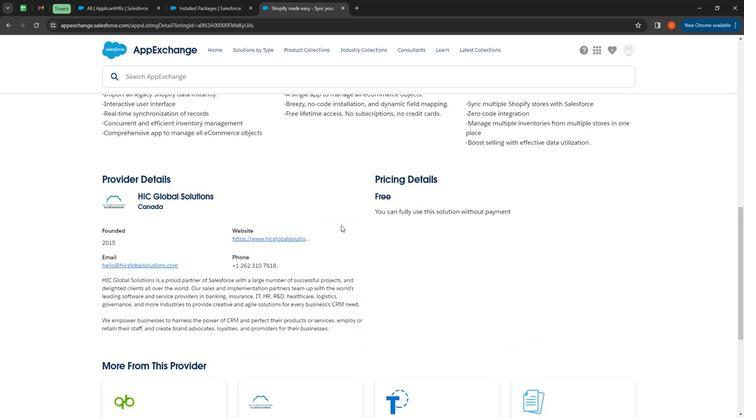 
Action: Mouse scrolled (340, 226) with delta (0, 0)
Screenshot: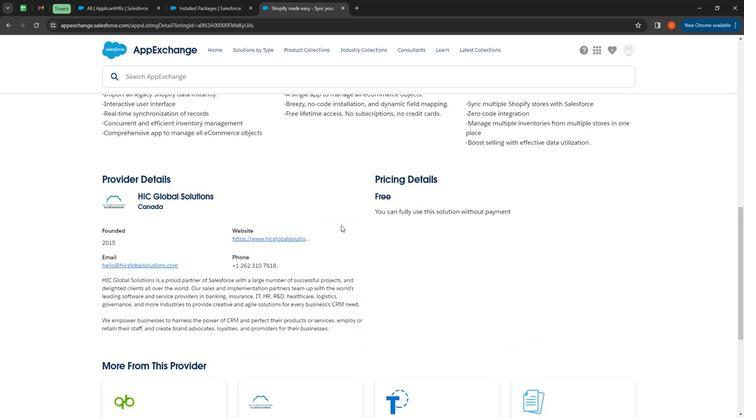 
Action: Mouse moved to (352, 226)
Screenshot: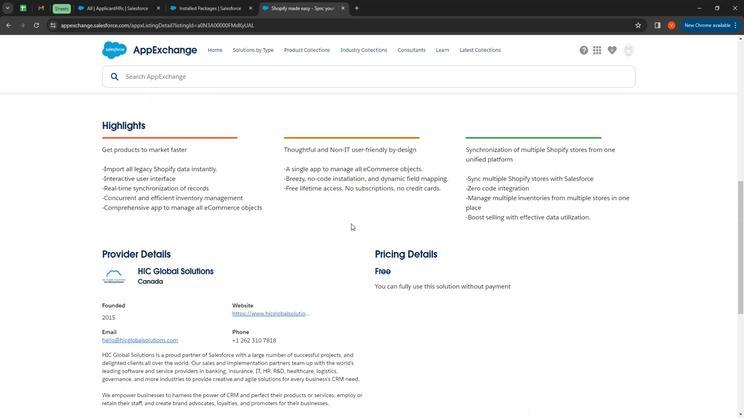 
Action: Mouse scrolled (352, 226) with delta (0, 0)
Screenshot: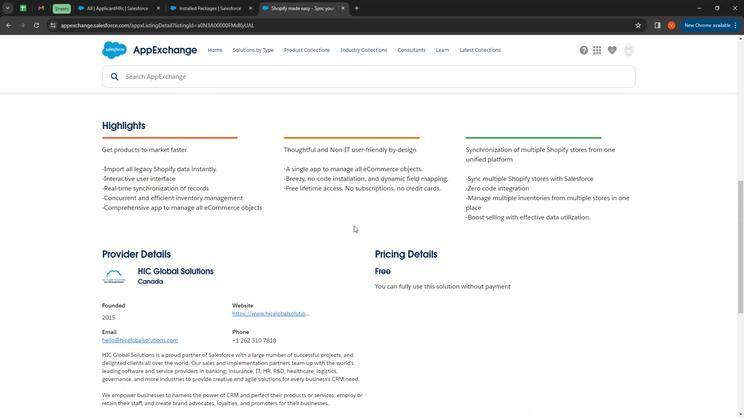 
Action: Mouse scrolled (352, 226) with delta (0, 0)
Screenshot: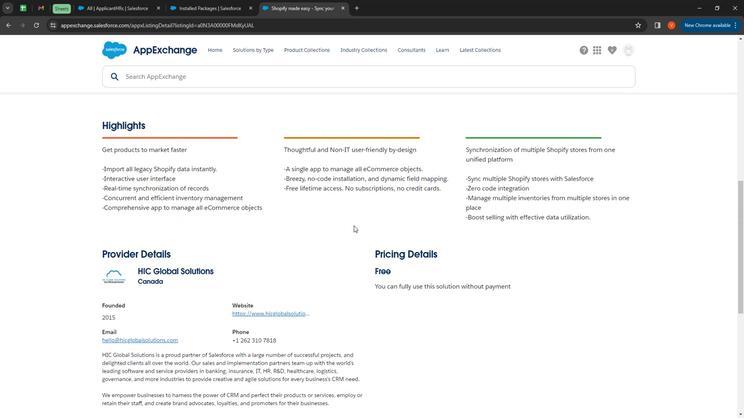 
Action: Mouse scrolled (352, 226) with delta (0, 0)
Screenshot: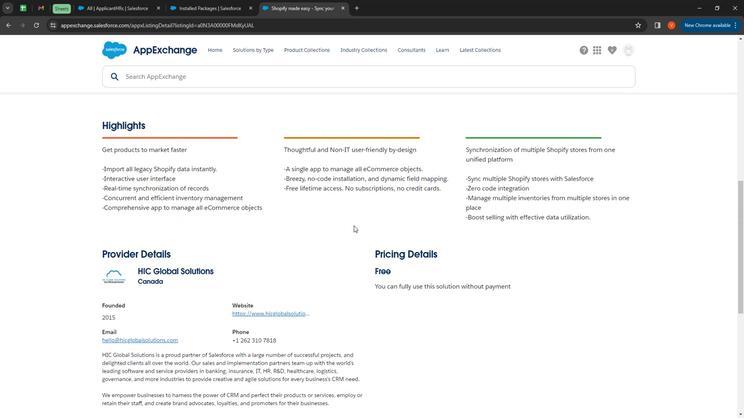 
Action: Mouse moved to (352, 226)
Screenshot: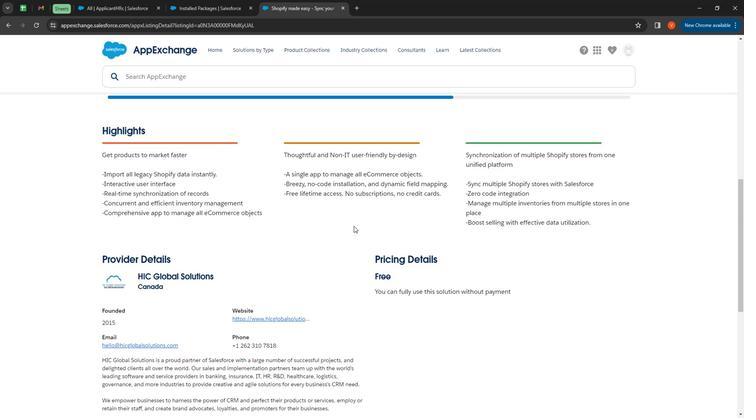 
Action: Mouse scrolled (352, 227) with delta (0, 0)
Screenshot: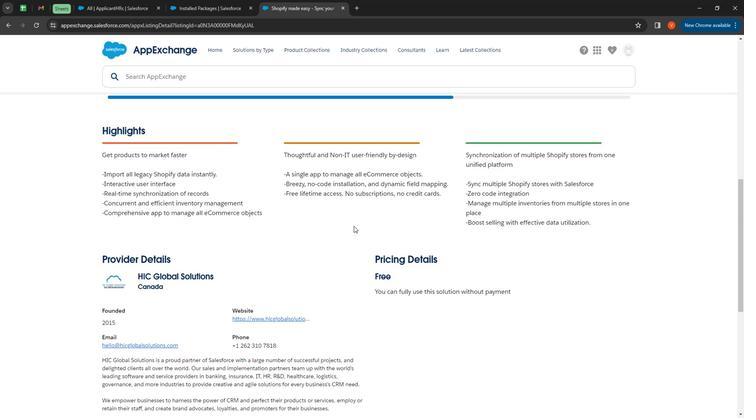 
Action: Mouse moved to (248, 208)
Screenshot: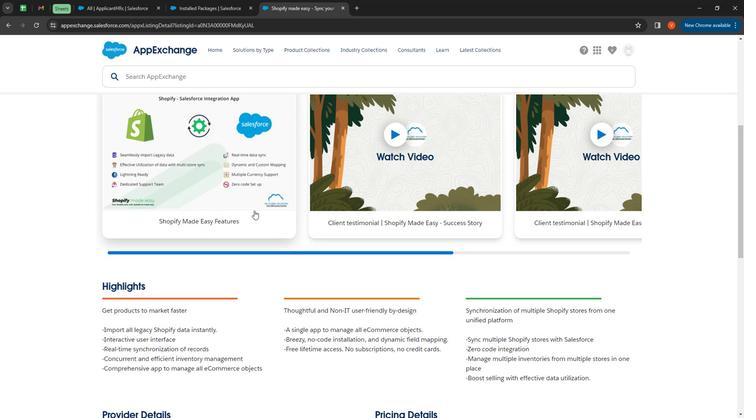 
Action: Mouse scrolled (248, 208) with delta (0, 0)
Screenshot: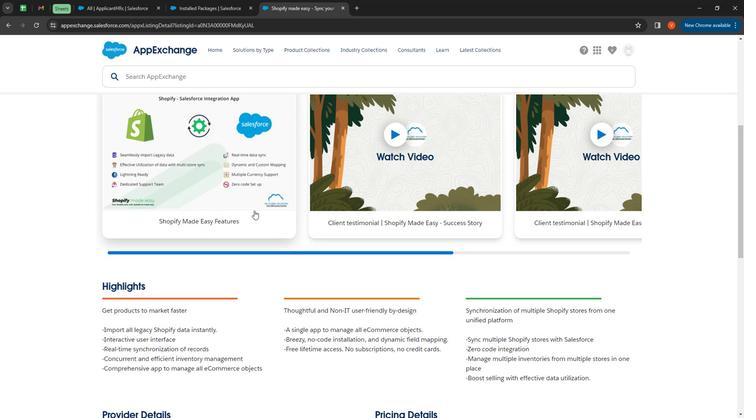 
Action: Mouse moved to (248, 207)
Screenshot: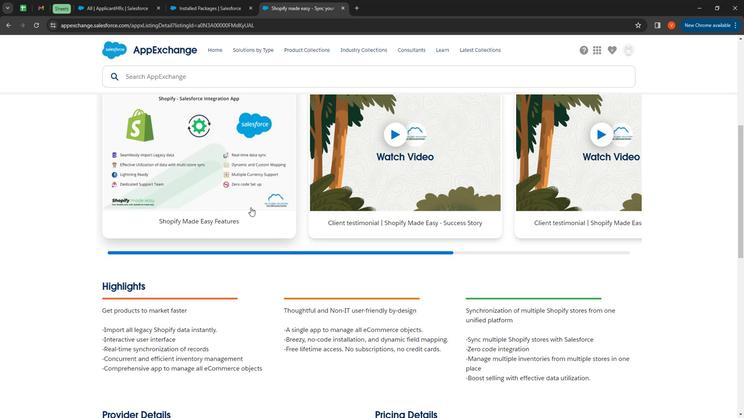 
Action: Mouse scrolled (248, 208) with delta (0, 0)
Screenshot: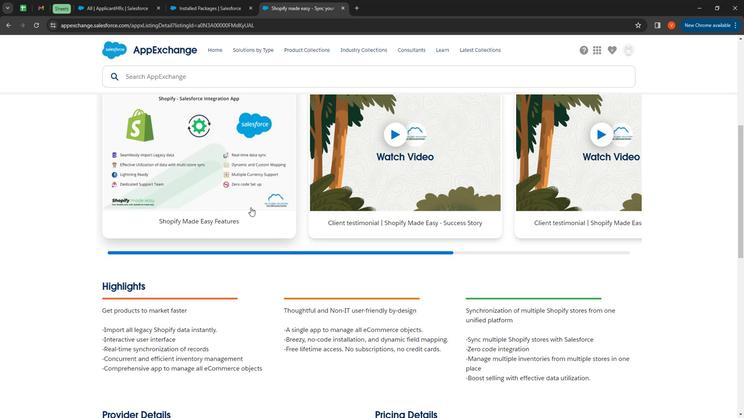
Action: Mouse moved to (211, 226)
Screenshot: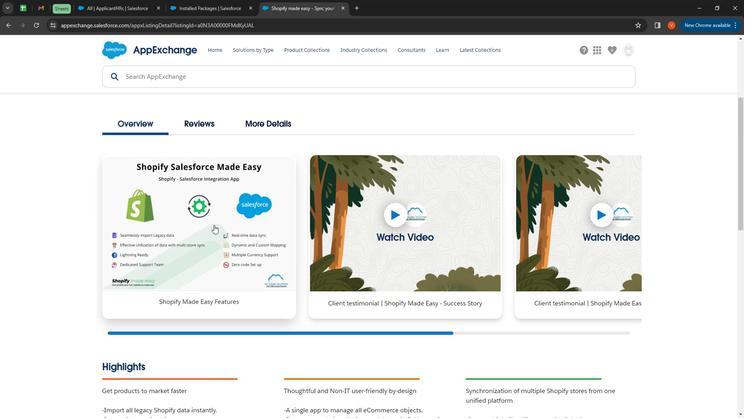 
Action: Mouse pressed left at (211, 226)
Screenshot: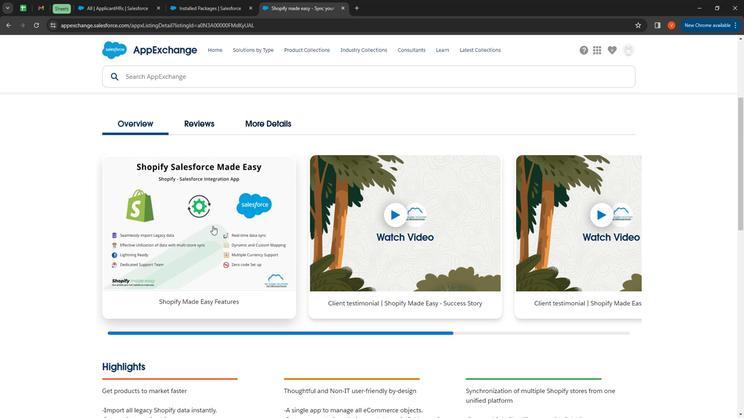 
Action: Mouse moved to (594, 227)
Screenshot: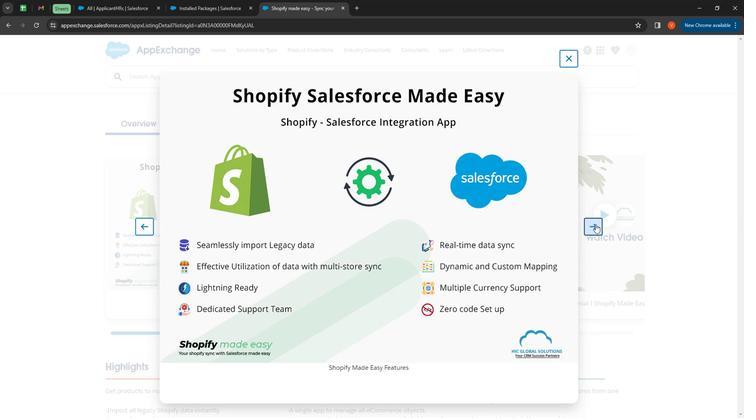 
Action: Mouse pressed left at (594, 227)
Screenshot: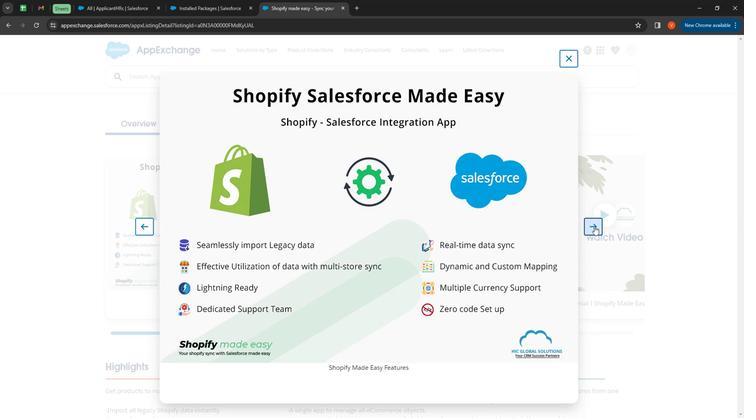 
Action: Mouse moved to (576, 226)
Screenshot: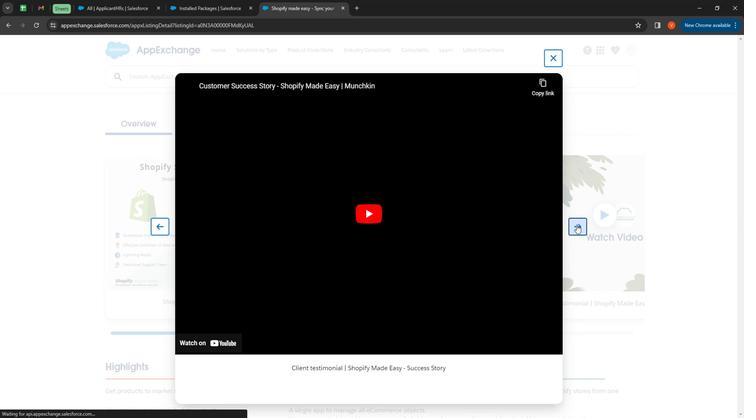 
Action: Mouse pressed left at (576, 226)
Screenshot: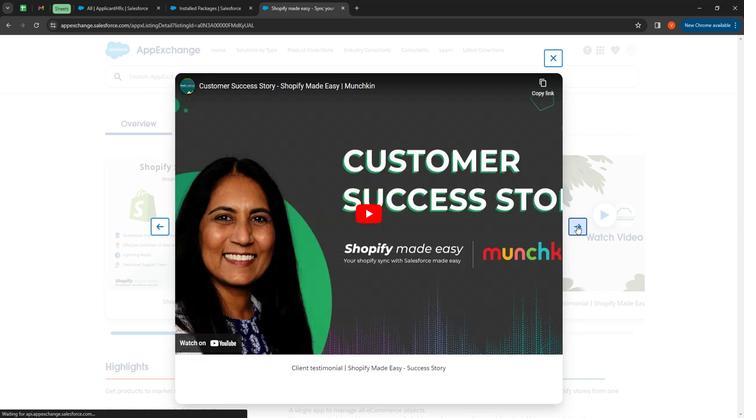 
Action: Mouse moved to (572, 222)
Screenshot: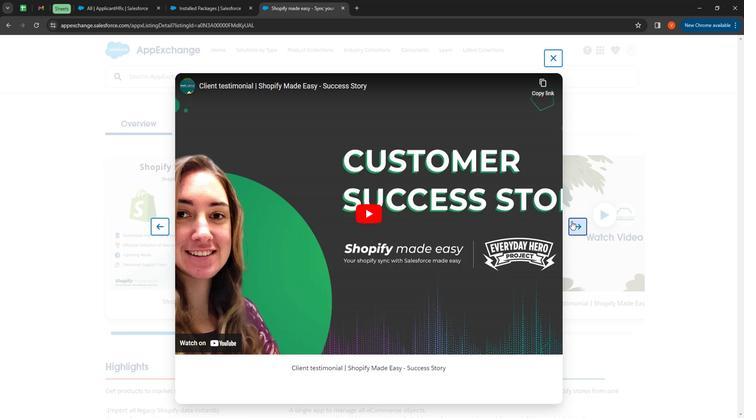 
Action: Mouse pressed left at (572, 222)
Screenshot: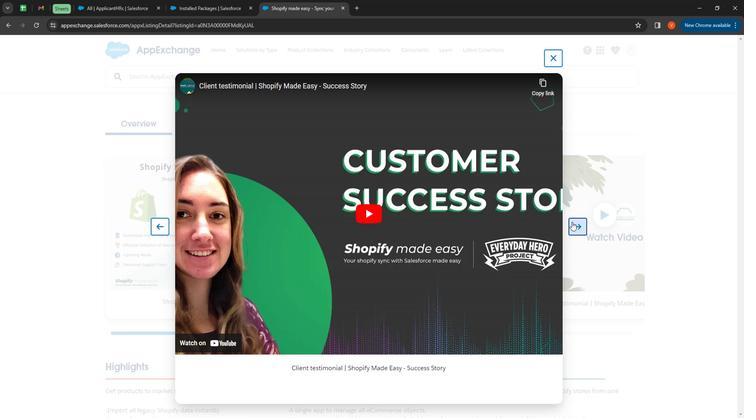 
Action: Mouse moved to (575, 61)
Screenshot: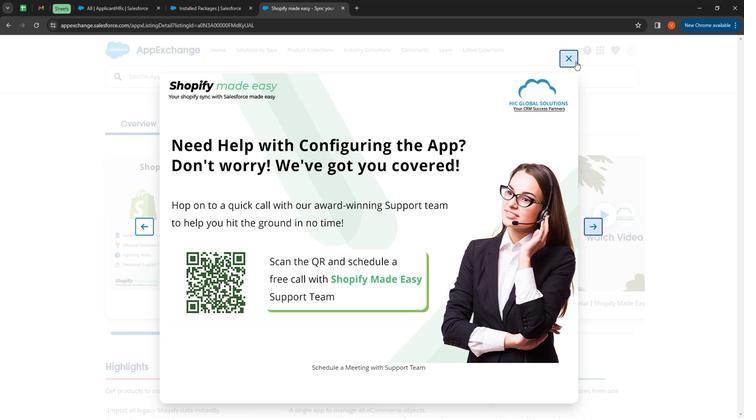 
Action: Mouse pressed left at (575, 61)
Screenshot: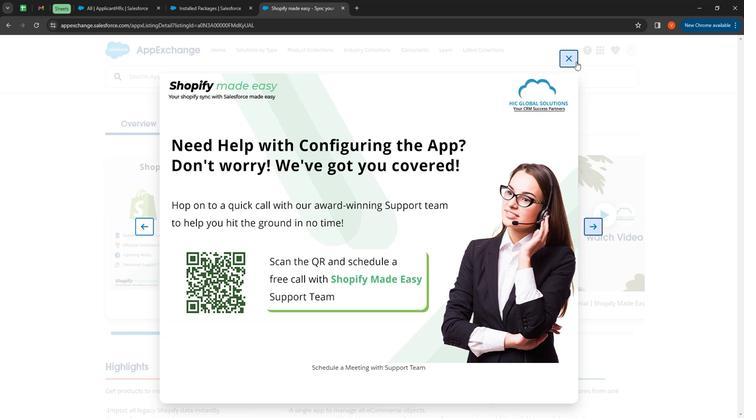 
Action: Mouse moved to (521, 125)
Screenshot: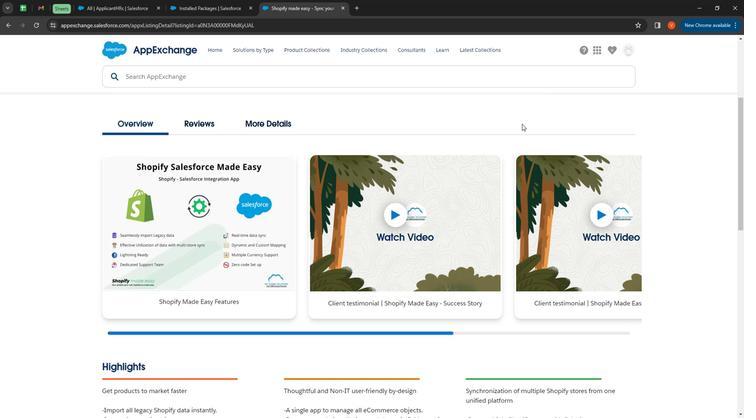
Action: Mouse scrolled (521, 125) with delta (0, 0)
Screenshot: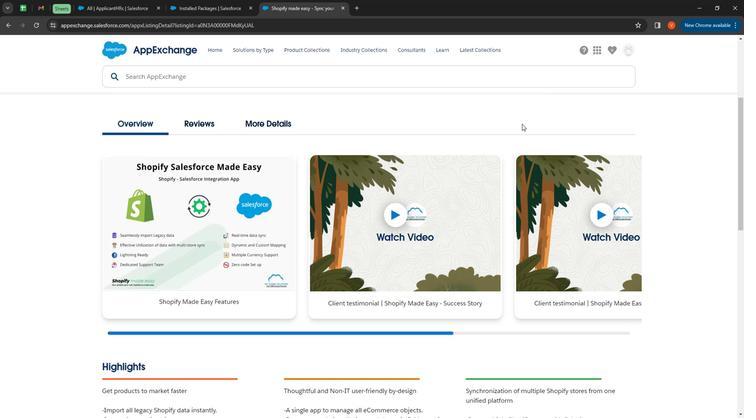 
Action: Mouse moved to (522, 126)
Screenshot: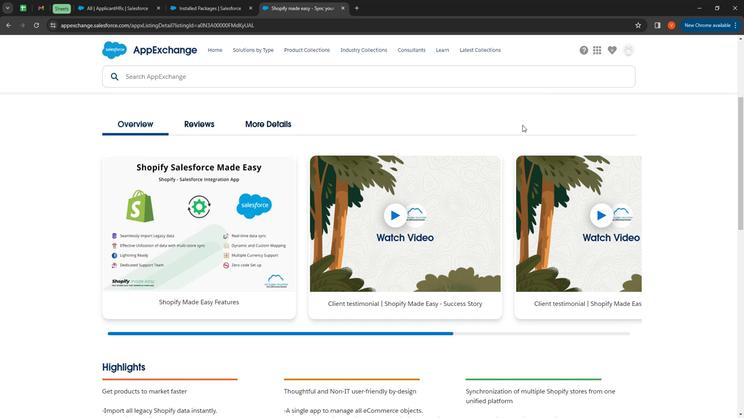 
Action: Mouse scrolled (522, 126) with delta (0, 0)
Screenshot: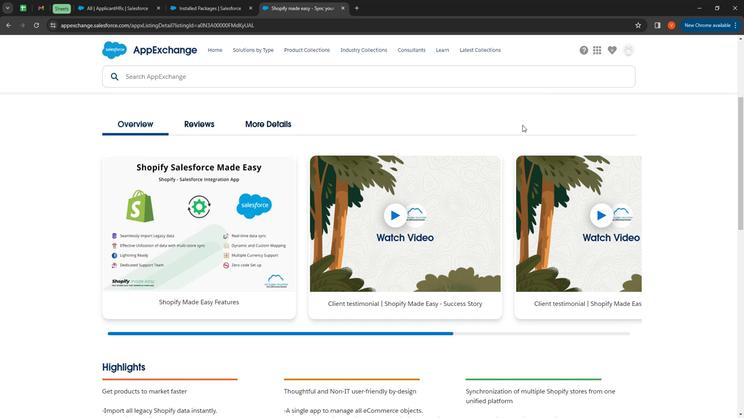 
Action: Mouse moved to (523, 126)
Screenshot: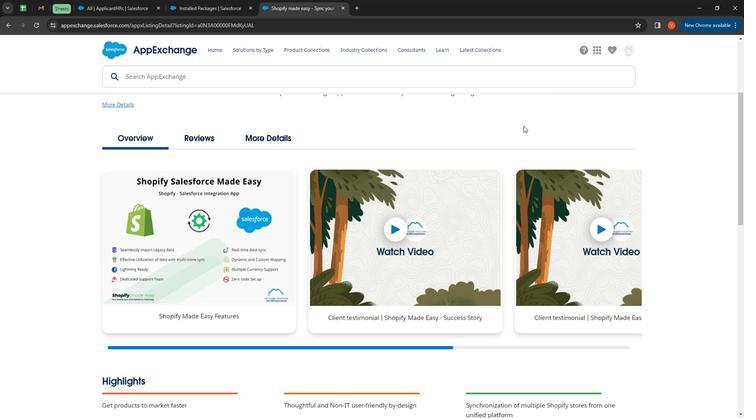 
Action: Mouse scrolled (523, 126) with delta (0, 0)
Screenshot: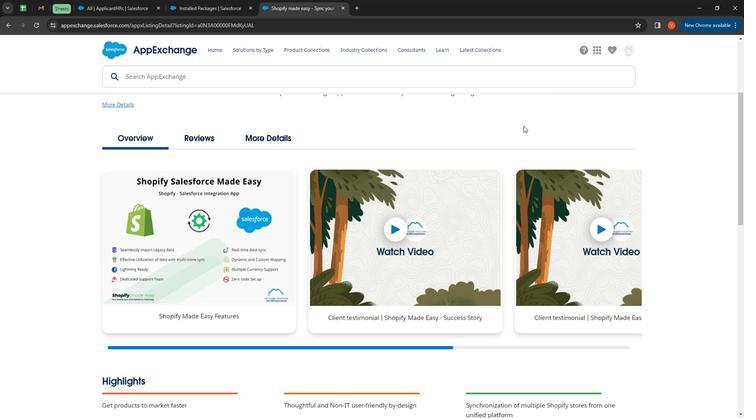
Action: Mouse moved to (525, 131)
Screenshot: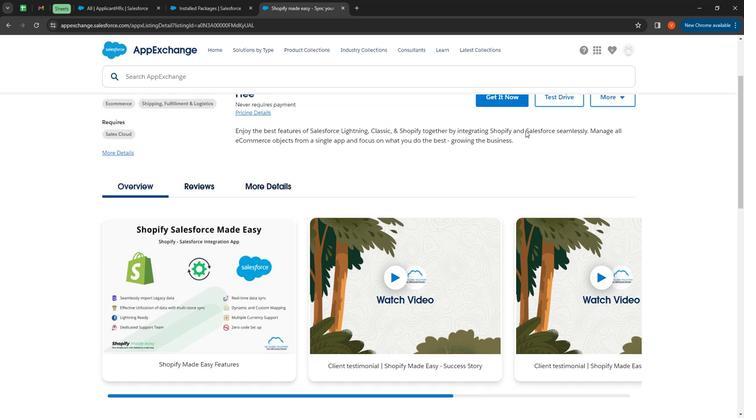 
Action: Mouse scrolled (525, 132) with delta (0, 0)
Screenshot: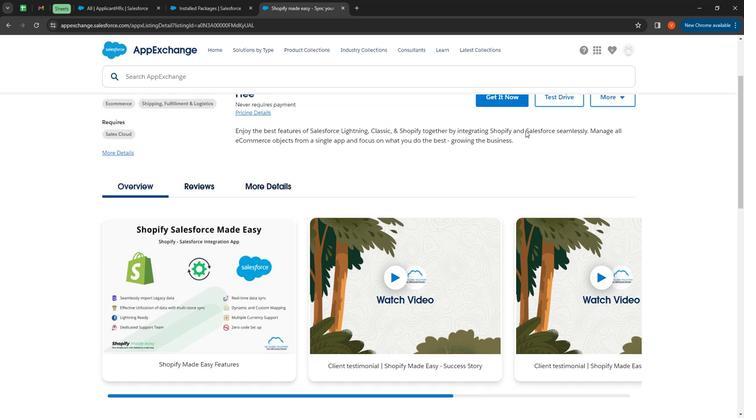 
Action: Mouse moved to (526, 134)
Screenshot: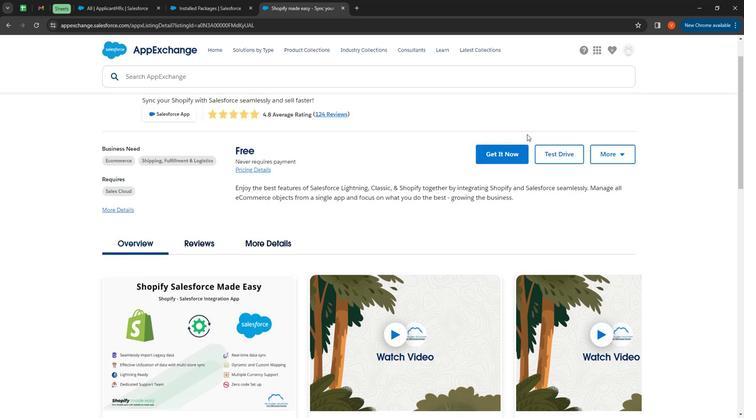 
Action: Mouse scrolled (526, 134) with delta (0, 0)
Screenshot: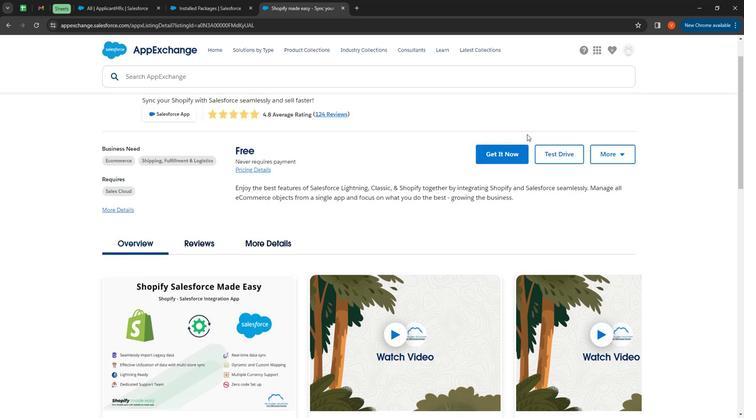 
Action: Mouse moved to (182, 289)
Screenshot: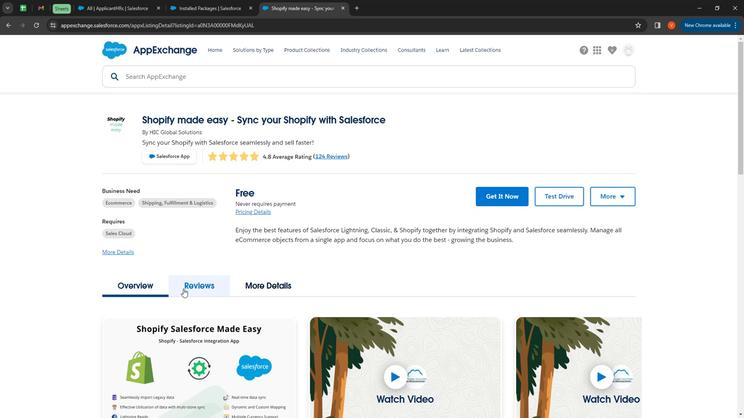 
Action: Mouse pressed left at (182, 289)
Screenshot: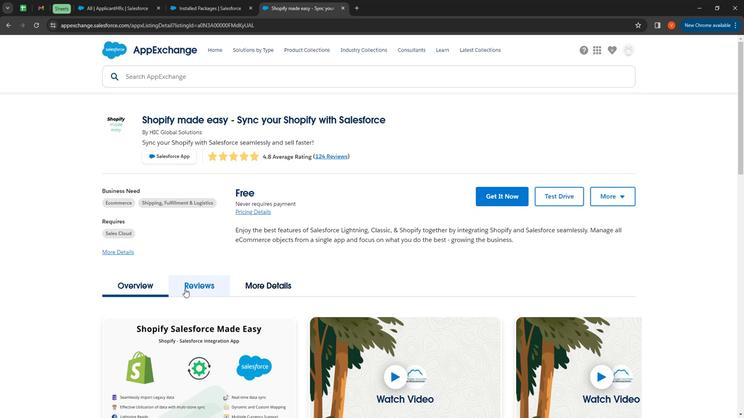 
Action: Mouse moved to (428, 207)
Screenshot: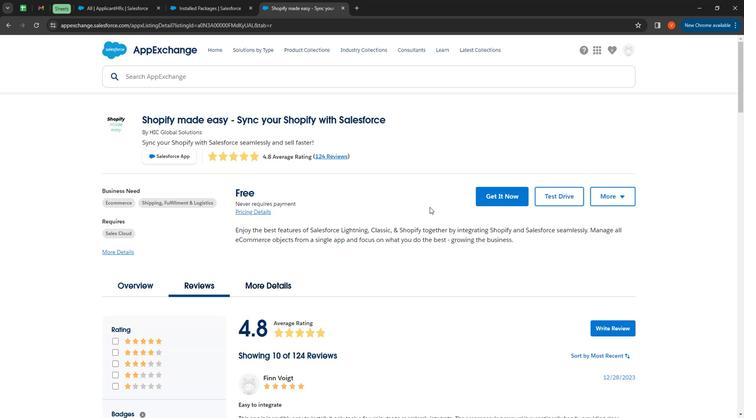 
Action: Mouse scrolled (428, 206) with delta (0, 0)
Screenshot: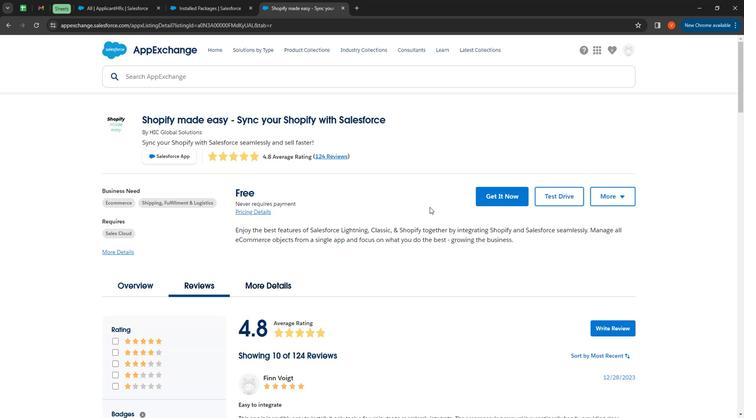 
Action: Mouse moved to (425, 208)
Screenshot: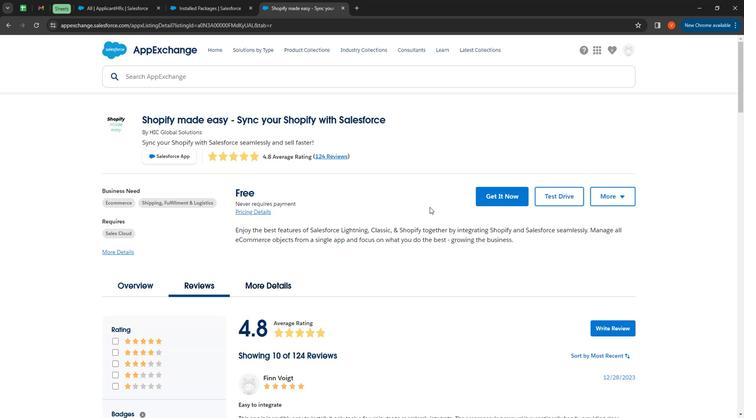 
Action: Mouse scrolled (425, 208) with delta (0, 0)
Screenshot: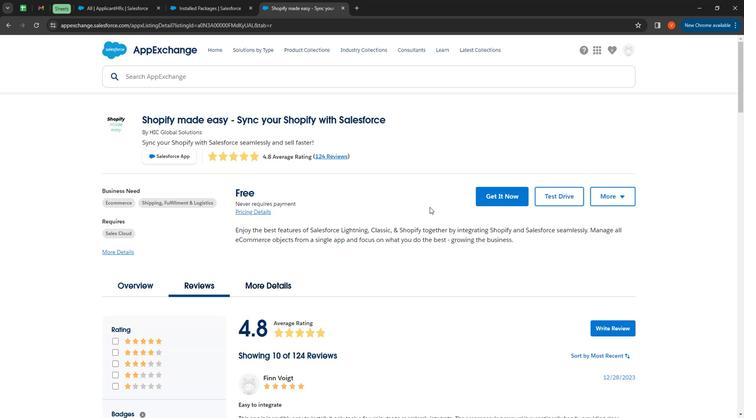 
Action: Mouse moved to (422, 208)
Screenshot: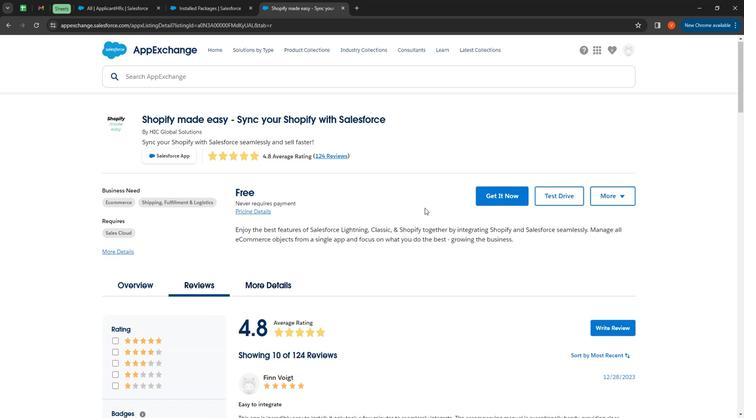 
Action: Mouse scrolled (422, 208) with delta (0, 0)
Screenshot: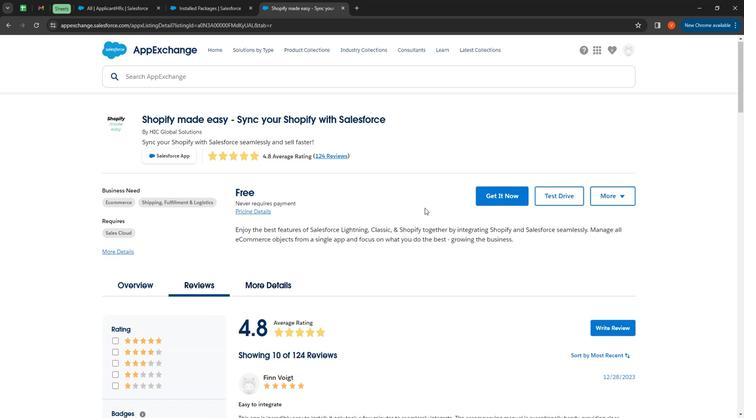 
Action: Mouse moved to (420, 205)
Screenshot: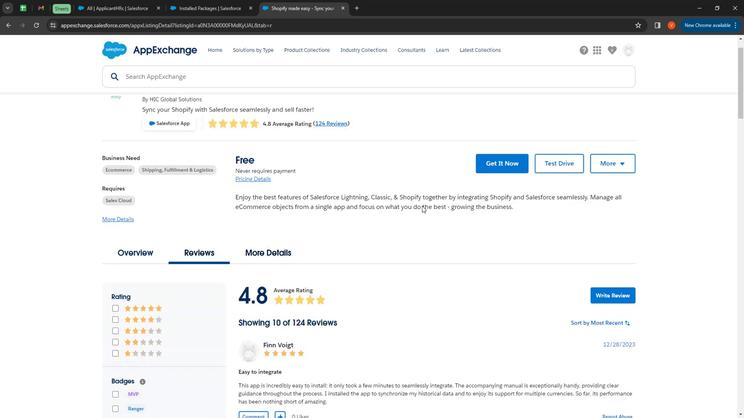 
Action: Mouse scrolled (420, 205) with delta (0, 0)
Screenshot: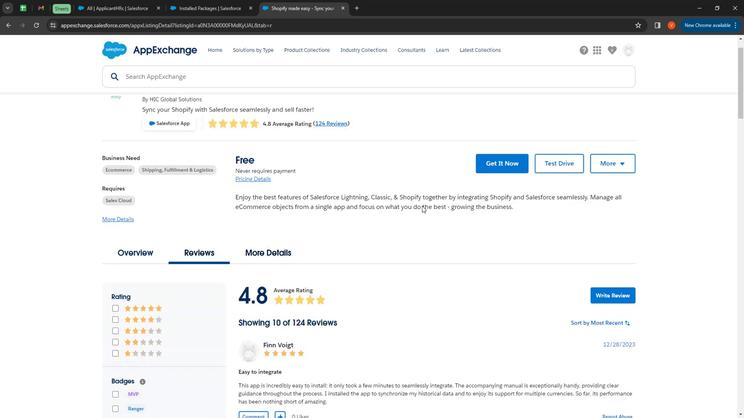 
Action: Mouse moved to (419, 203)
Screenshot: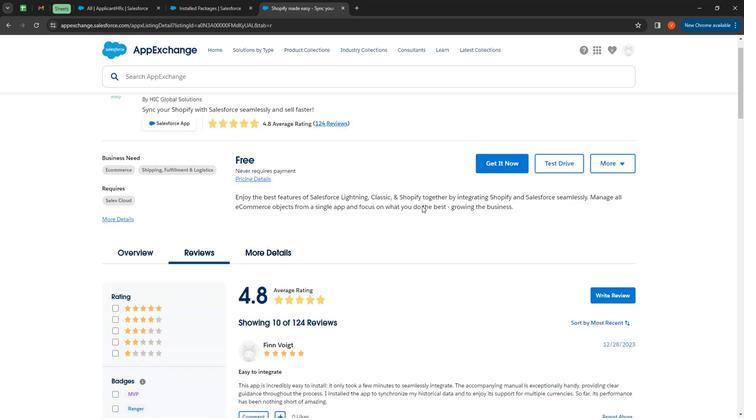 
Action: Mouse scrolled (419, 203) with delta (0, 0)
Screenshot: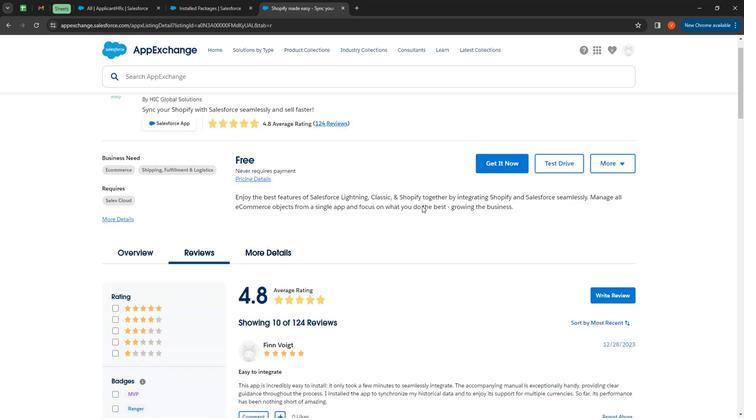 
Action: Mouse moved to (419, 202)
Screenshot: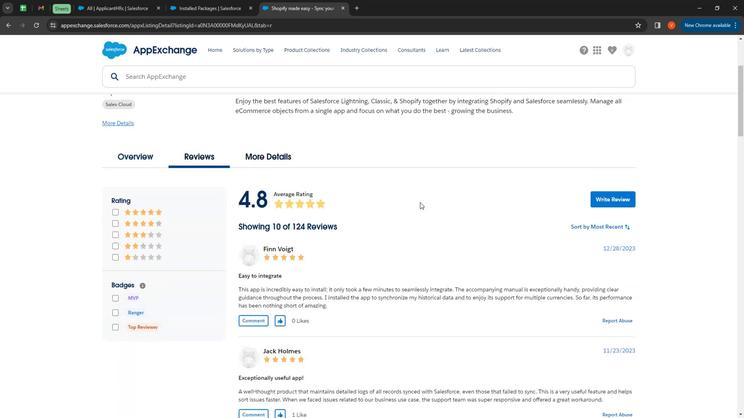 
Action: Mouse scrolled (419, 201) with delta (0, 0)
Screenshot: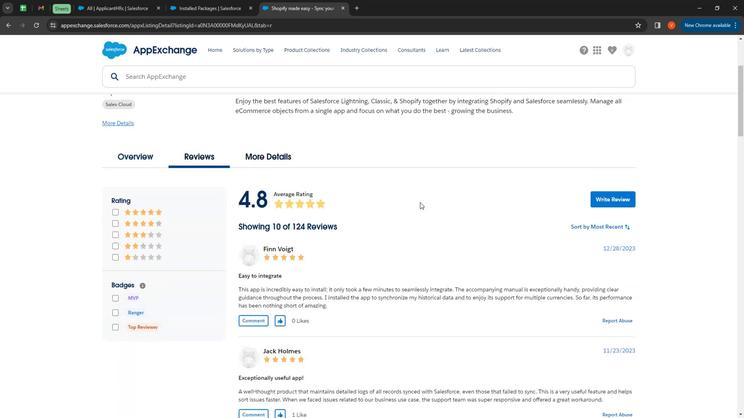 
Action: Mouse moved to (275, 209)
Screenshot: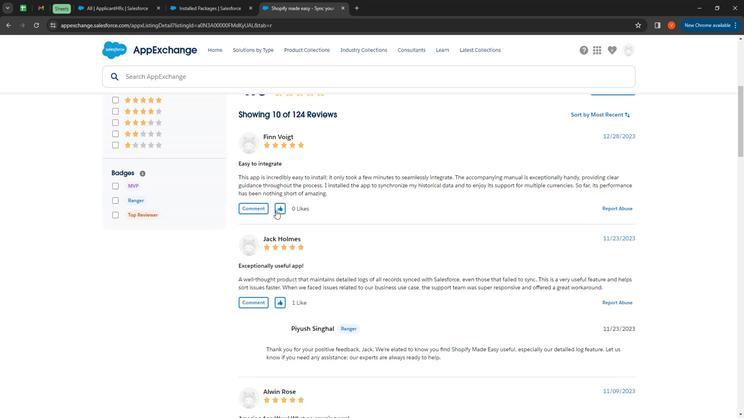 
Action: Mouse pressed left at (275, 209)
Screenshot: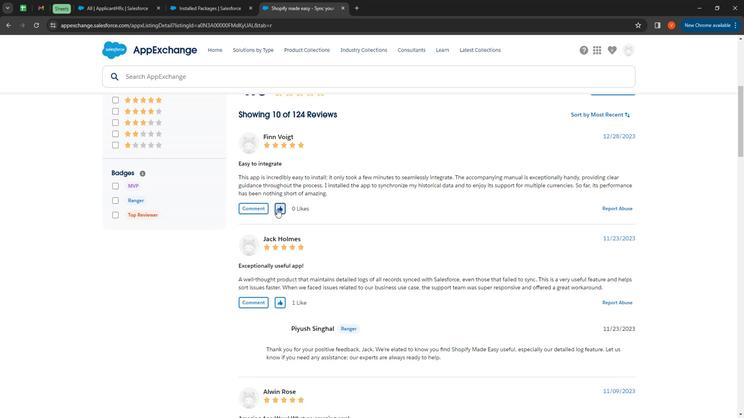 
Action: Mouse moved to (339, 307)
Screenshot: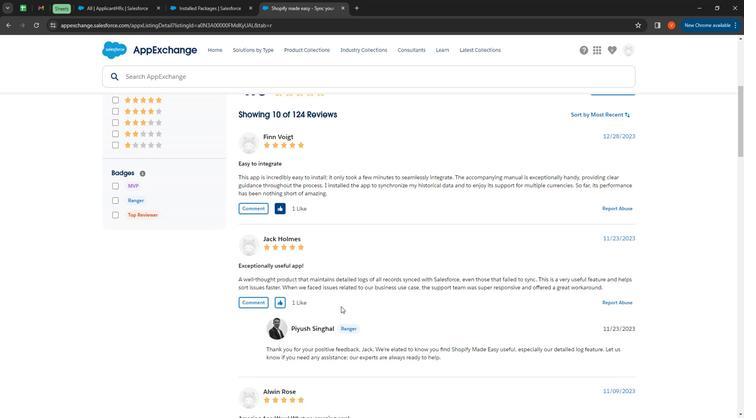 
Action: Mouse scrolled (339, 307) with delta (0, 0)
Screenshot: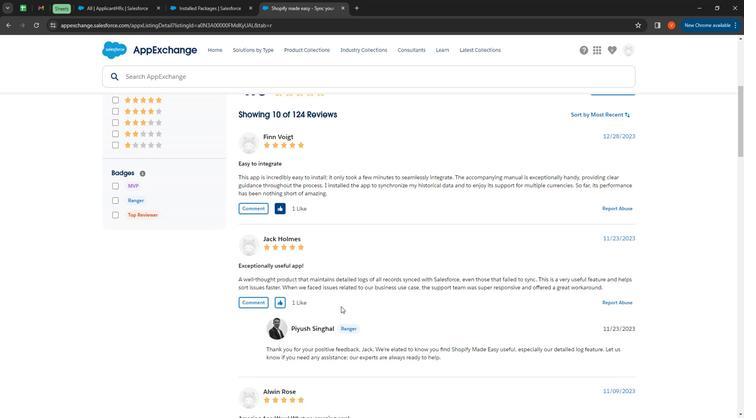 
Action: Mouse scrolled (339, 307) with delta (0, 0)
Screenshot: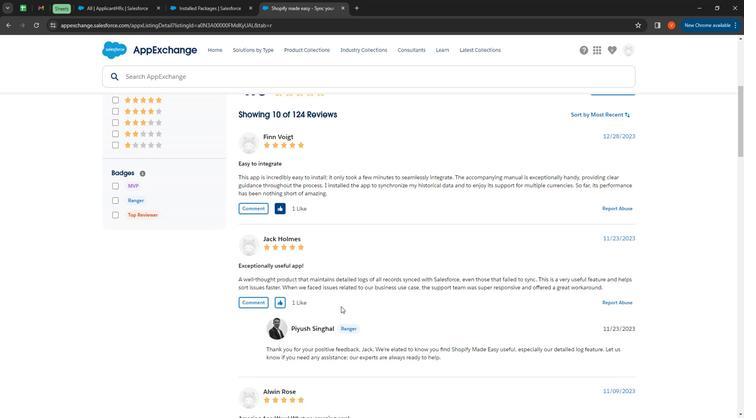 
Action: Mouse moved to (339, 306)
